 Task: Send an email with the signature Karla Gonzalez with the subject Follow-up on a product development and the message I would like to schedule a call to discuss the proposed changes to the project plan. from softage.5@softage.net to softage.8@softage.net and move the email from Sent Items to the folder Recycling
Action: Mouse moved to (42, 48)
Screenshot: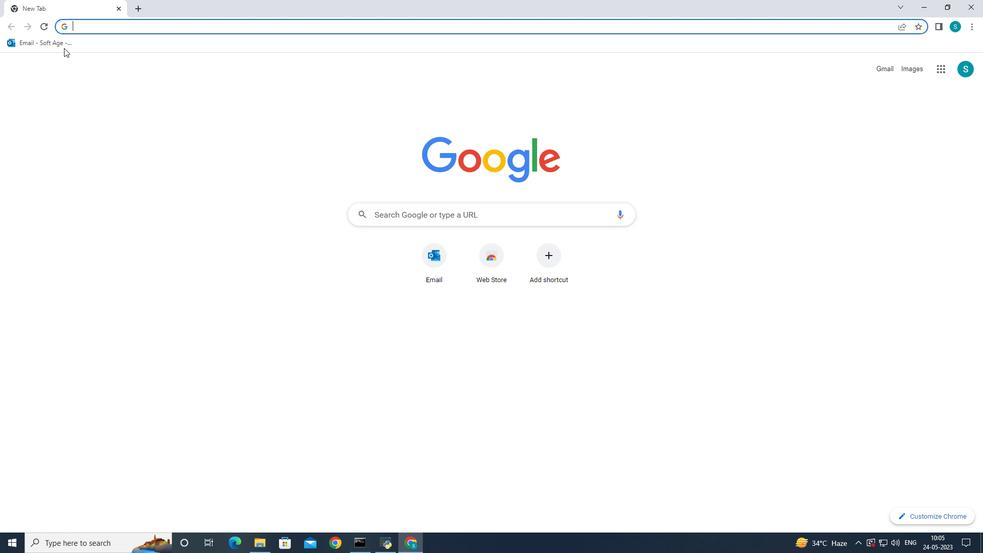 
Action: Mouse pressed left at (42, 48)
Screenshot: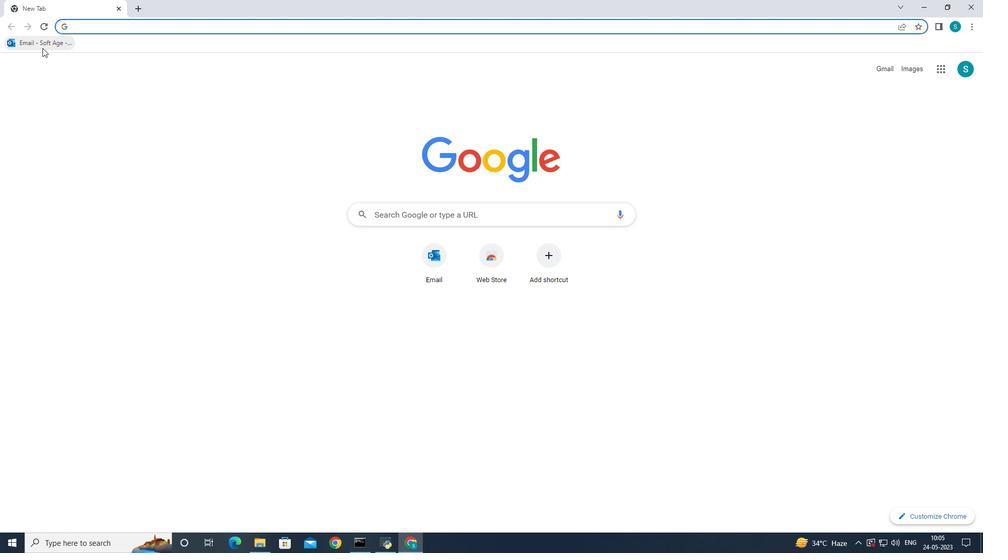 
Action: Mouse moved to (154, 92)
Screenshot: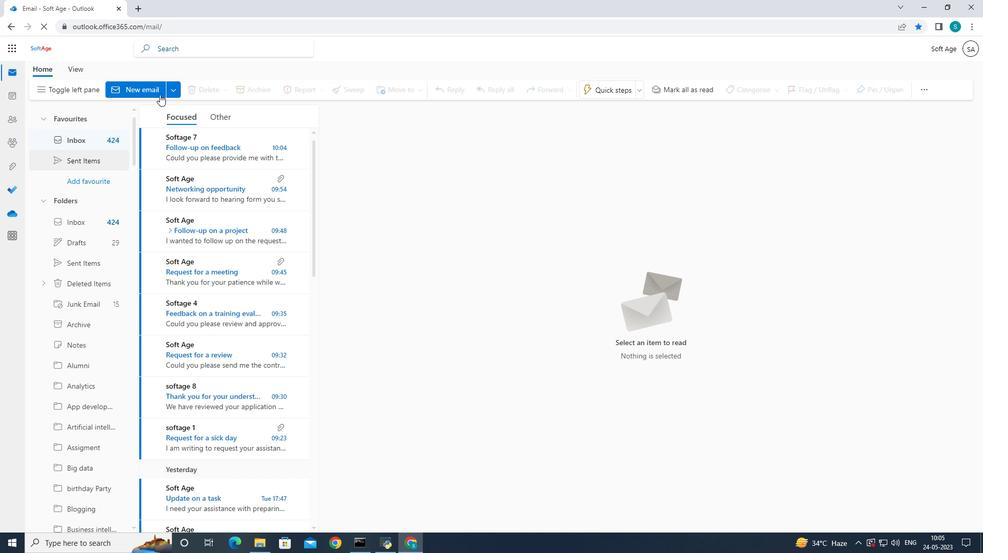 
Action: Mouse pressed left at (154, 92)
Screenshot: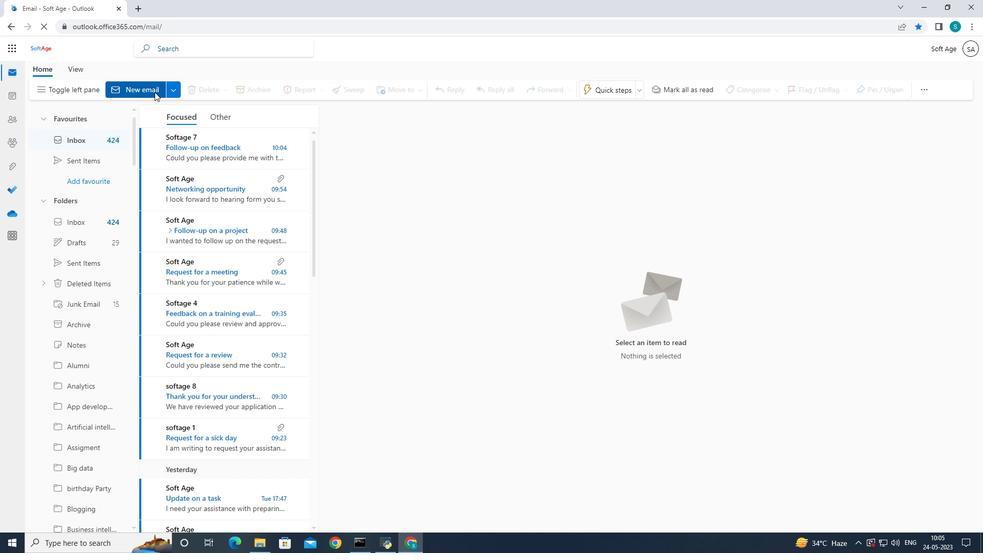 
Action: Mouse pressed left at (154, 92)
Screenshot: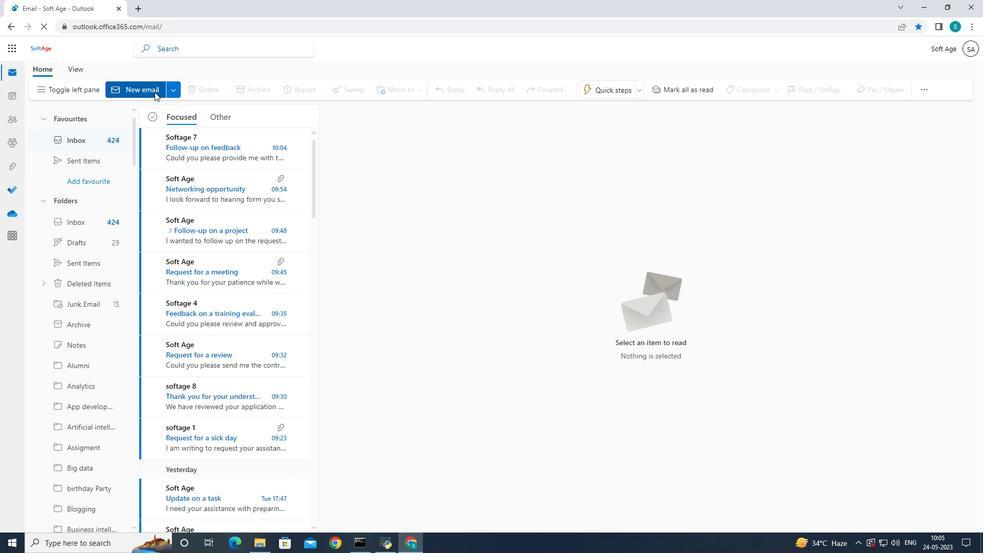 
Action: Mouse moved to (666, 93)
Screenshot: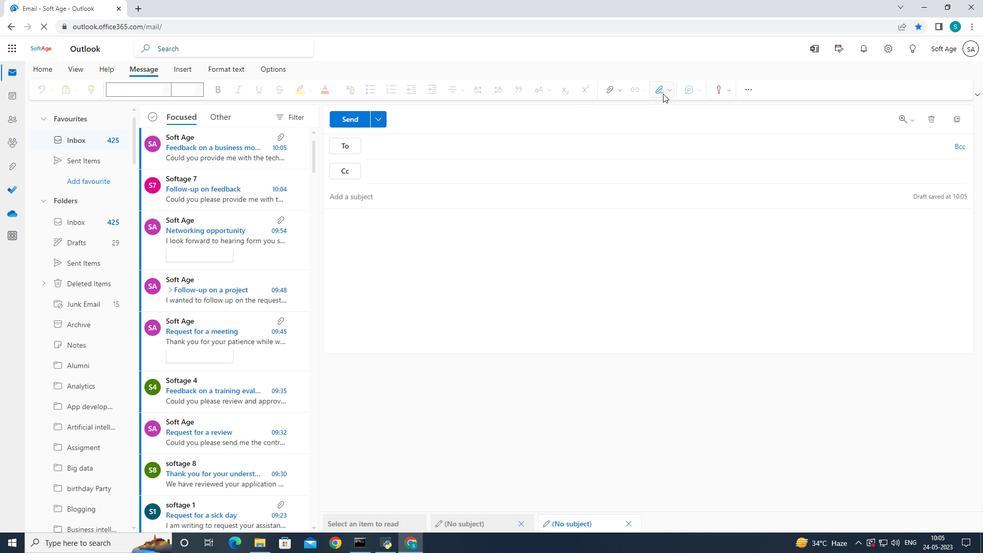 
Action: Mouse pressed left at (666, 93)
Screenshot: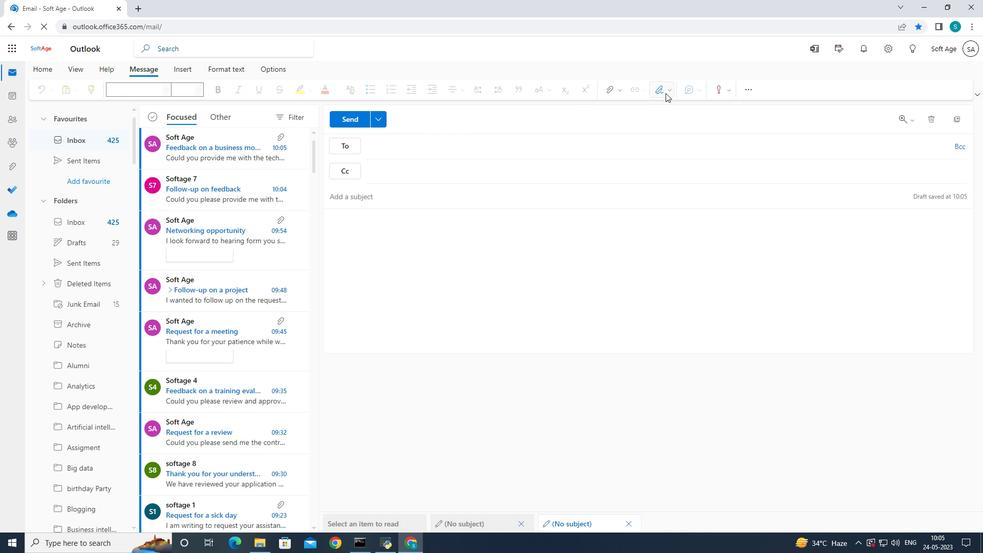 
Action: Mouse moved to (657, 134)
Screenshot: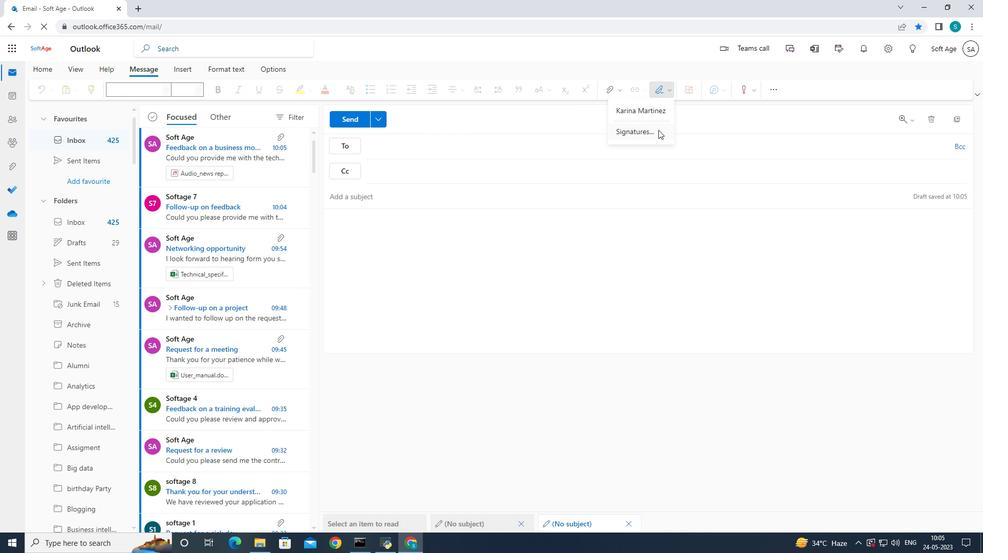 
Action: Mouse pressed left at (657, 134)
Screenshot: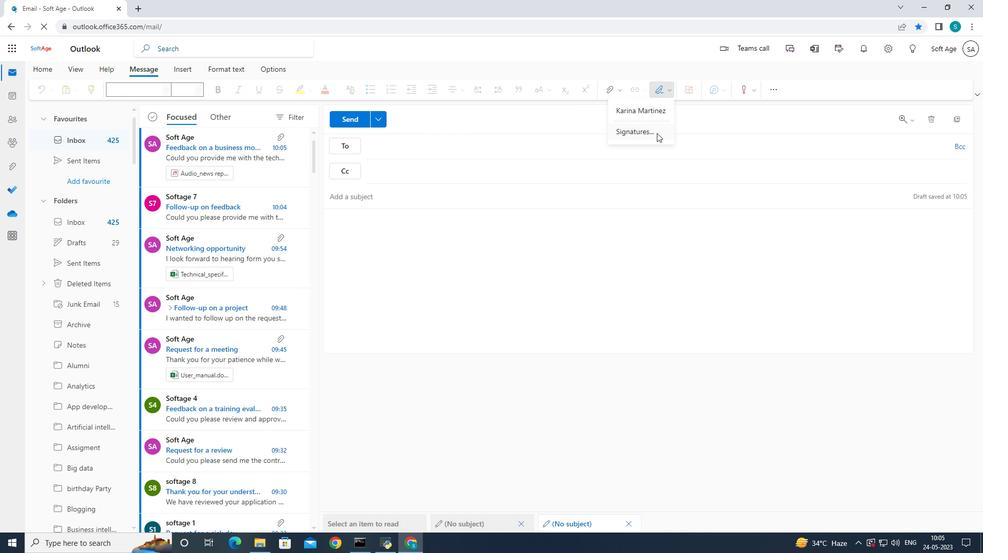 
Action: Mouse moved to (690, 175)
Screenshot: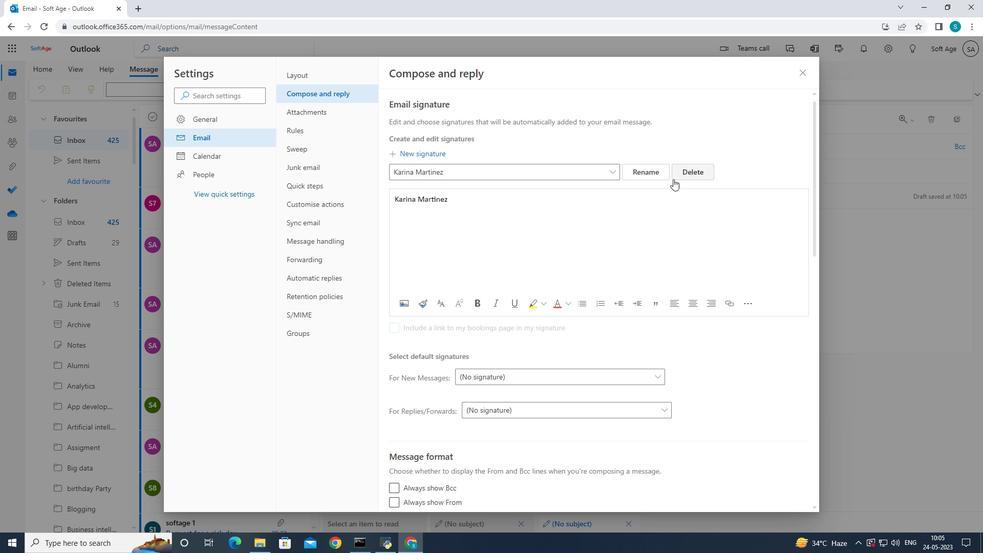 
Action: Mouse pressed left at (690, 175)
Screenshot: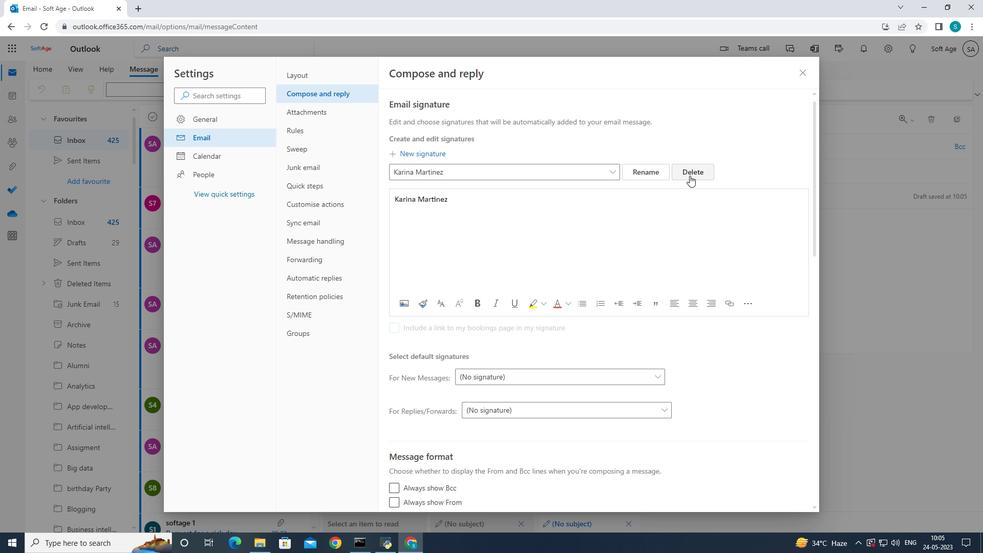 
Action: Mouse moved to (651, 175)
Screenshot: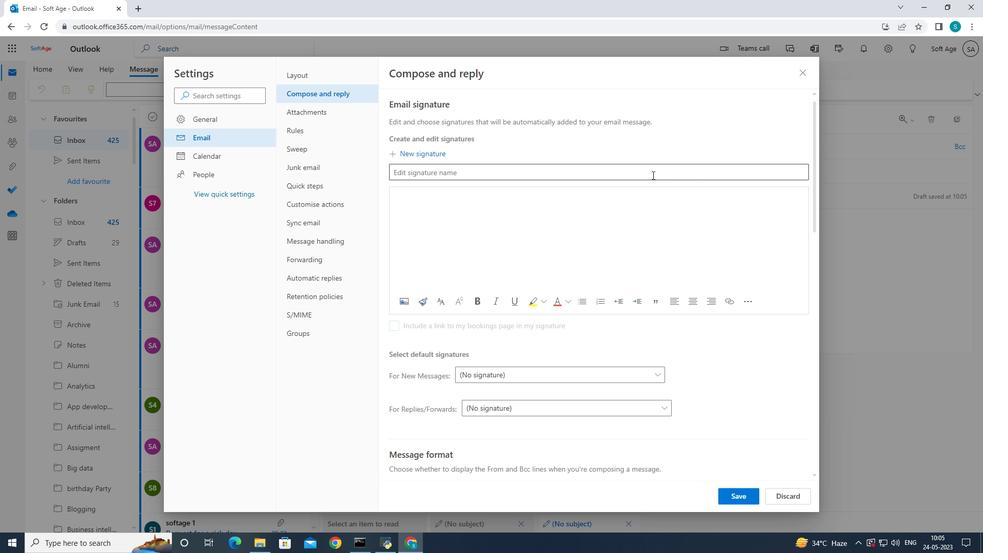 
Action: Mouse pressed left at (651, 175)
Screenshot: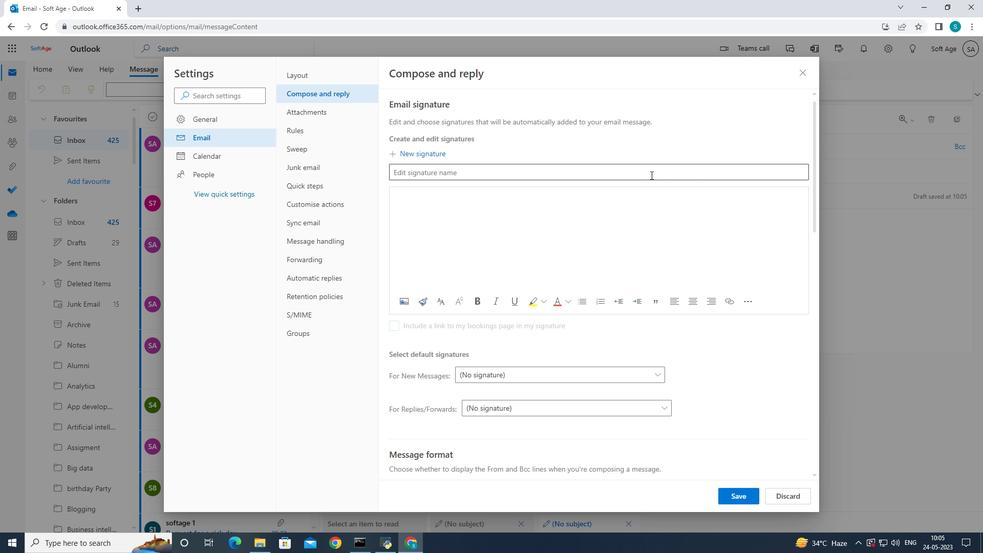 
Action: Mouse moved to (636, 120)
Screenshot: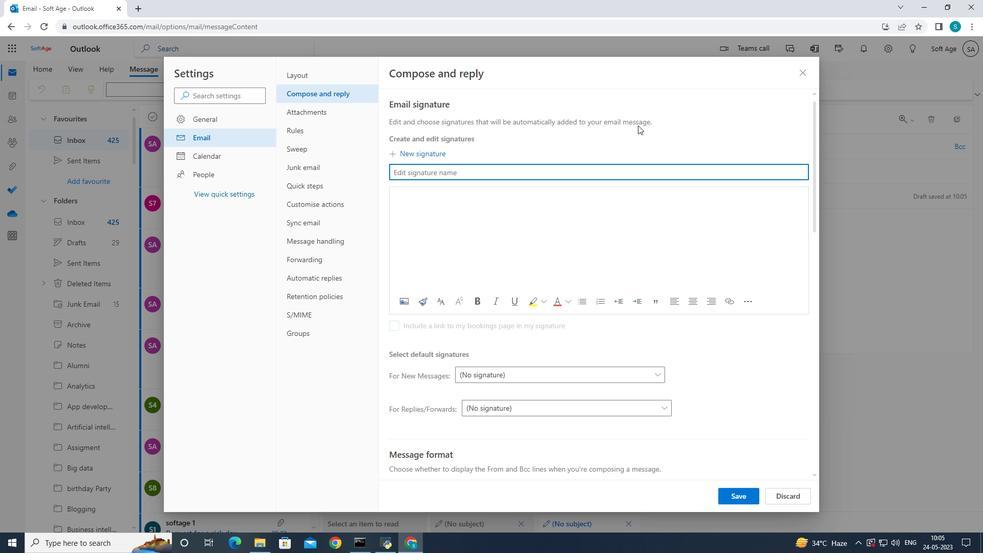 
Action: Key pressed <Key.caps_lock>K<Key.caps_lock>arla<Key.space><Key.caps_lock>G<Key.caps_lock>onzalez
Screenshot: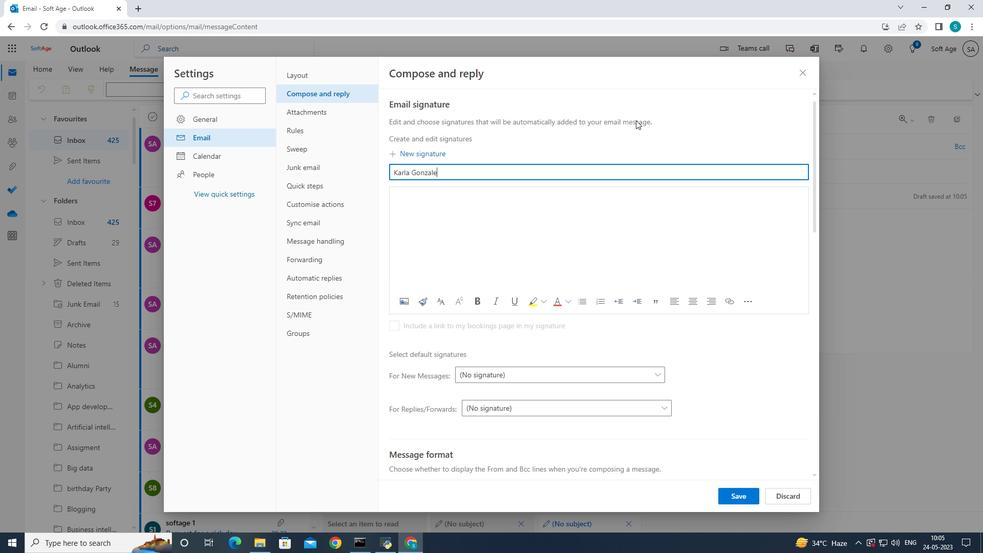 
Action: Mouse moved to (515, 196)
Screenshot: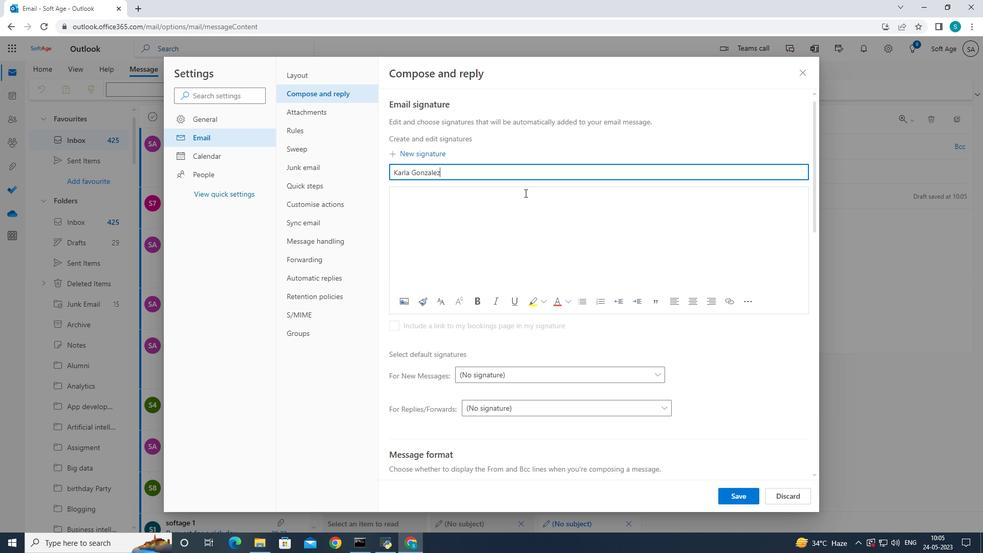 
Action: Mouse pressed left at (515, 196)
Screenshot: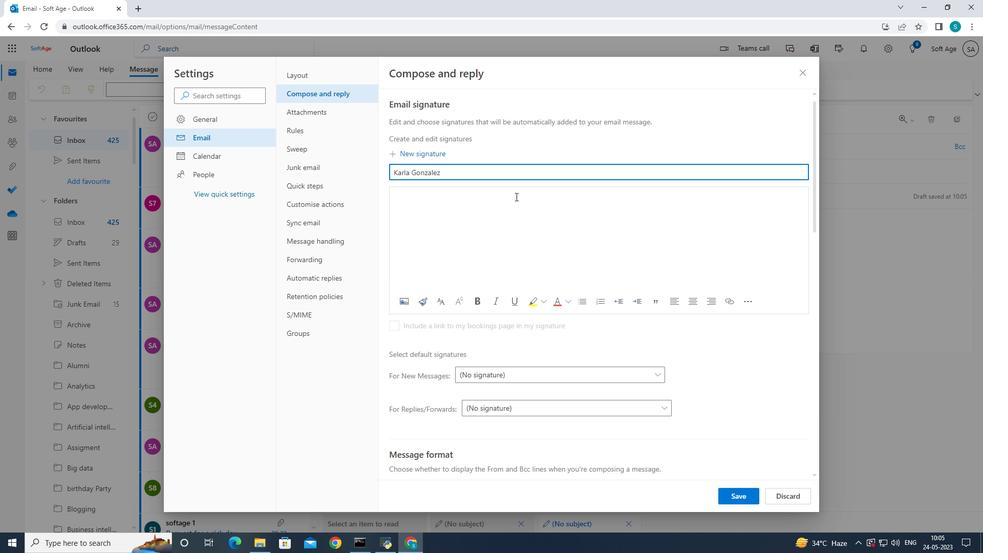
Action: Mouse moved to (579, 184)
Screenshot: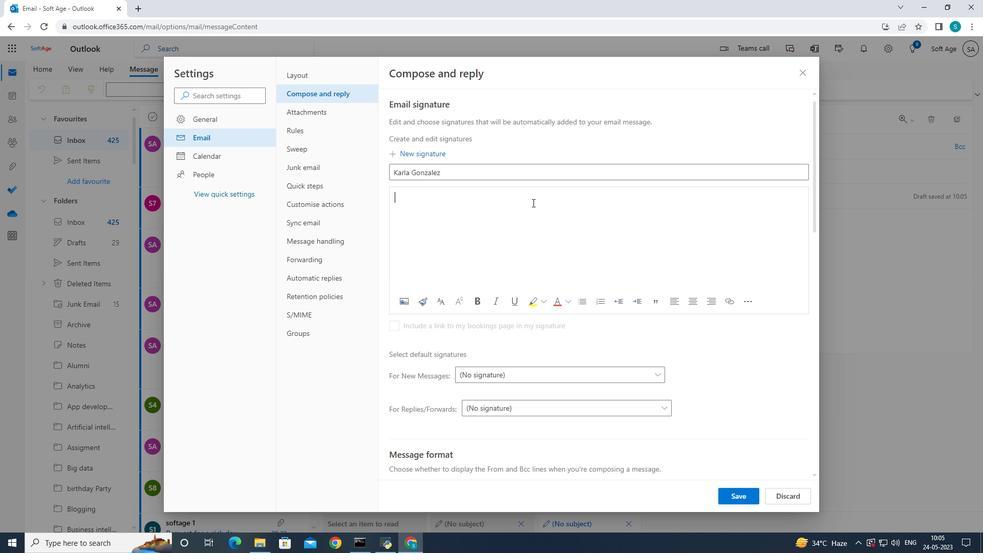 
Action: Key pressed <Key.caps_lock>K<Key.caps_lock>arla<Key.space><Key.caps_lock>G<Key.caps_lock>onzala
Screenshot: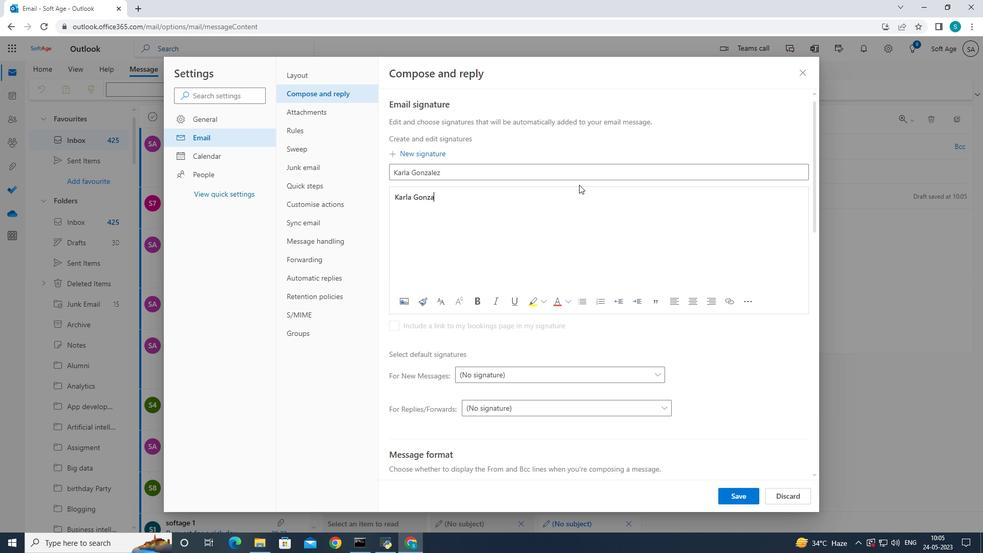 
Action: Mouse moved to (580, 183)
Screenshot: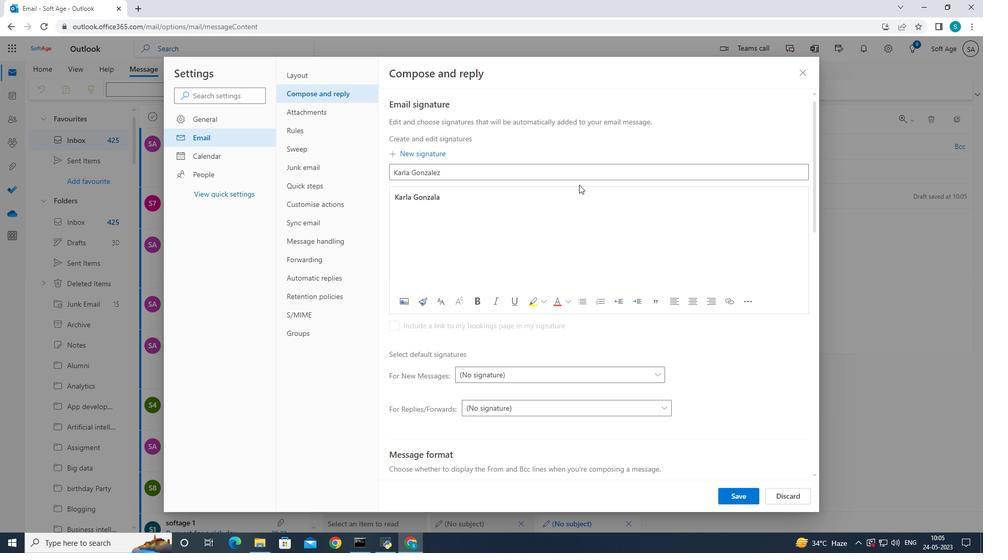 
Action: Key pressed z
Screenshot: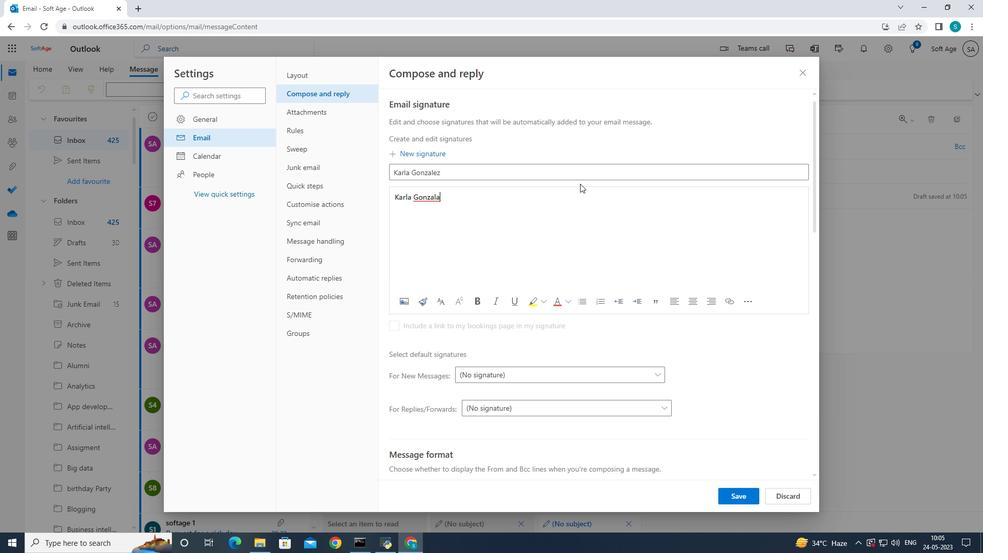 
Action: Mouse moved to (441, 196)
Screenshot: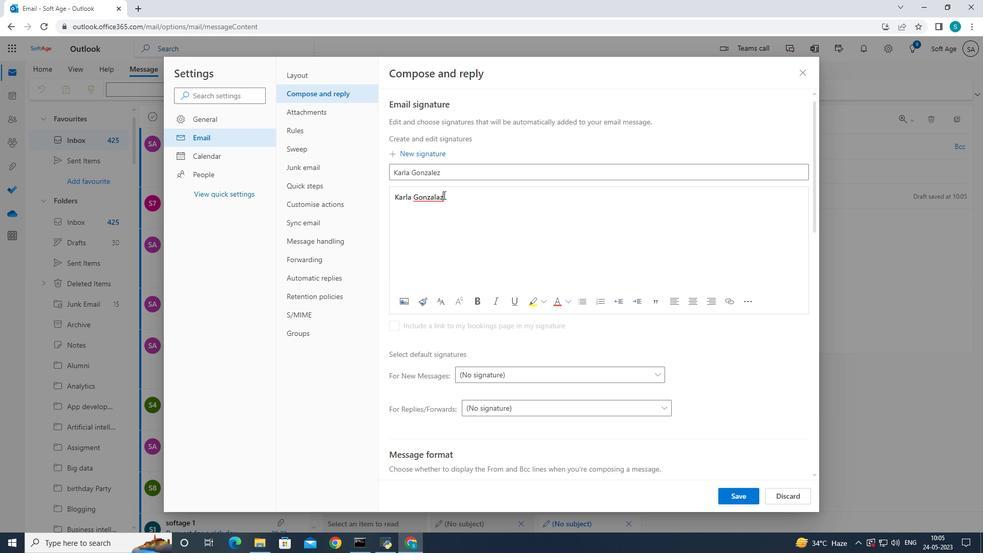 
Action: Mouse pressed left at (441, 196)
Screenshot: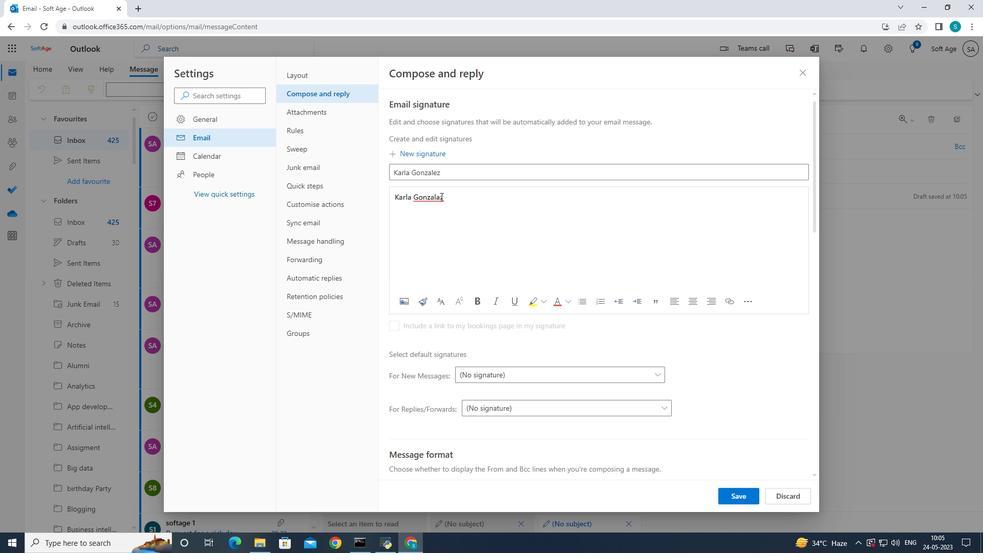 
Action: Mouse moved to (496, 211)
Screenshot: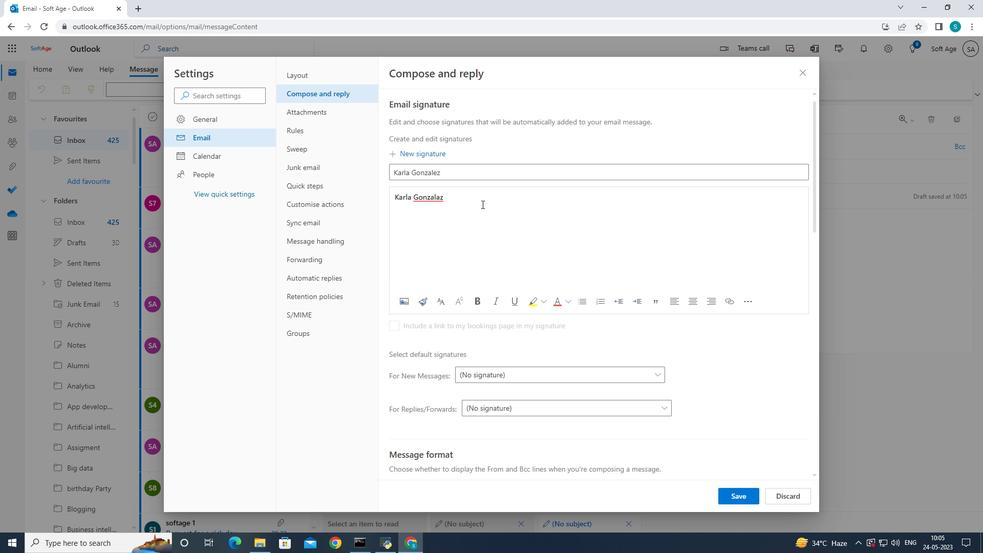 
Action: Key pressed <Key.backspace>
Screenshot: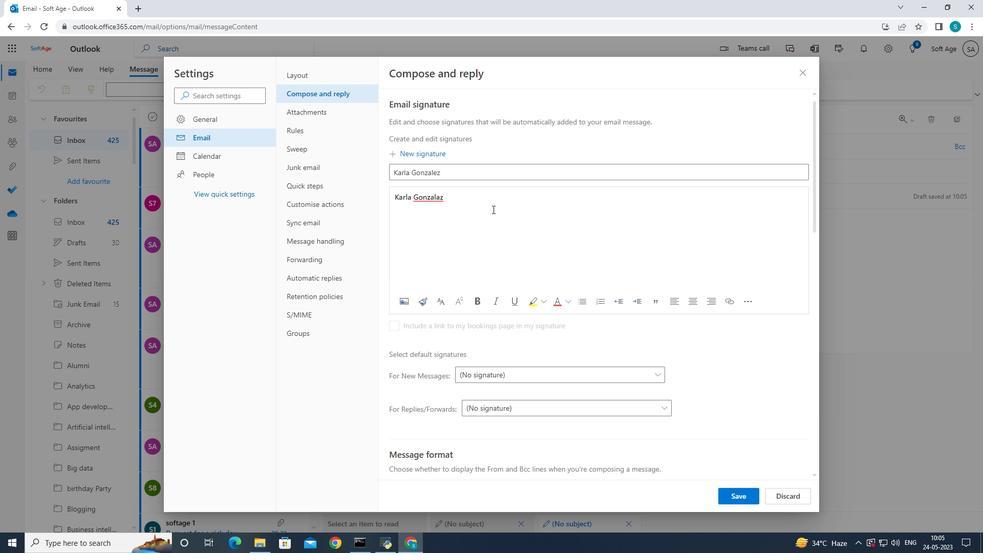 
Action: Mouse moved to (500, 212)
Screenshot: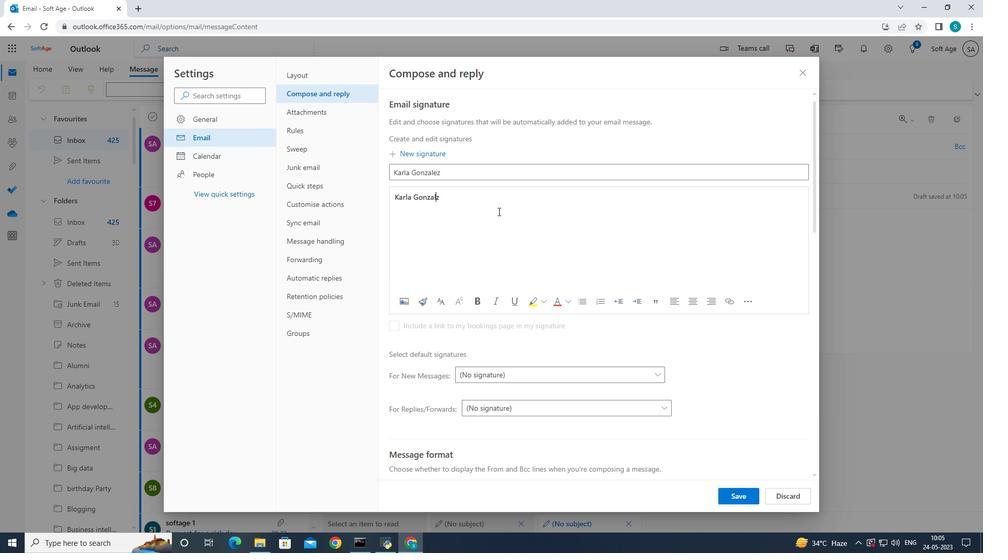 
Action: Key pressed e
Screenshot: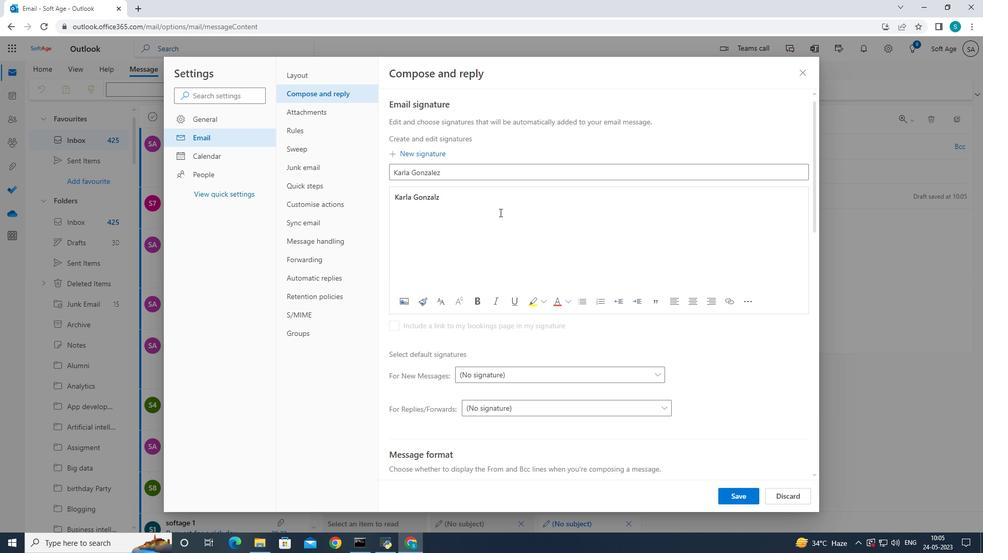 
Action: Mouse moved to (746, 492)
Screenshot: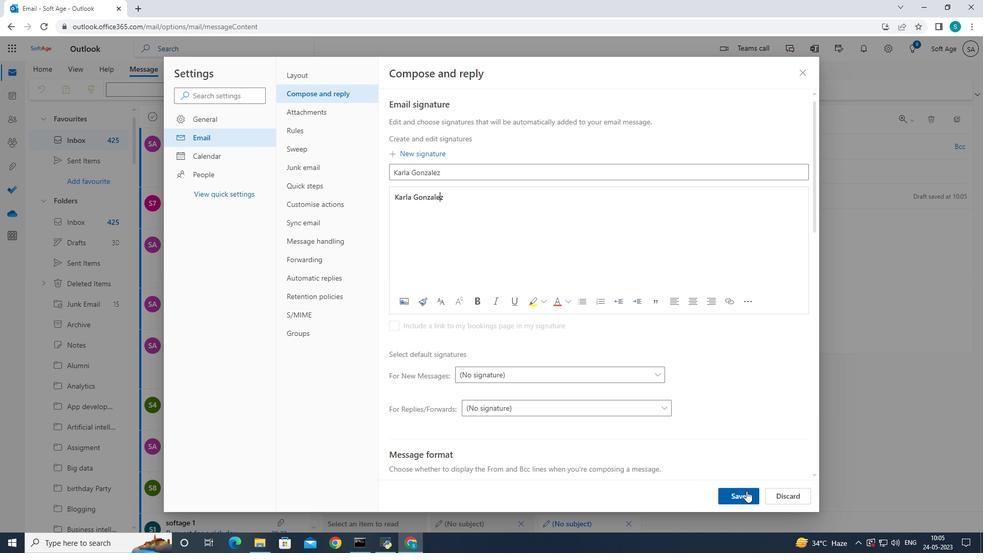 
Action: Mouse pressed left at (746, 492)
Screenshot: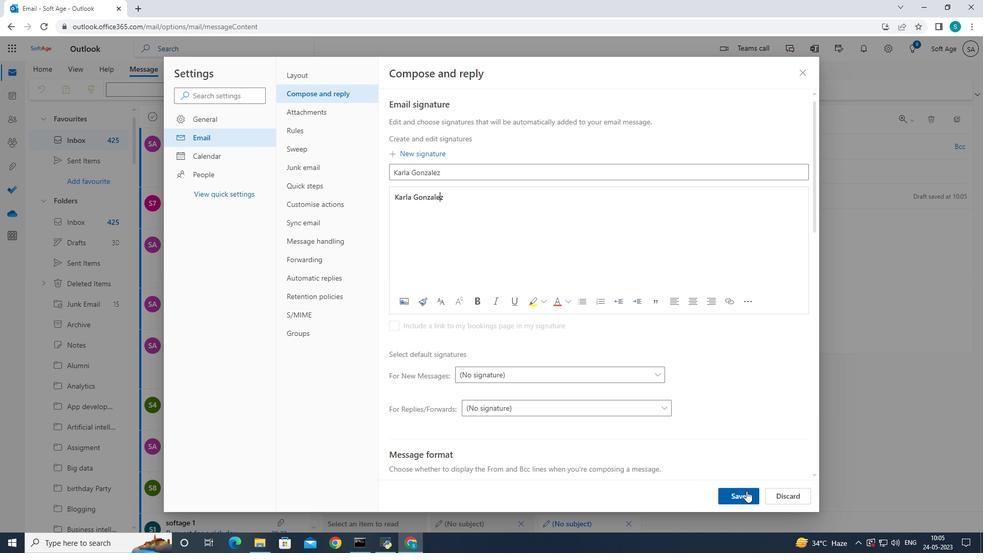 
Action: Mouse moved to (804, 76)
Screenshot: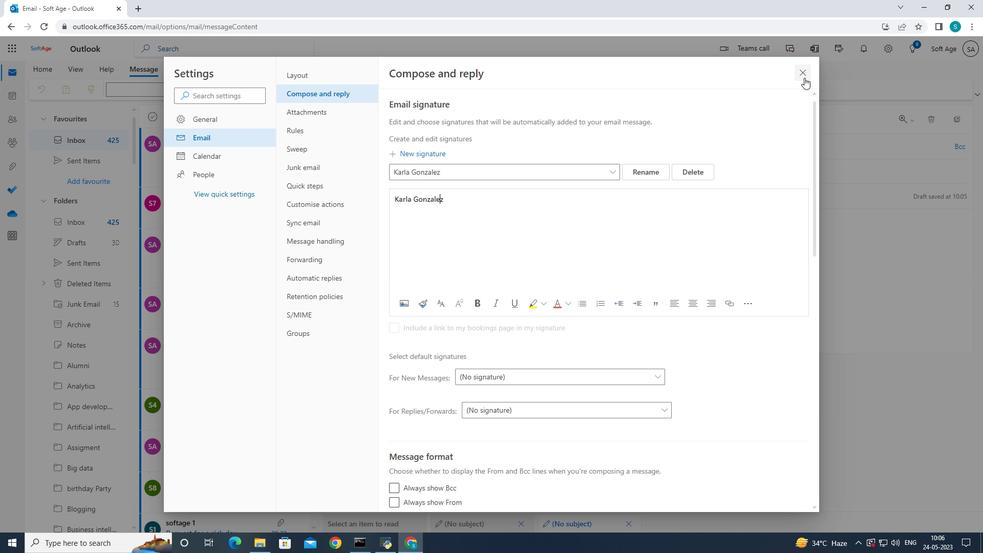 
Action: Mouse pressed left at (804, 76)
Screenshot: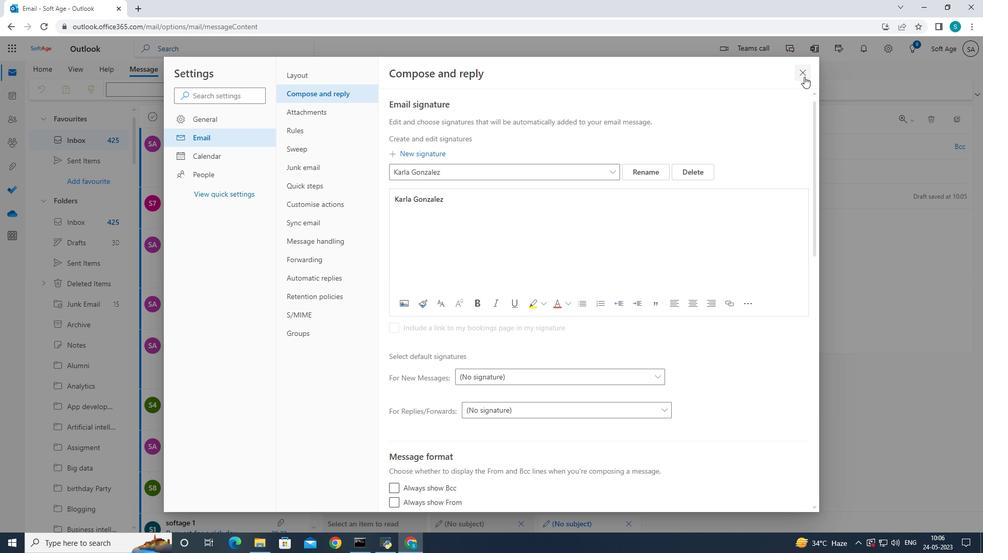 
Action: Mouse moved to (414, 231)
Screenshot: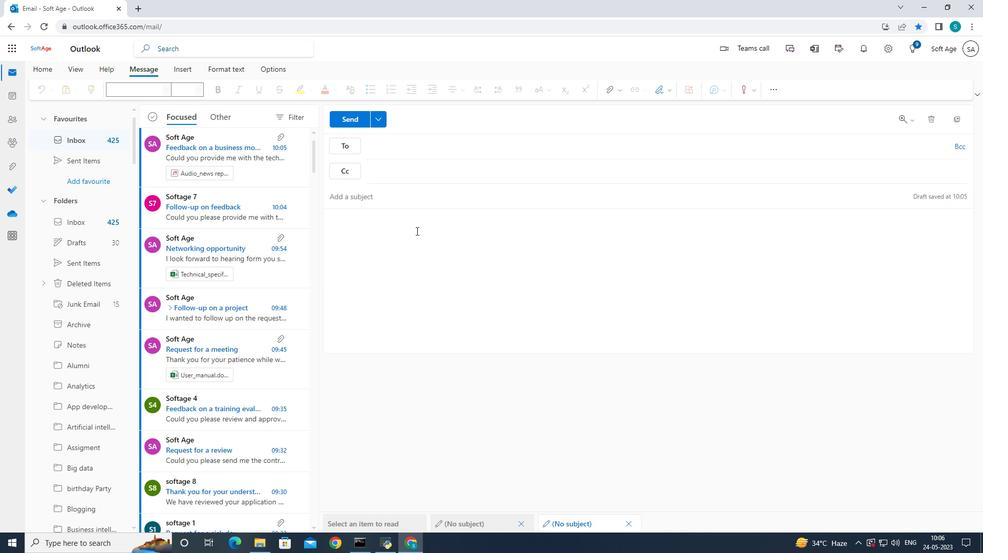 
Action: Mouse pressed left at (414, 231)
Screenshot: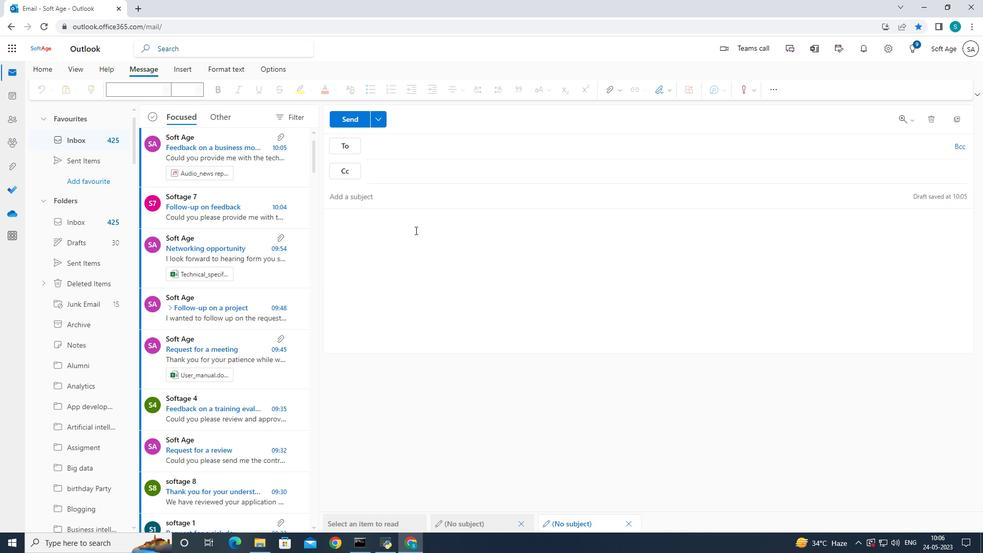 
Action: Mouse moved to (667, 93)
Screenshot: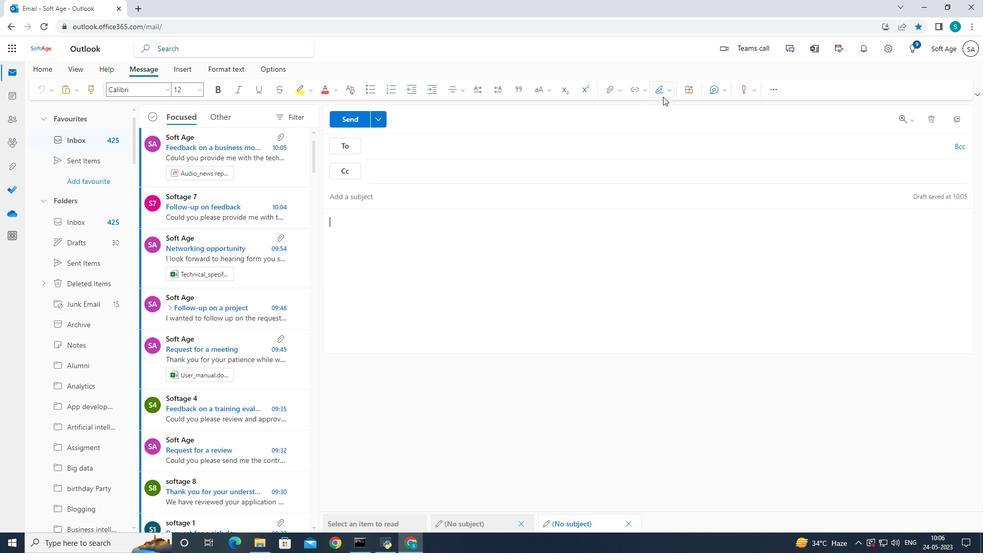 
Action: Mouse pressed left at (667, 93)
Screenshot: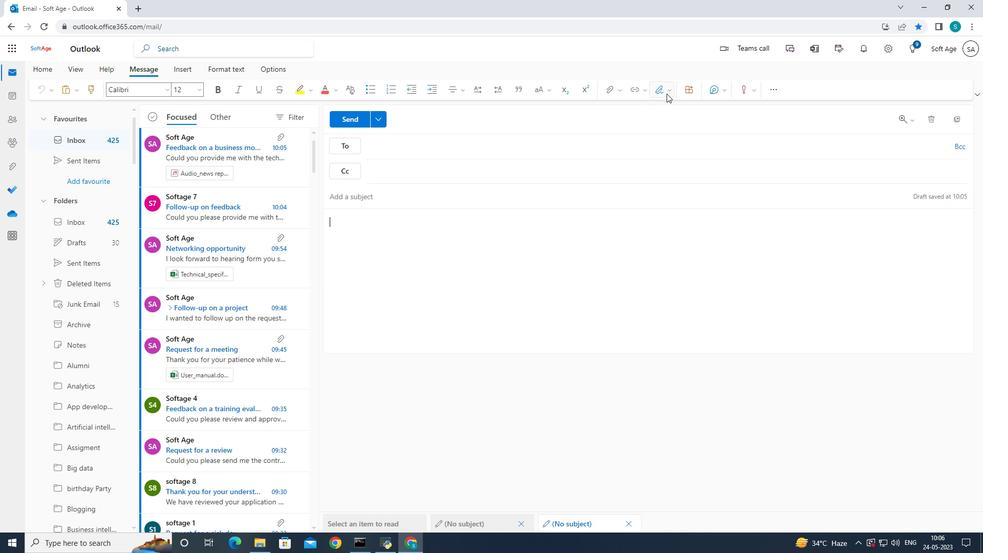 
Action: Mouse moved to (664, 108)
Screenshot: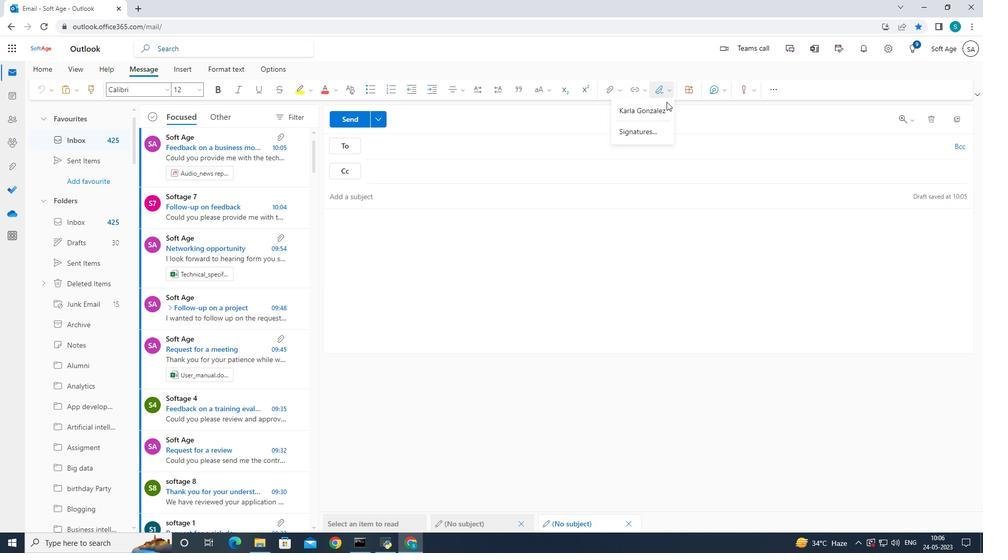 
Action: Mouse pressed left at (664, 108)
Screenshot: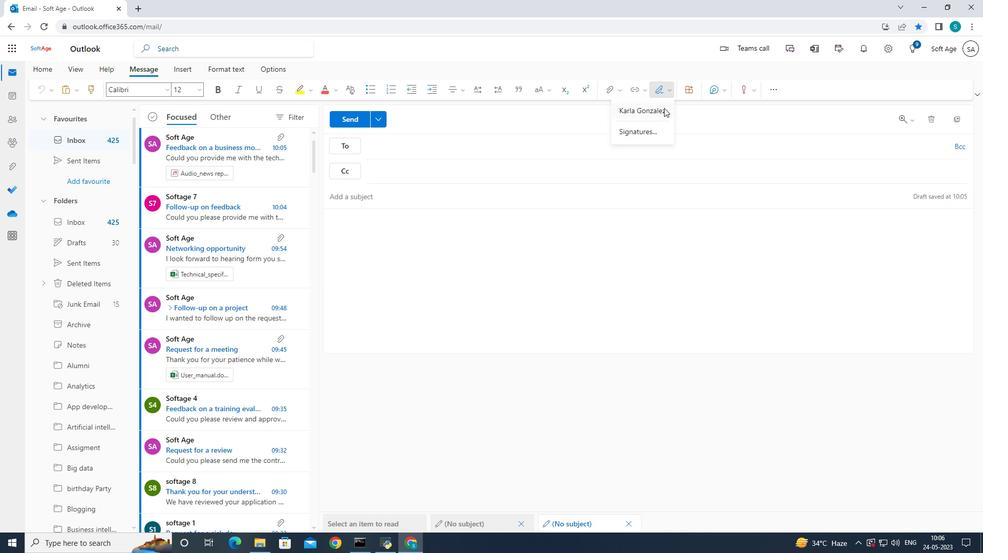 
Action: Mouse moved to (375, 148)
Screenshot: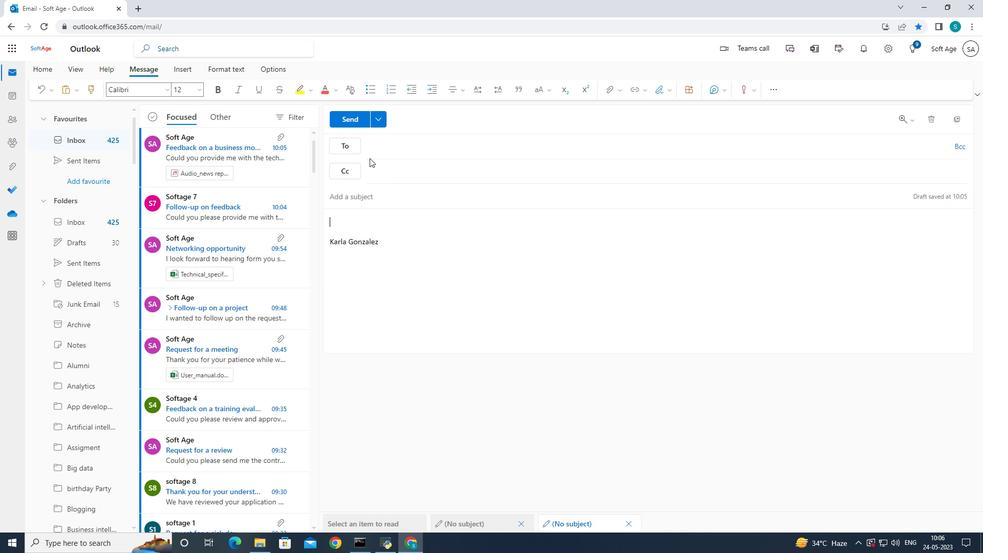 
Action: Mouse pressed left at (375, 148)
Screenshot: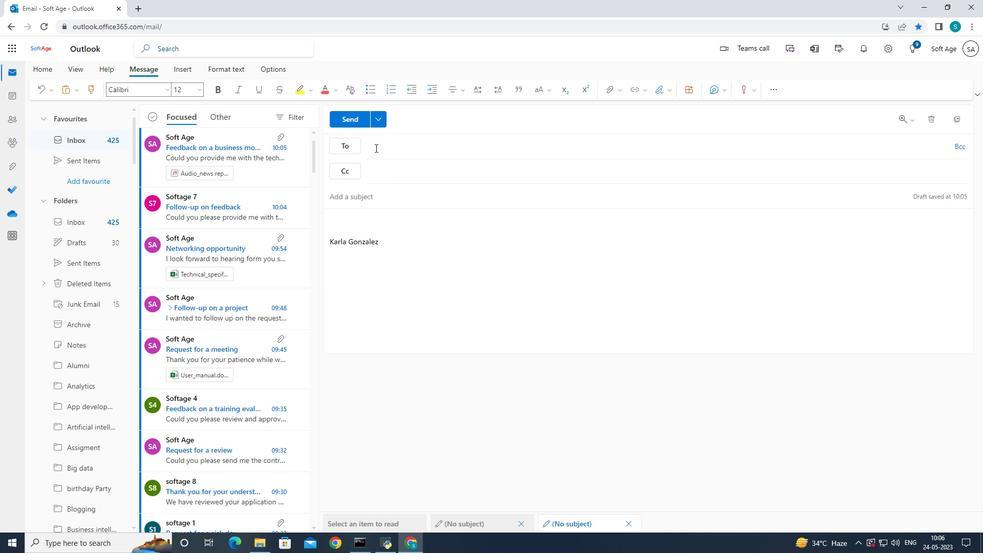 
Action: Mouse moved to (348, 200)
Screenshot: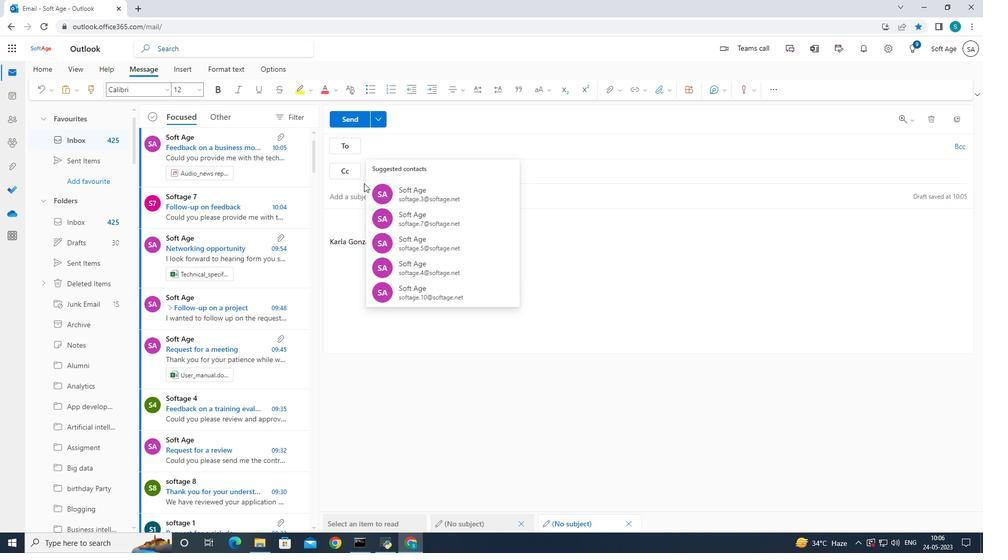 
Action: Mouse pressed left at (348, 200)
Screenshot: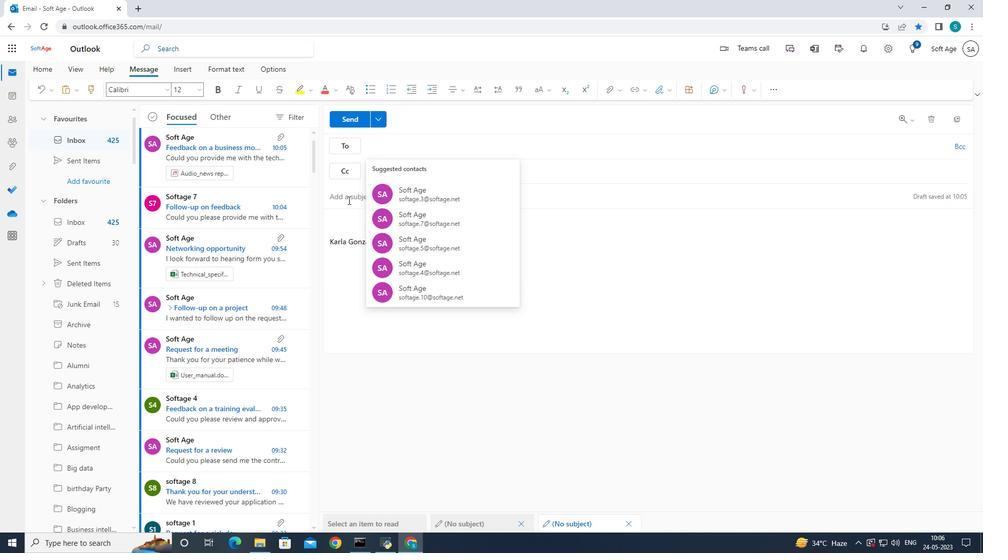 
Action: Mouse moved to (460, 213)
Screenshot: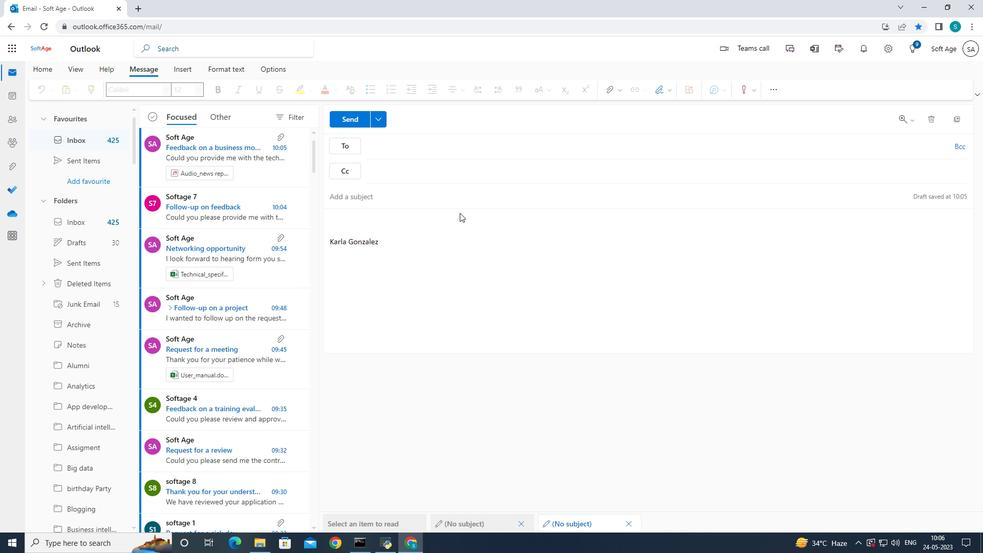 
Action: Key pressed <Key.caps_lock>F<Key.caps_lock>oo<Key.backspace>llow-up<Key.space>on<Key.space>a<Key.space>product<Key.space>development
Screenshot: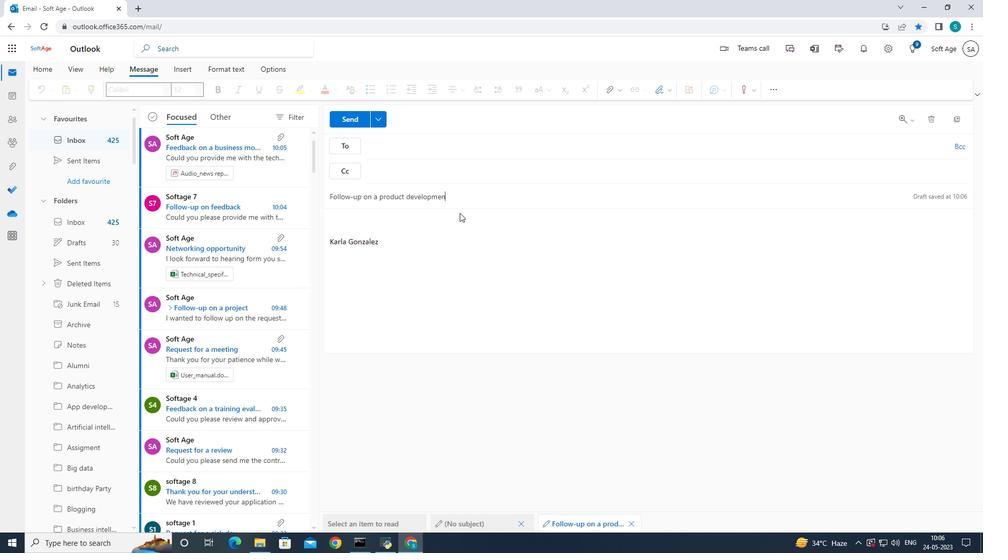 
Action: Mouse moved to (389, 226)
Screenshot: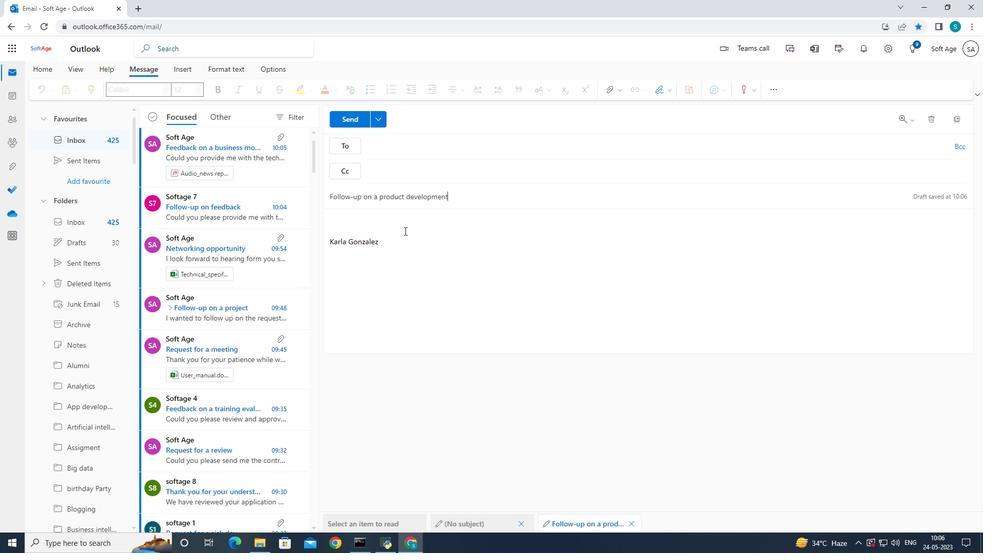 
Action: Mouse pressed left at (389, 226)
Screenshot: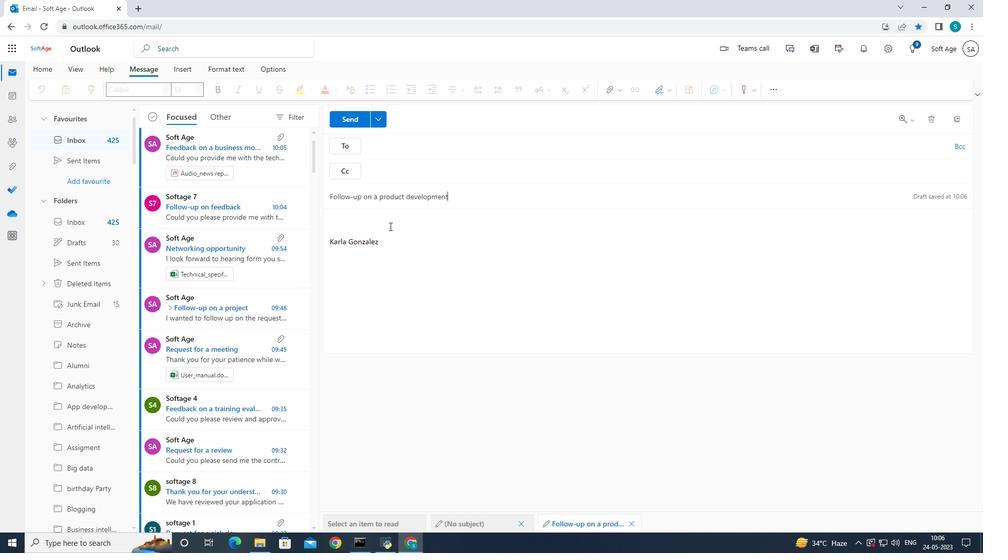 
Action: Mouse moved to (452, 229)
Screenshot: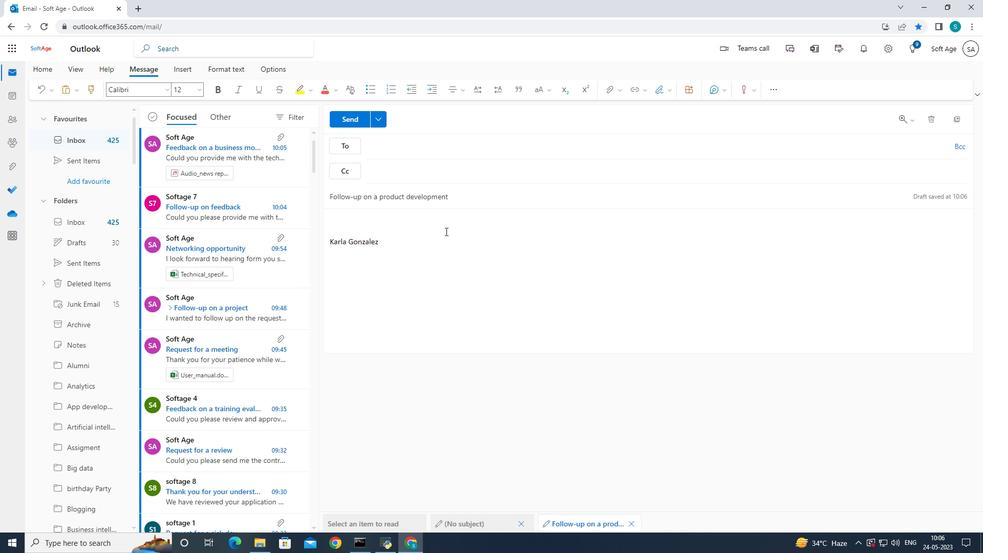 
Action: Key pressed <Key.caps_lock>I<Key.caps_lock><Key.space><Key.space>would<Key.space>like<Key.space>to<Key.space>schedule<Key.space>a<Key.space>call<Key.space>to<Key.space>discuss<Key.space>the<Key.space>proposal<Key.backspace><Key.backspace>ed<Key.space>changes<Key.space><Key.space>to<Key.space>the<Key.space>project<Key.space>plan.
Screenshot: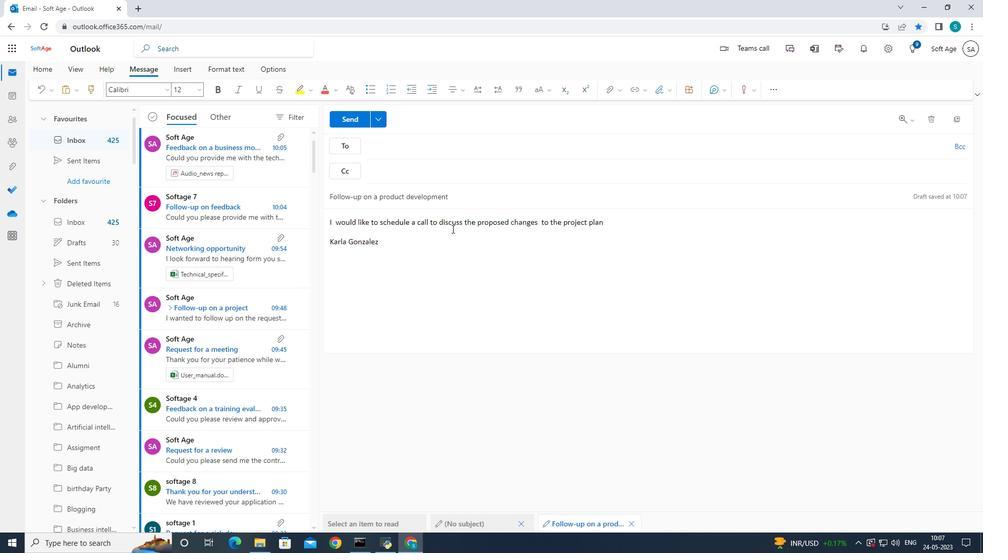 
Action: Mouse moved to (396, 147)
Screenshot: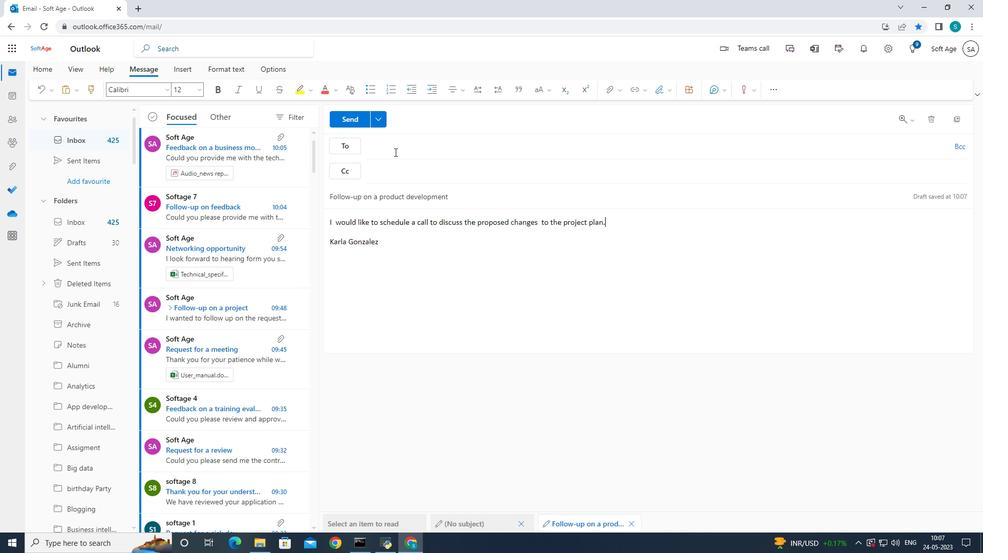 
Action: Mouse pressed left at (396, 147)
Screenshot: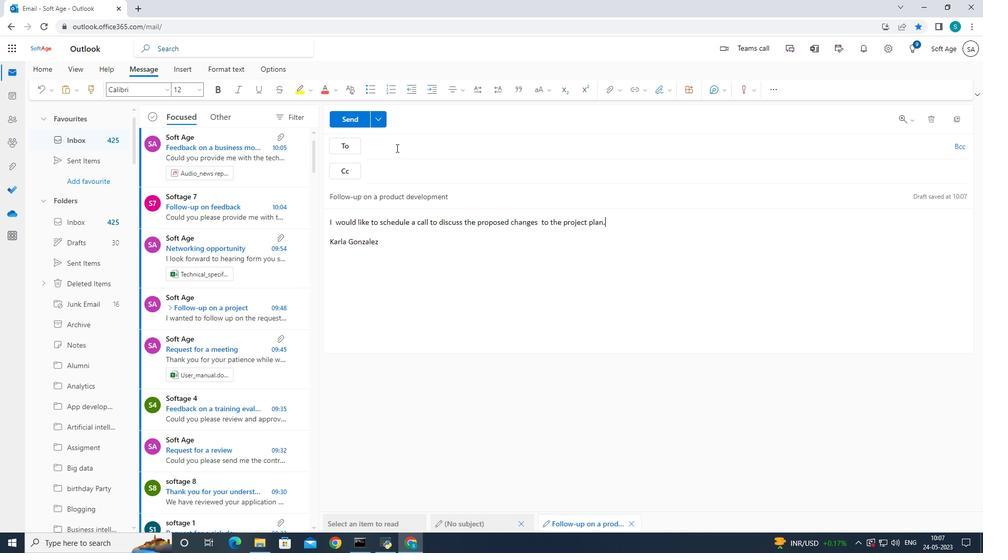 
Action: Mouse moved to (417, 161)
Screenshot: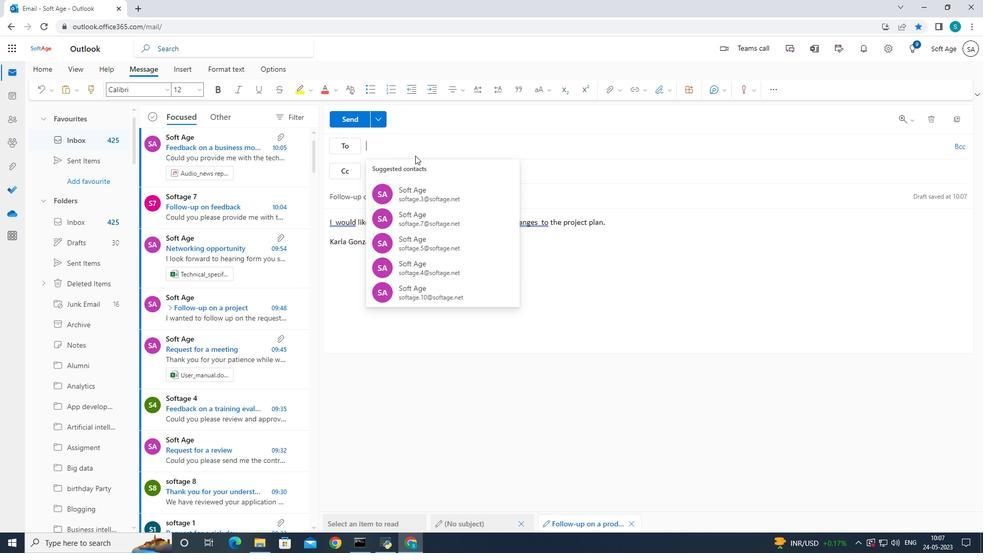 
Action: Key pressed softage.8<Key.shift>@softage.net
Screenshot: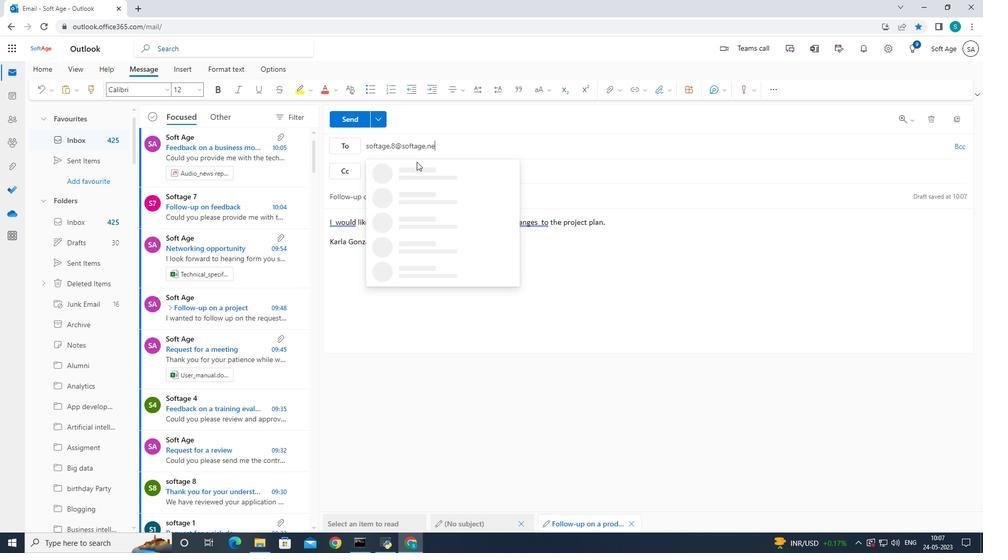 
Action: Mouse moved to (423, 177)
Screenshot: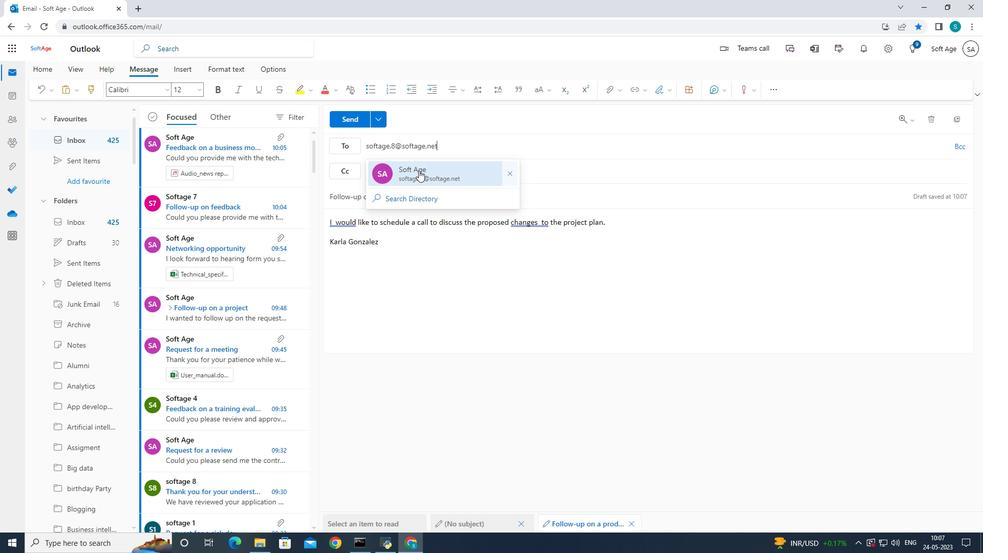 
Action: Mouse pressed left at (423, 177)
Screenshot: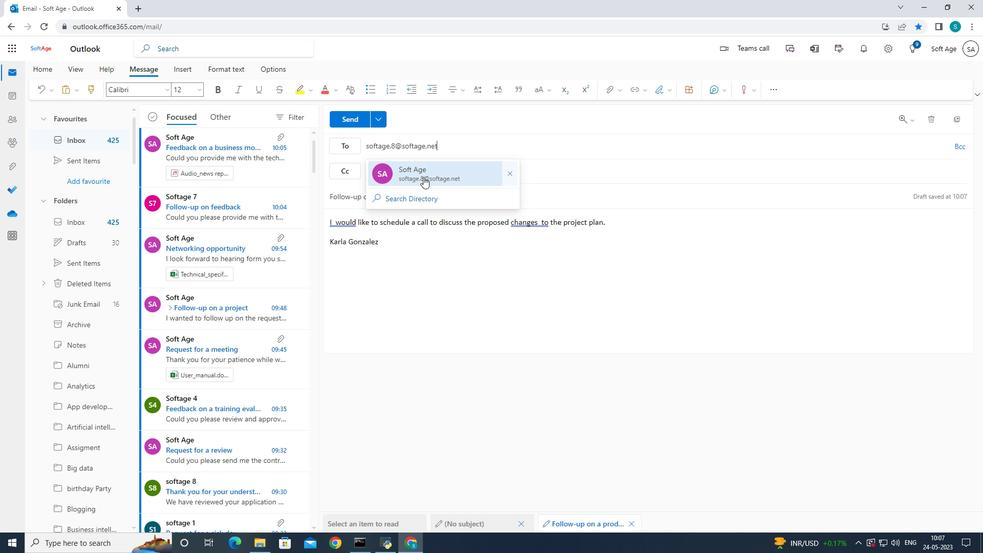 
Action: Mouse moved to (112, 359)
Screenshot: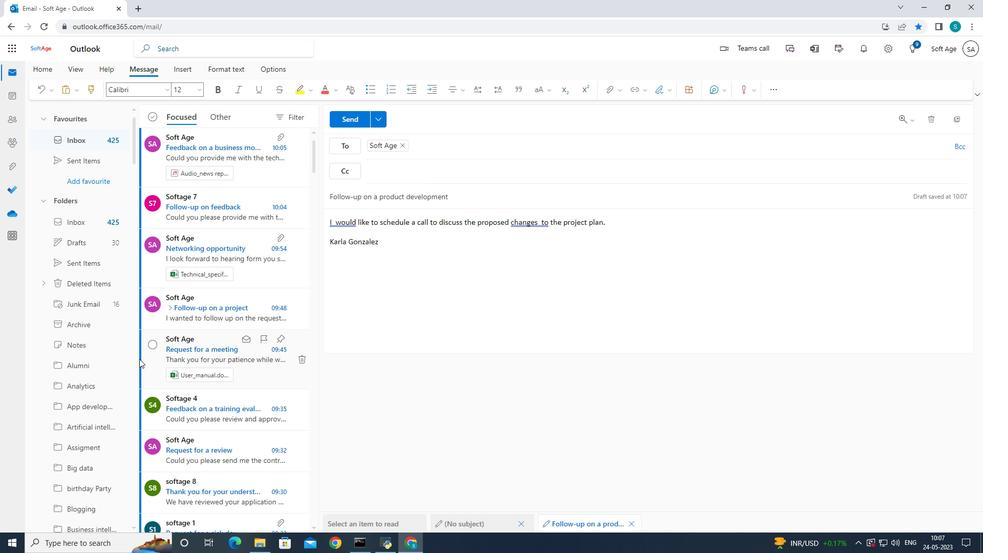 
Action: Mouse scrolled (112, 358) with delta (0, 0)
Screenshot: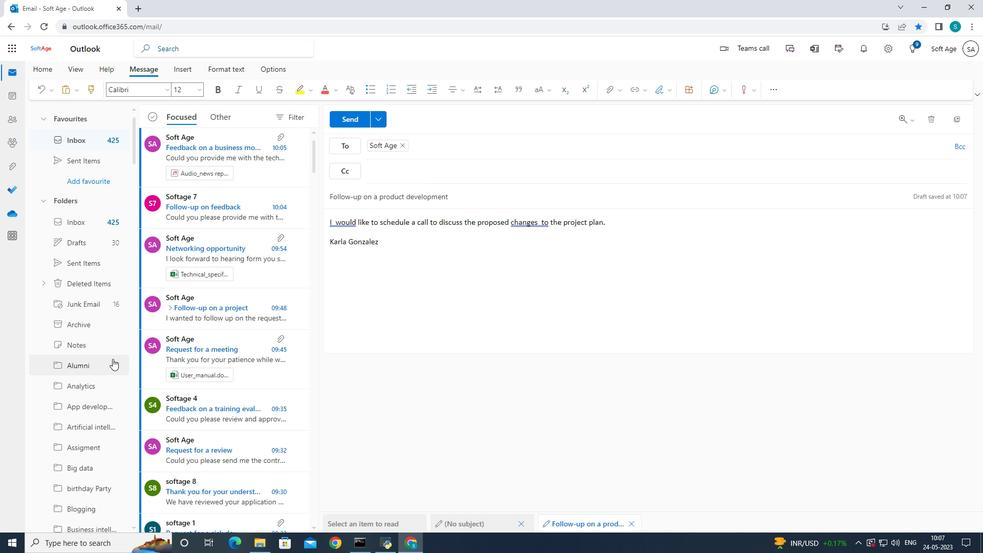 
Action: Mouse scrolled (112, 358) with delta (0, 0)
Screenshot: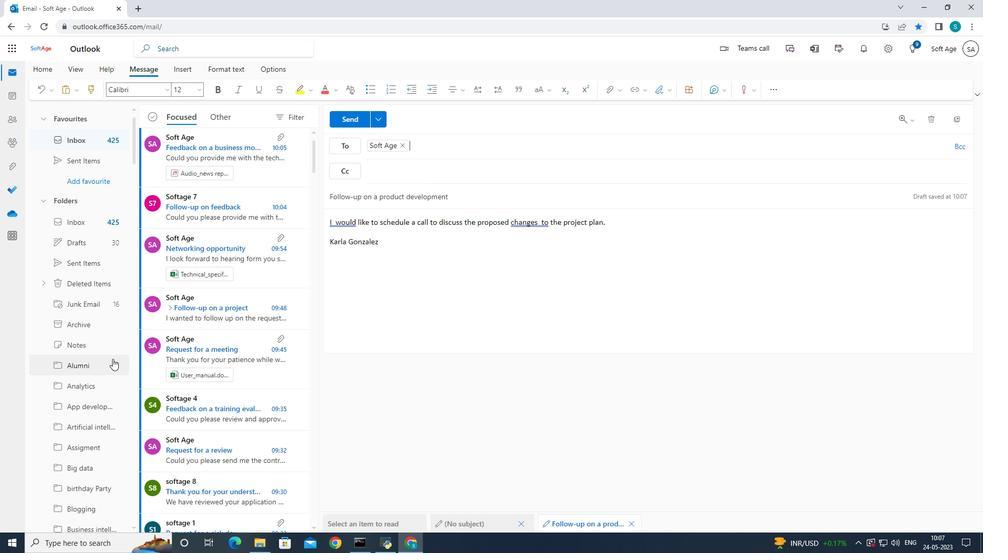 
Action: Mouse moved to (112, 358)
Screenshot: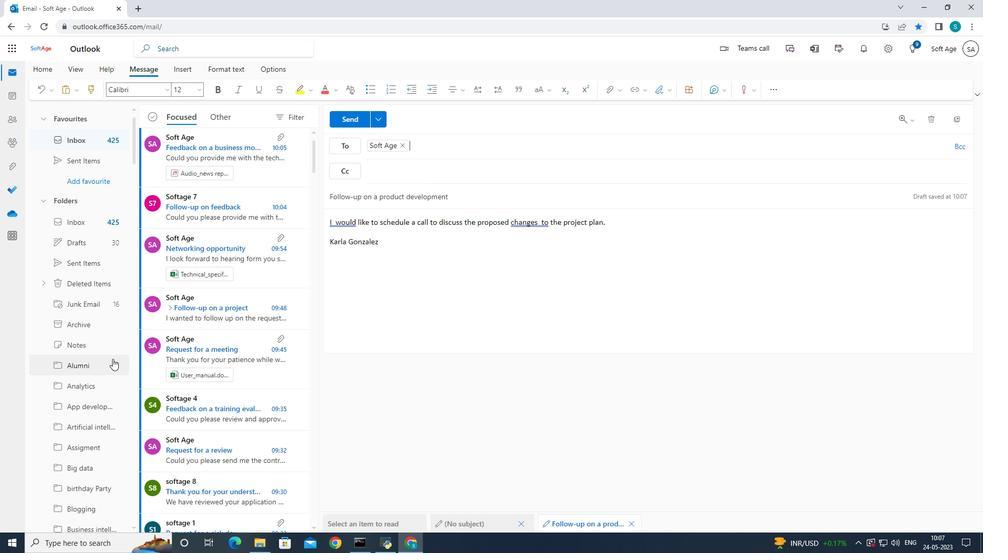 
Action: Mouse scrolled (112, 358) with delta (0, 0)
Screenshot: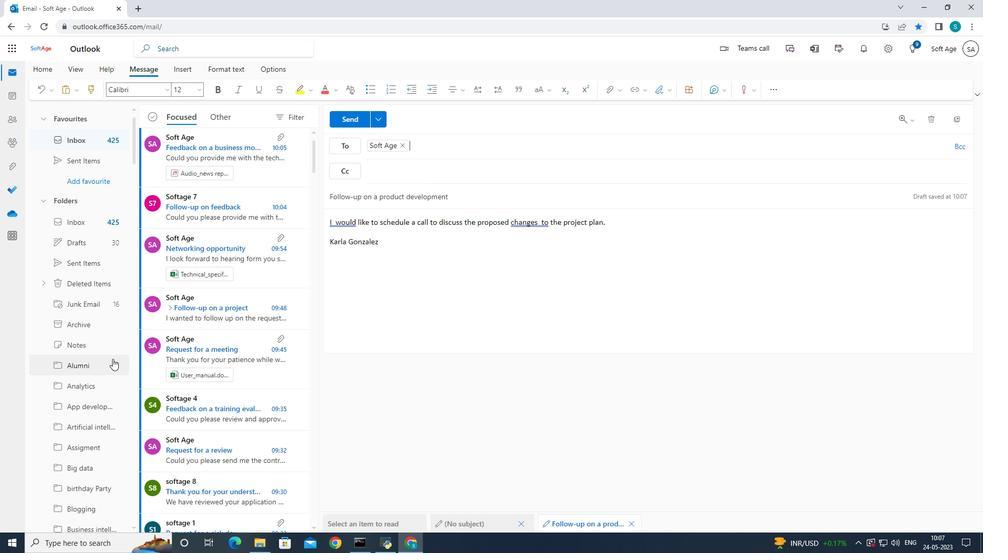 
Action: Mouse moved to (113, 355)
Screenshot: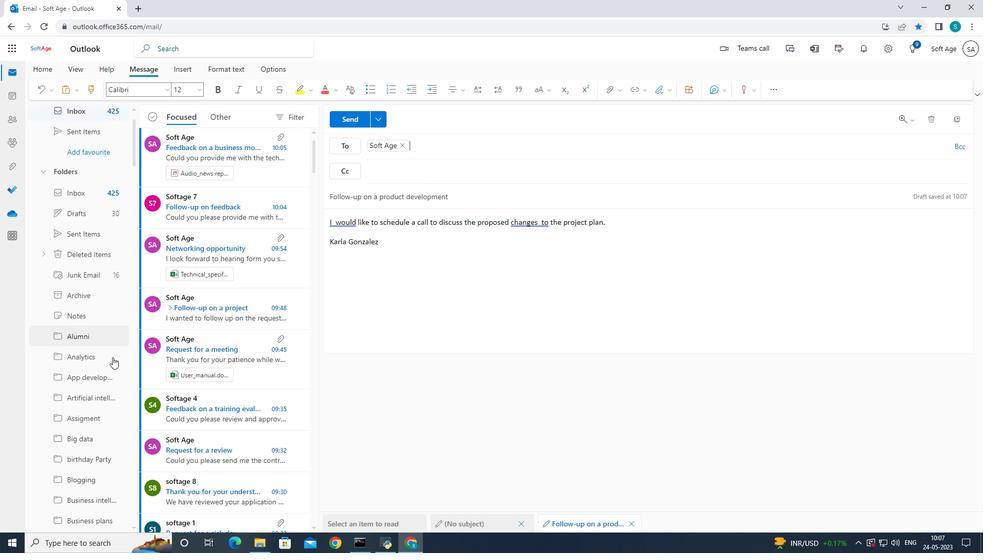
Action: Mouse scrolled (113, 355) with delta (0, 0)
Screenshot: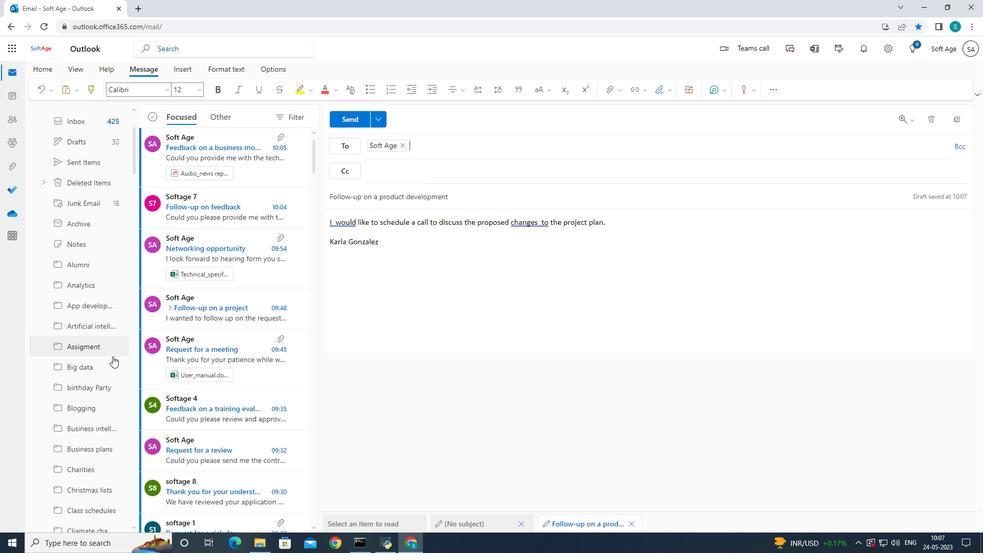 
Action: Mouse scrolled (113, 355) with delta (0, 0)
Screenshot: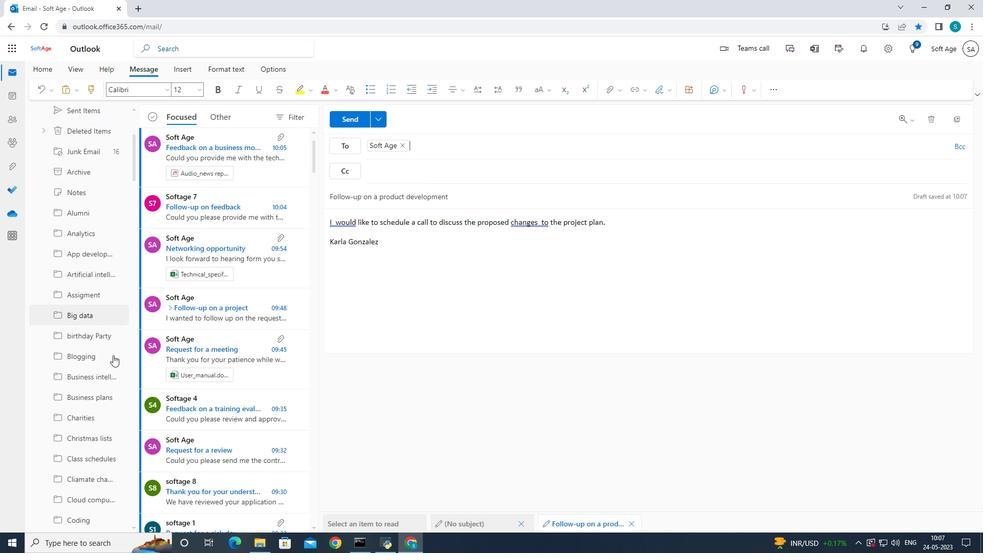 
Action: Mouse scrolled (113, 355) with delta (0, 0)
Screenshot: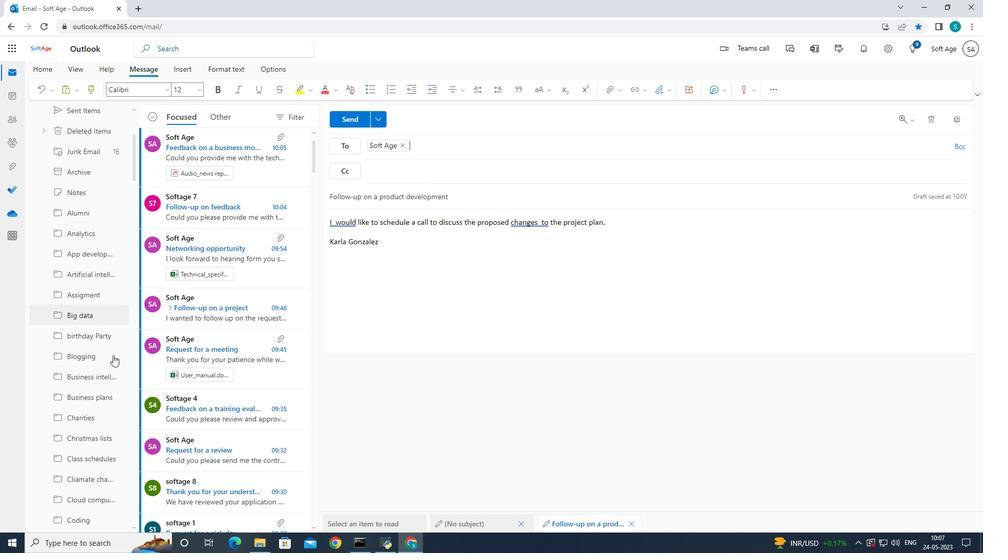 
Action: Mouse moved to (114, 352)
Screenshot: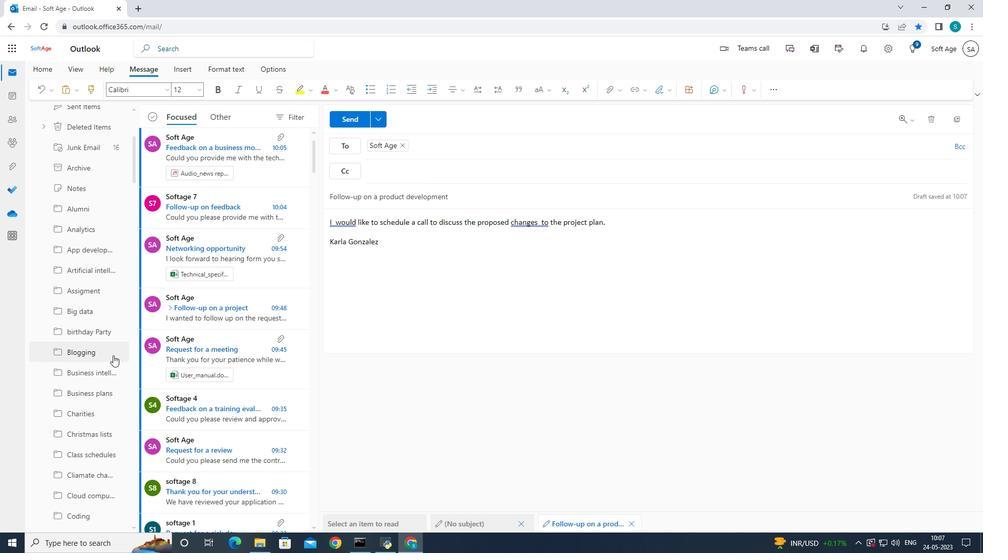 
Action: Mouse scrolled (114, 351) with delta (0, 0)
Screenshot: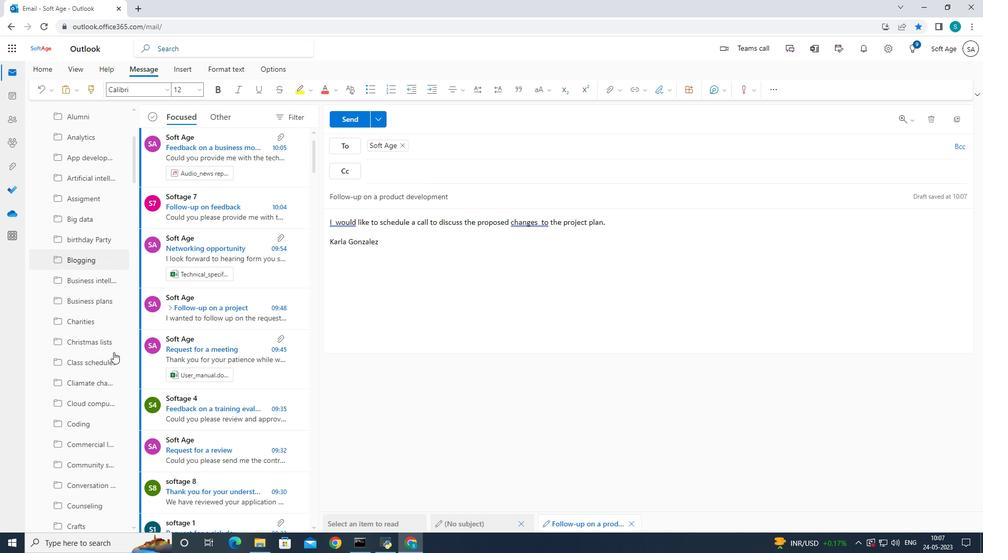 
Action: Mouse scrolled (114, 351) with delta (0, 0)
Screenshot: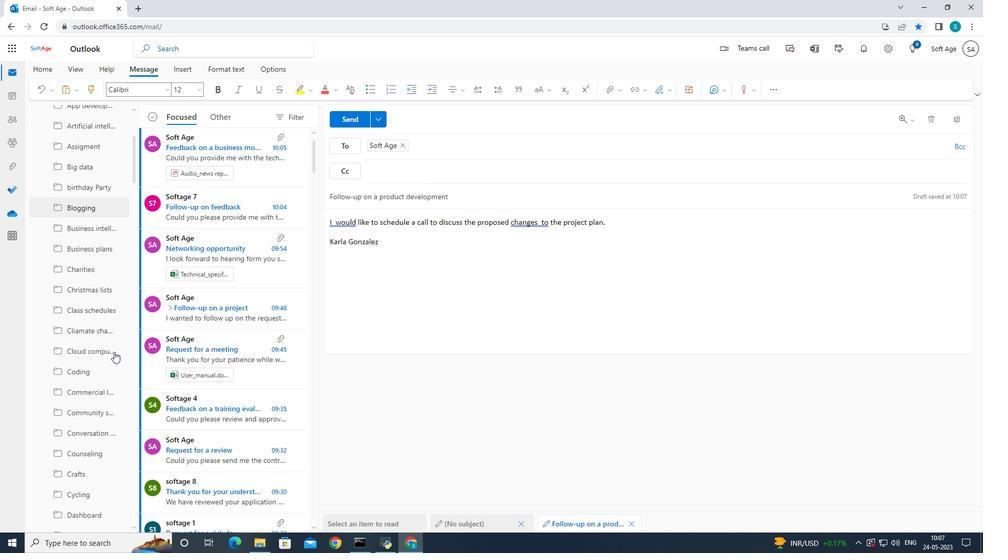 
Action: Mouse scrolled (114, 351) with delta (0, 0)
Screenshot: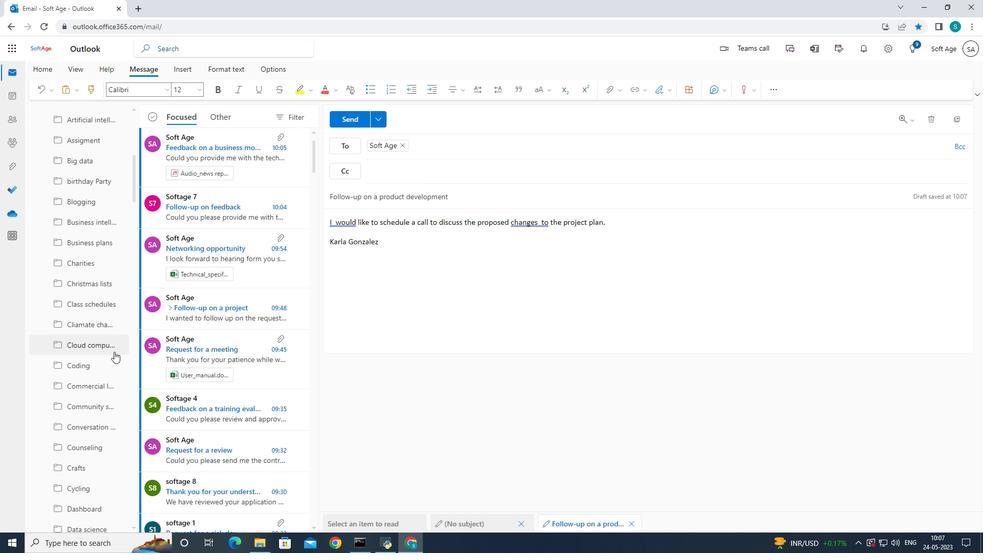 
Action: Mouse moved to (114, 351)
Screenshot: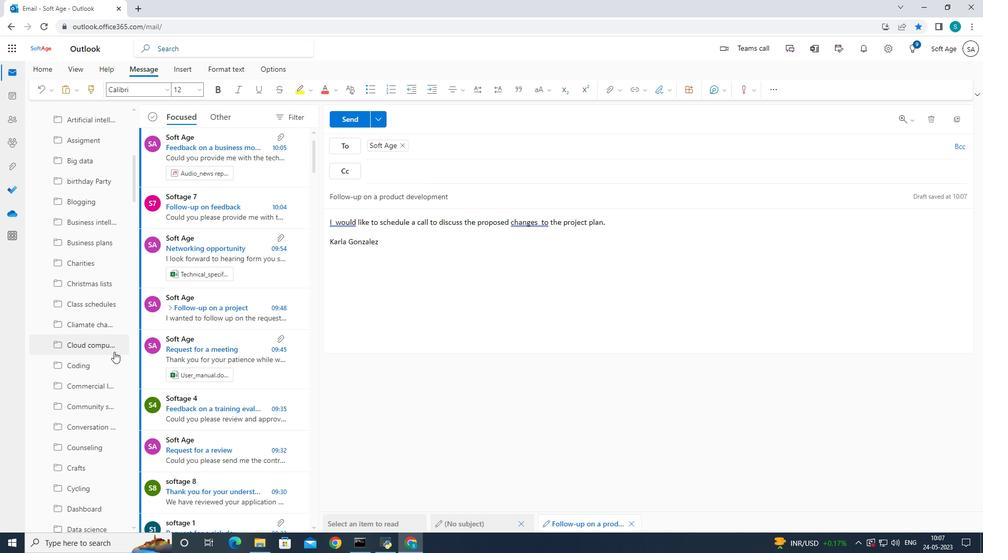 
Action: Mouse scrolled (114, 350) with delta (0, 0)
Screenshot: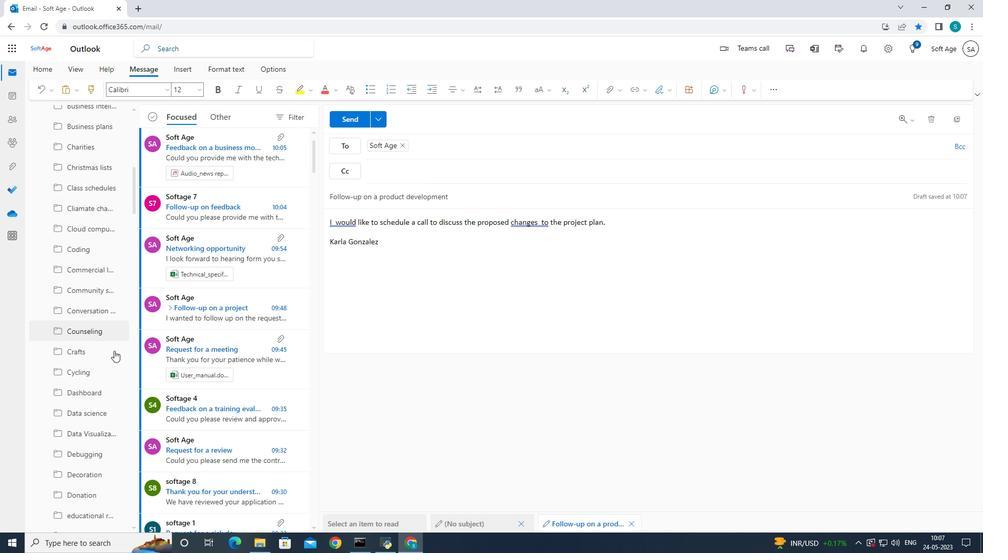 
Action: Mouse scrolled (114, 350) with delta (0, 0)
Screenshot: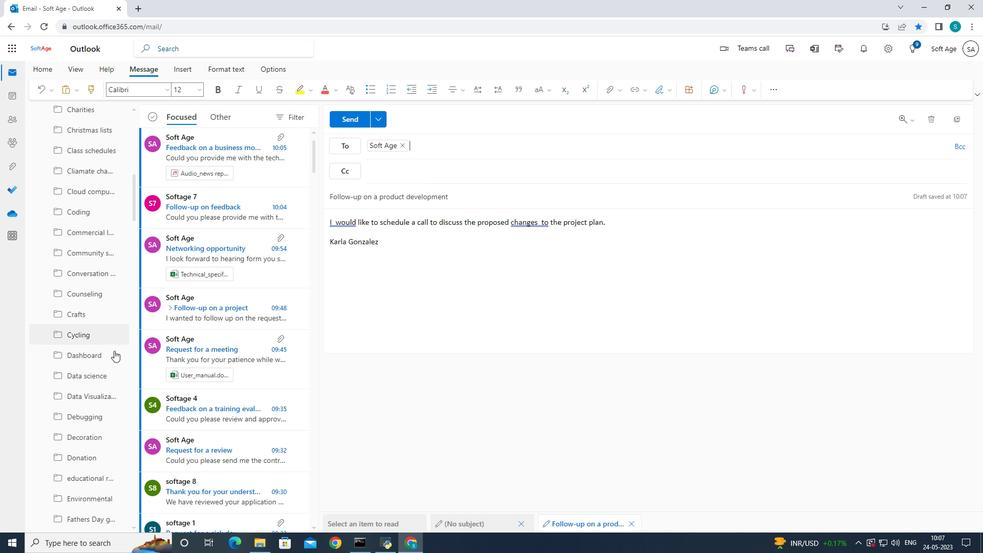 
Action: Mouse scrolled (114, 350) with delta (0, 0)
Screenshot: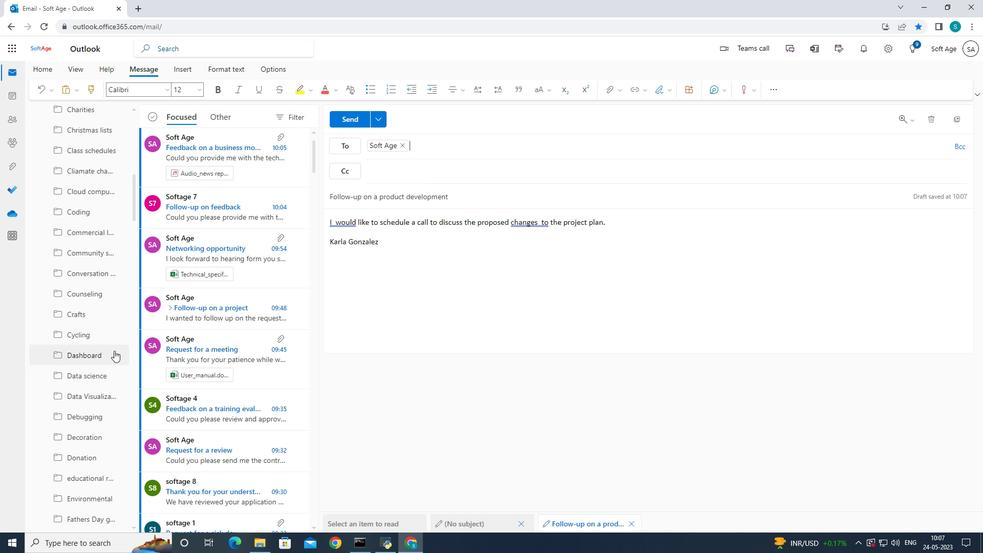 
Action: Mouse moved to (115, 349)
Screenshot: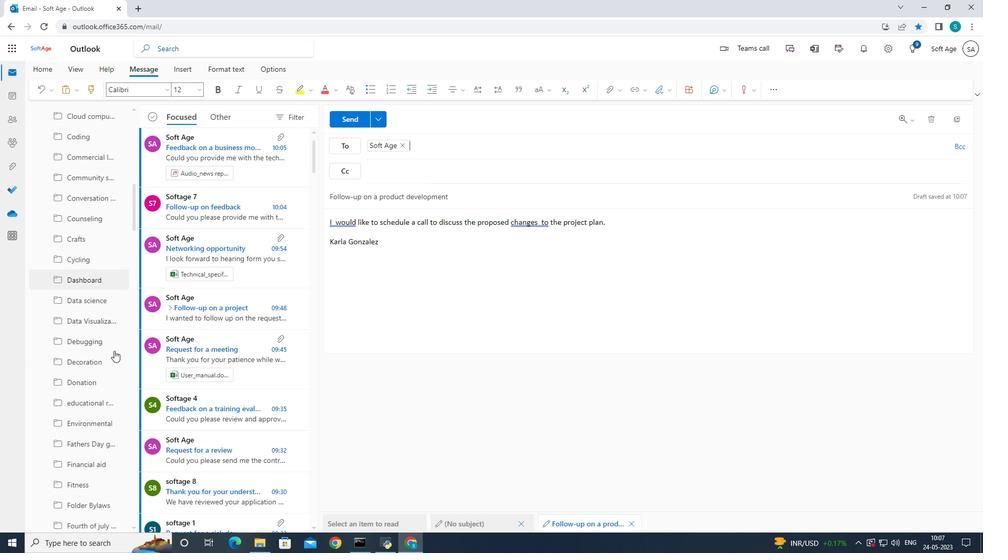 
Action: Mouse scrolled (115, 348) with delta (0, 0)
Screenshot: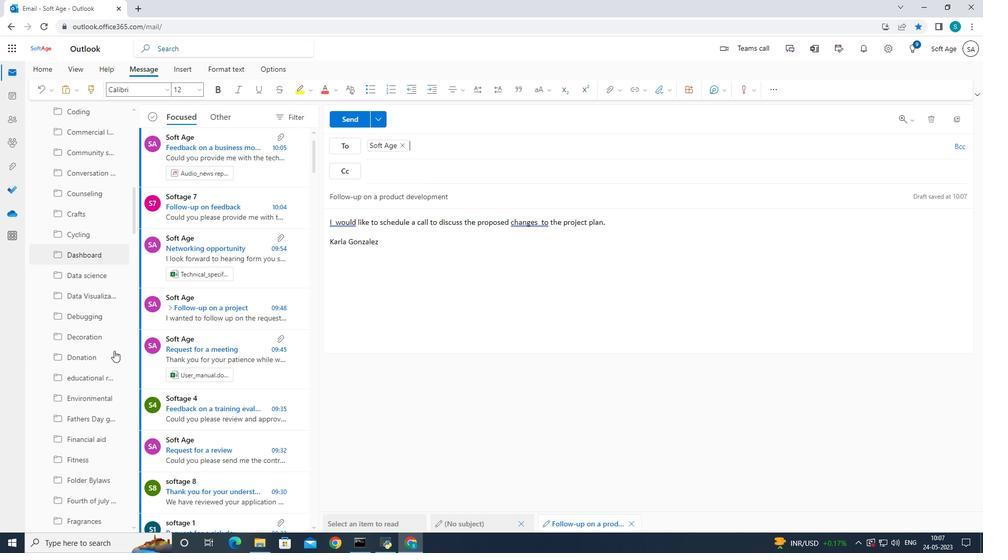 
Action: Mouse scrolled (115, 348) with delta (0, 0)
Screenshot: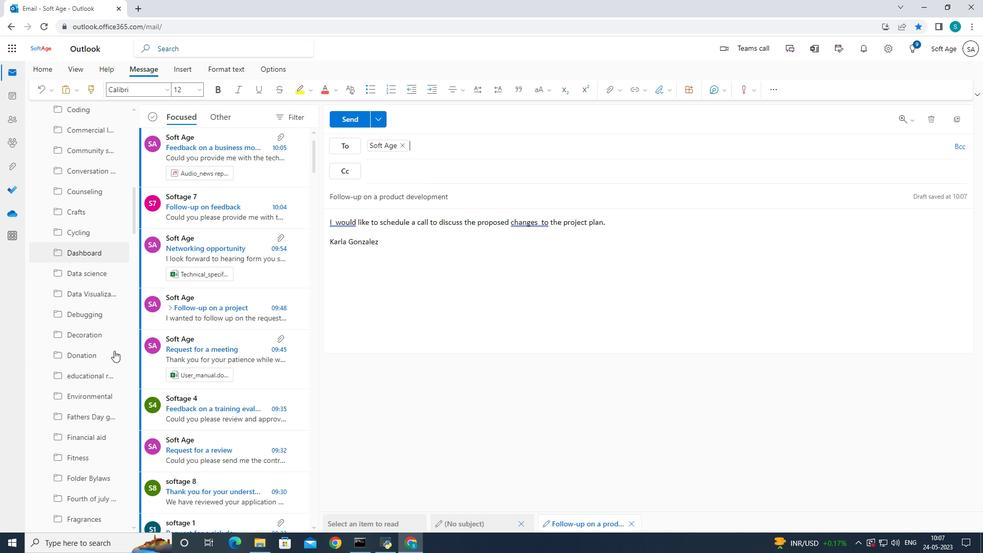 
Action: Mouse scrolled (115, 348) with delta (0, 0)
Screenshot: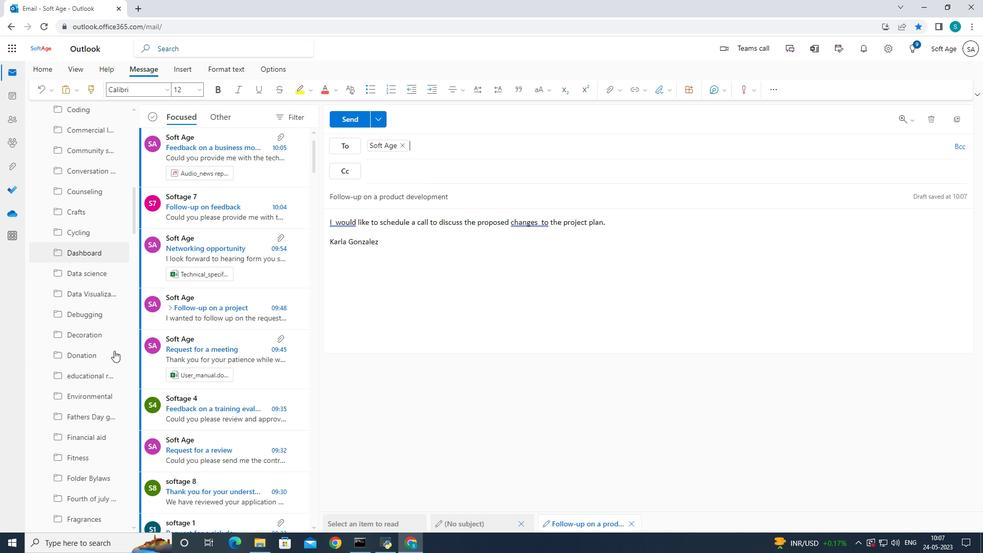 
Action: Mouse scrolled (115, 348) with delta (0, 0)
Screenshot: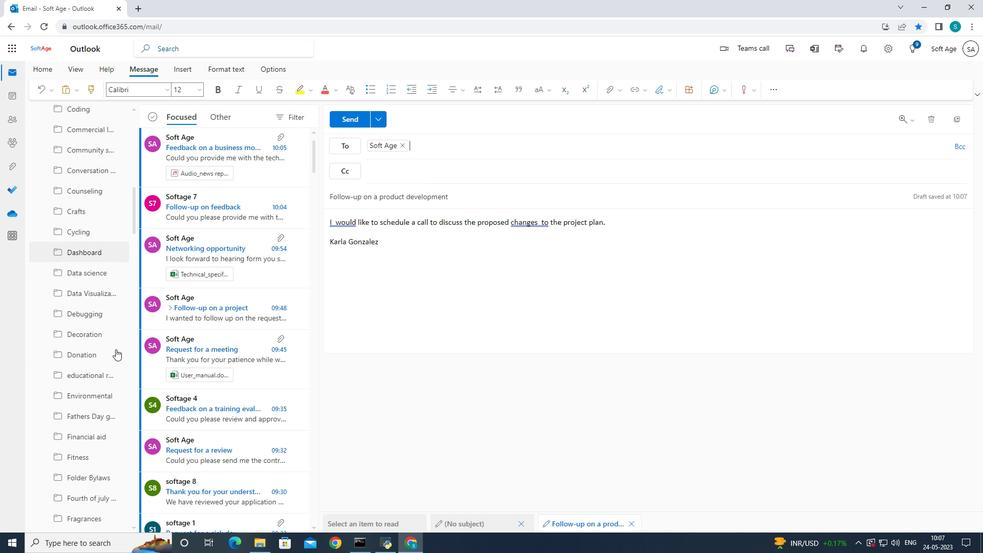 
Action: Mouse scrolled (115, 348) with delta (0, 0)
Screenshot: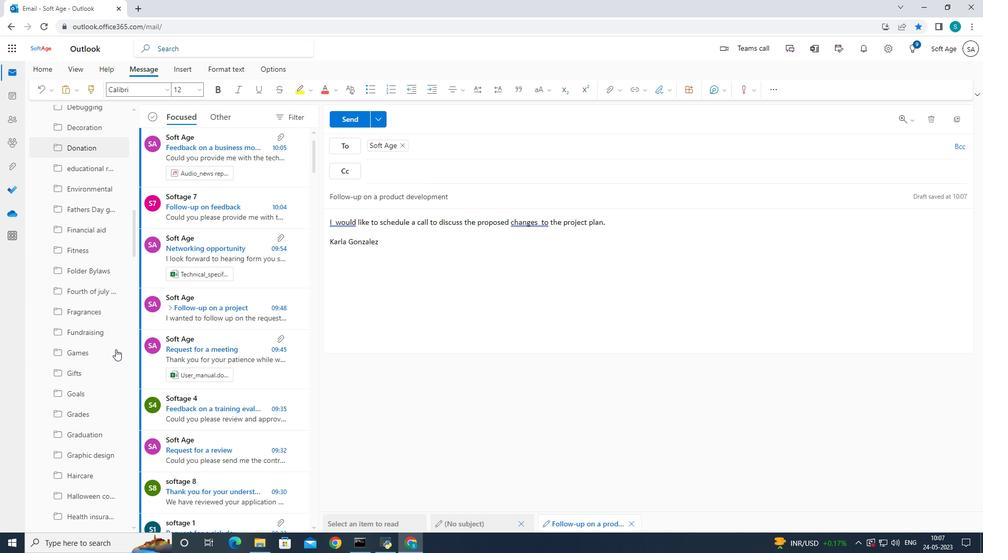 
Action: Mouse scrolled (115, 348) with delta (0, 0)
Screenshot: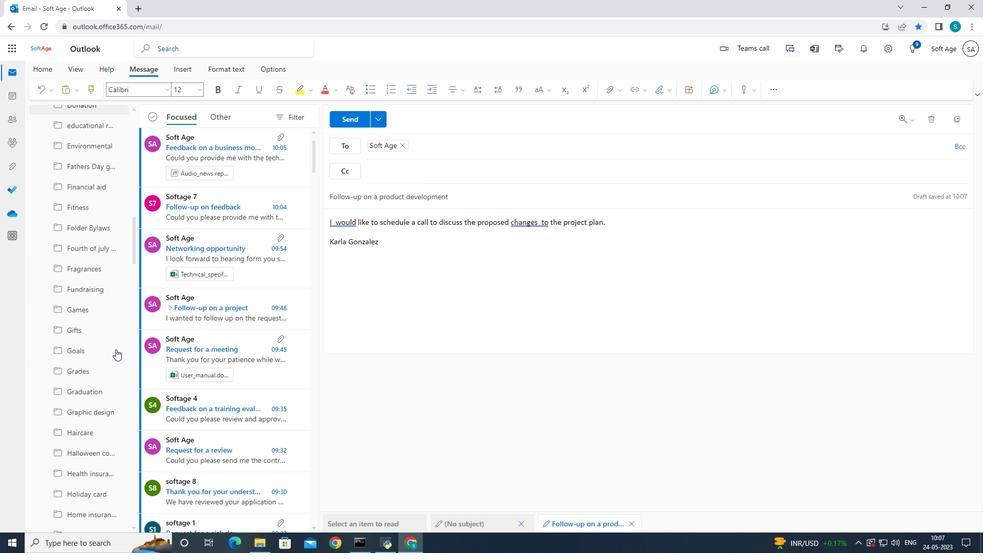 
Action: Mouse scrolled (115, 348) with delta (0, 0)
Screenshot: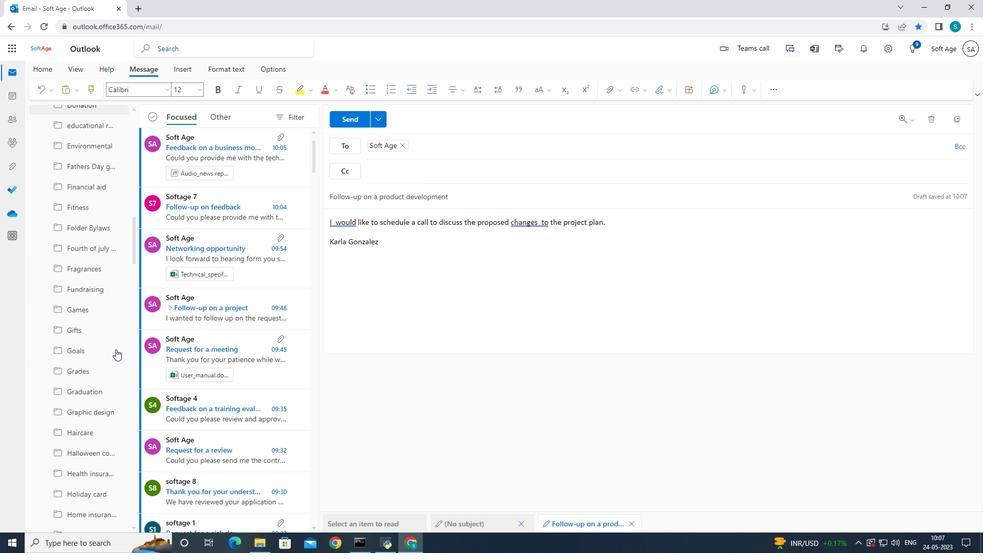 
Action: Mouse scrolled (115, 348) with delta (0, 0)
Screenshot: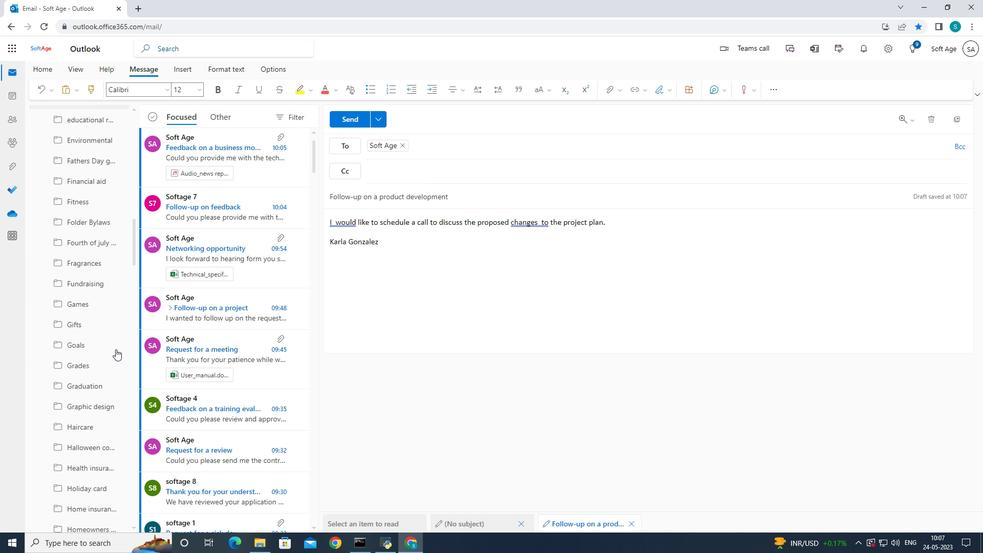 
Action: Mouse moved to (117, 344)
Screenshot: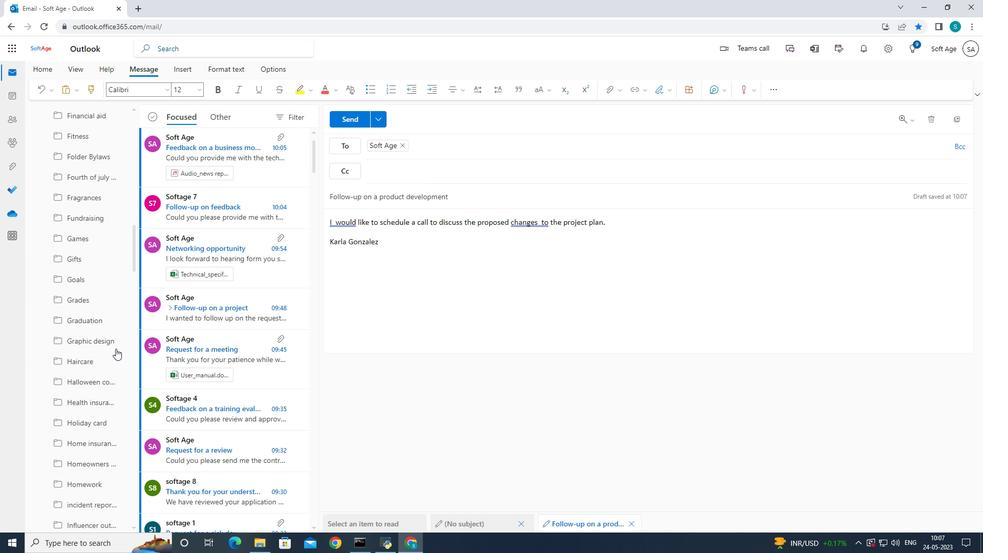 
Action: Mouse scrolled (117, 344) with delta (0, 0)
Screenshot: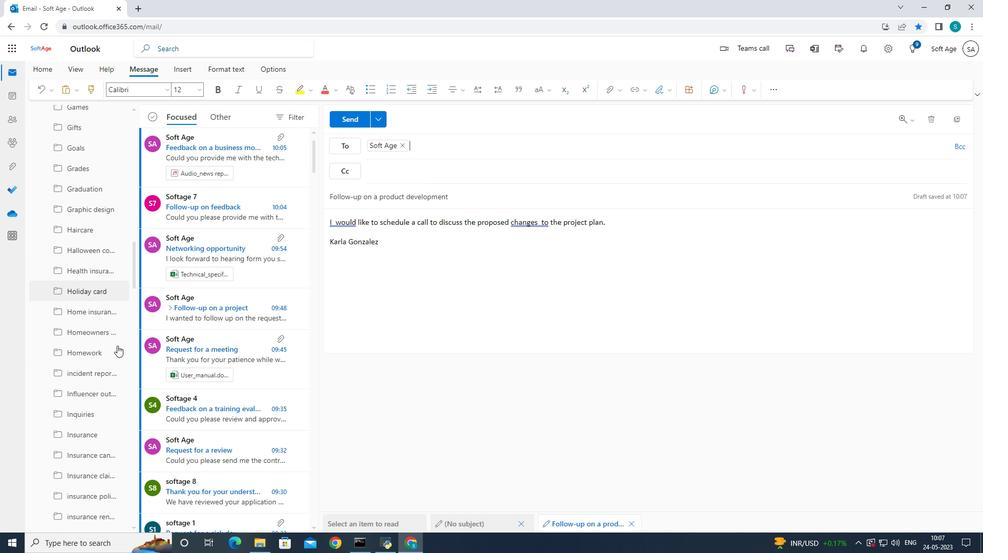 
Action: Mouse scrolled (117, 344) with delta (0, 0)
Screenshot: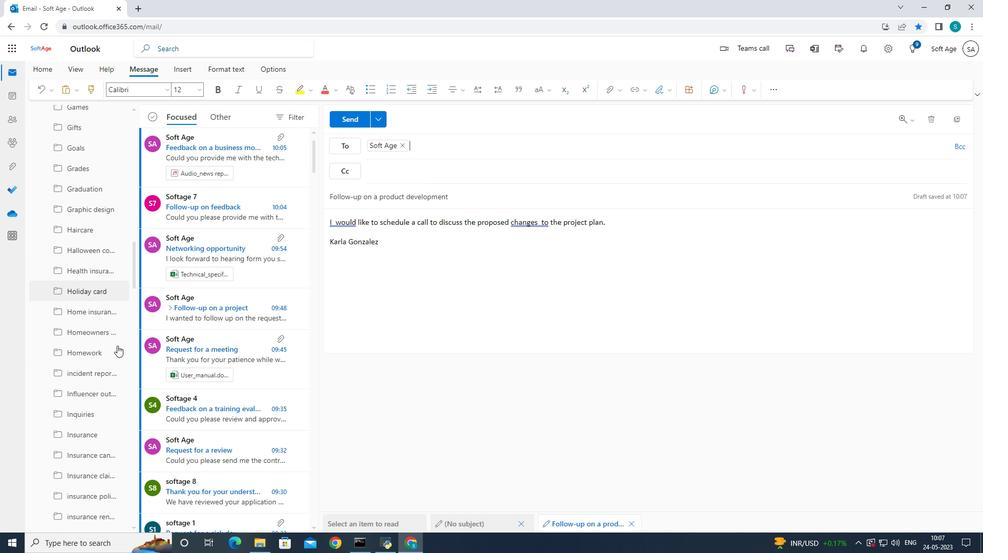 
Action: Mouse scrolled (117, 344) with delta (0, 0)
Screenshot: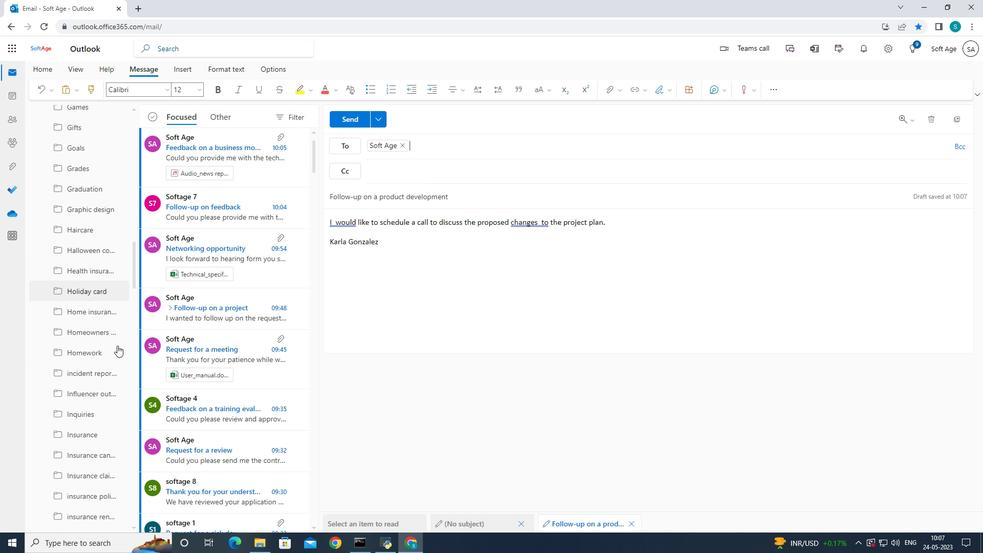
Action: Mouse scrolled (117, 344) with delta (0, 0)
Screenshot: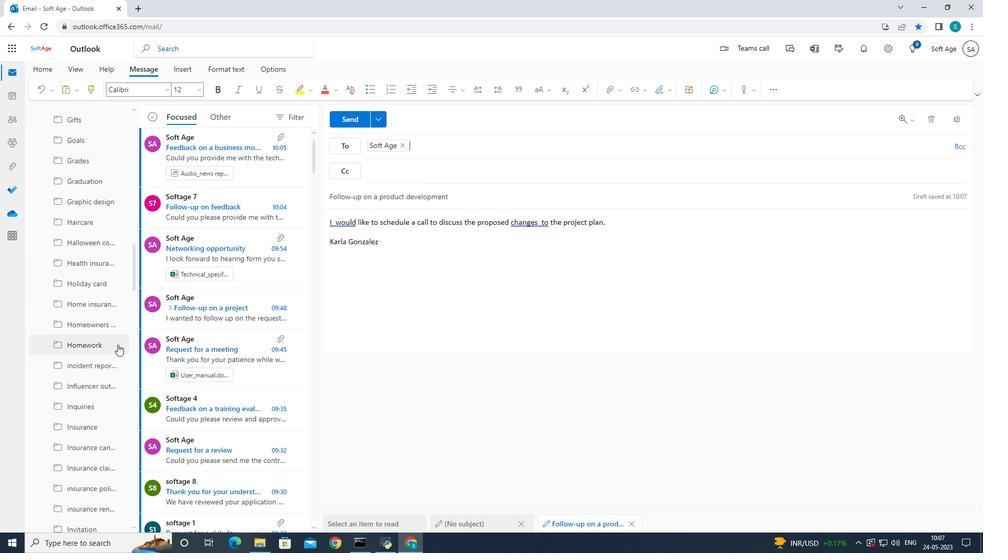 
Action: Mouse moved to (118, 343)
Screenshot: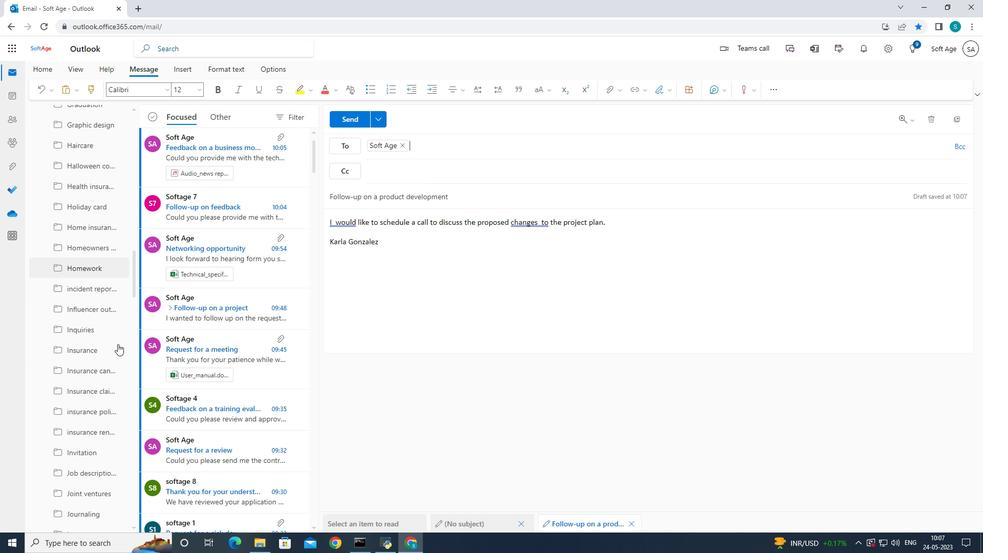 
Action: Mouse scrolled (118, 342) with delta (0, 0)
Screenshot: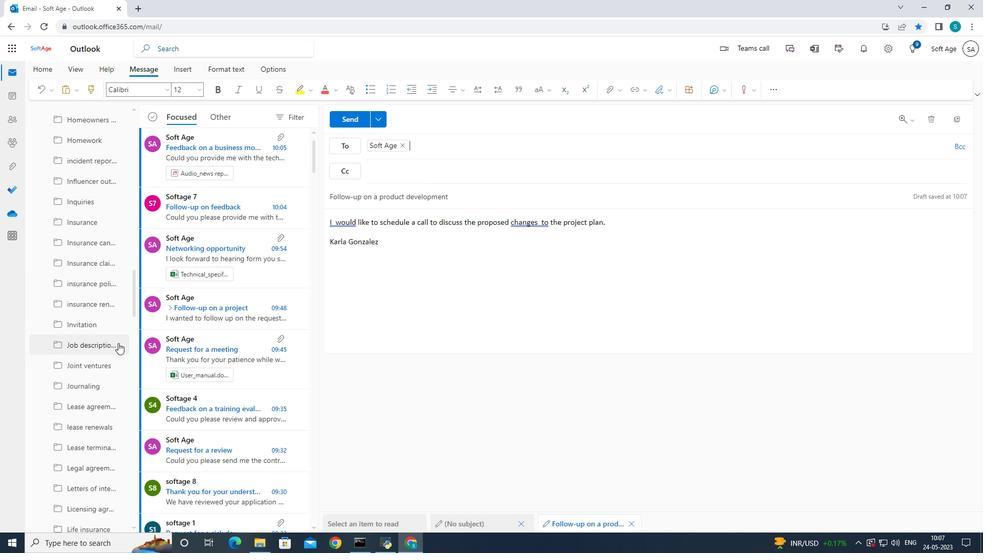 
Action: Mouse scrolled (118, 342) with delta (0, 0)
Screenshot: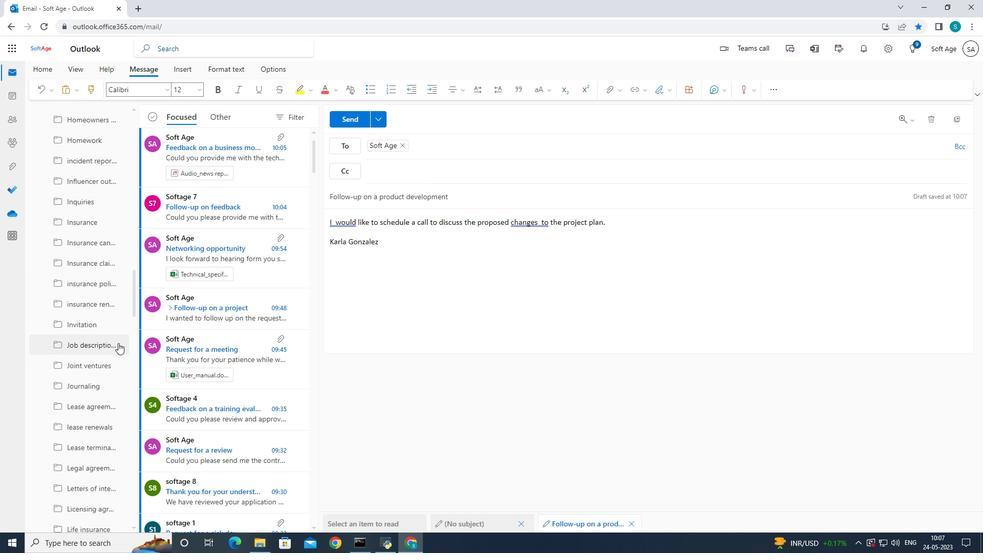 
Action: Mouse scrolled (118, 342) with delta (0, 0)
Screenshot: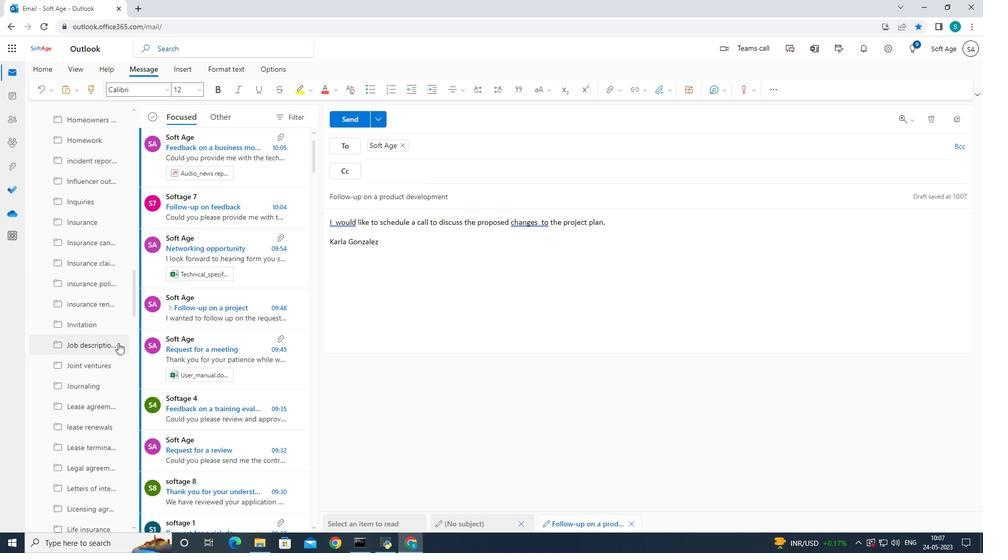 
Action: Mouse scrolled (118, 342) with delta (0, 0)
Screenshot: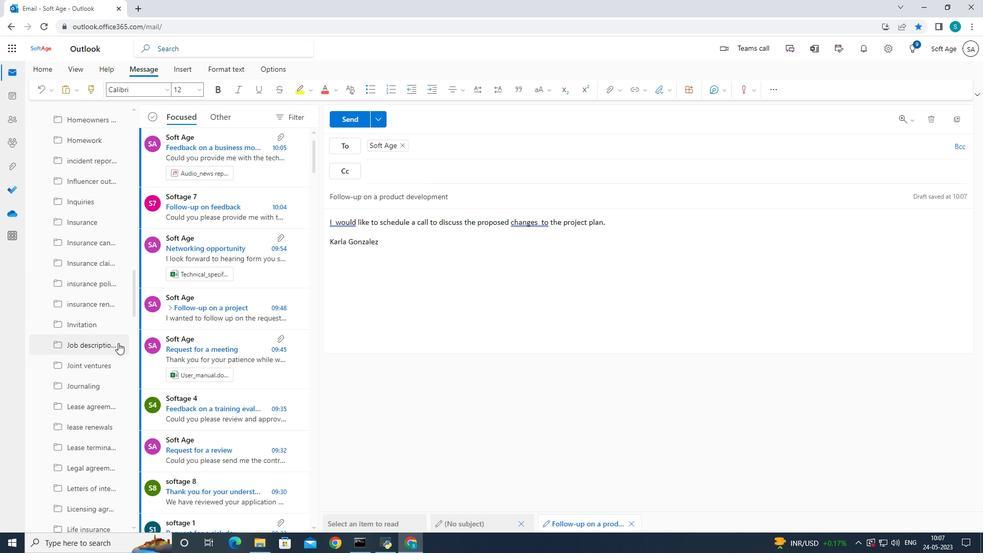 
Action: Mouse scrolled (118, 342) with delta (0, 0)
Screenshot: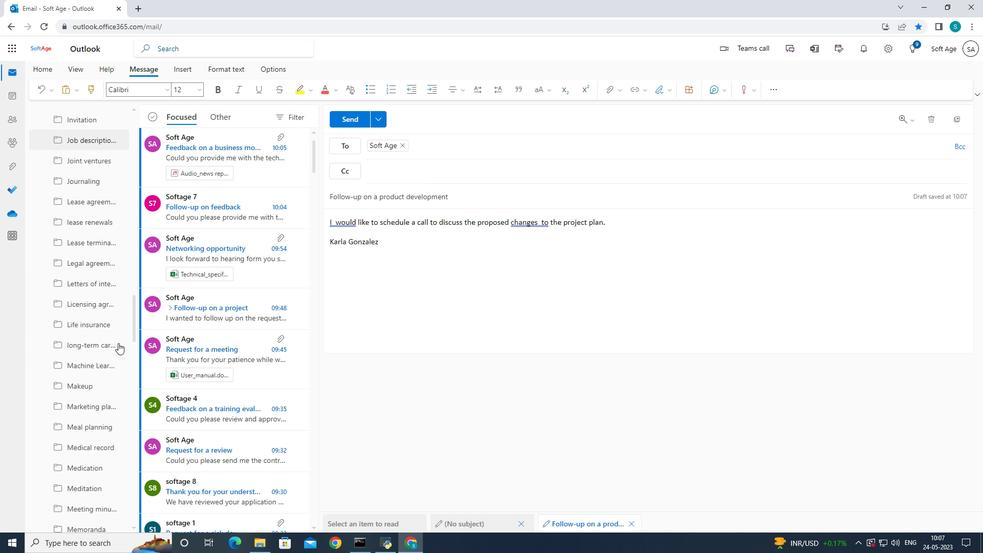 
Action: Mouse scrolled (118, 342) with delta (0, 0)
Screenshot: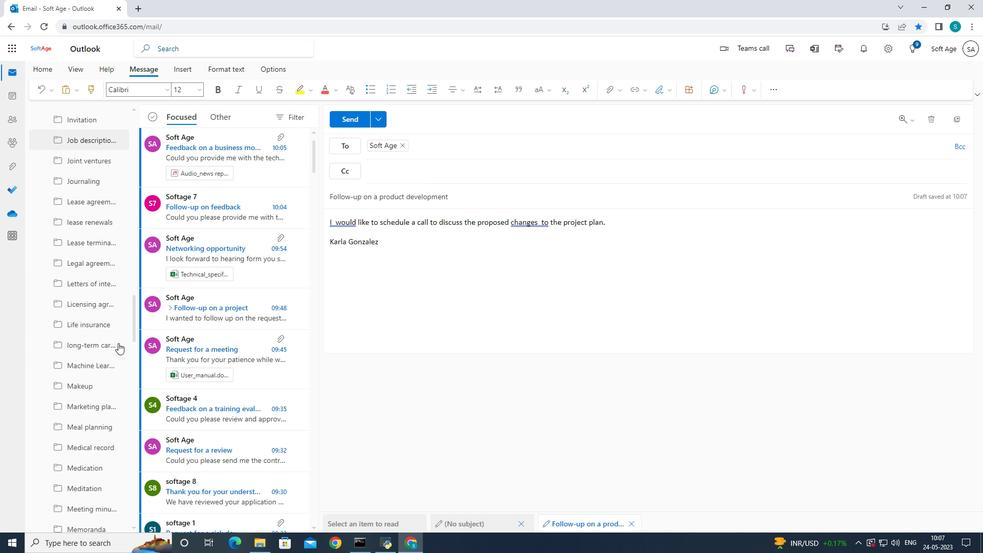 
Action: Mouse scrolled (118, 342) with delta (0, 0)
Screenshot: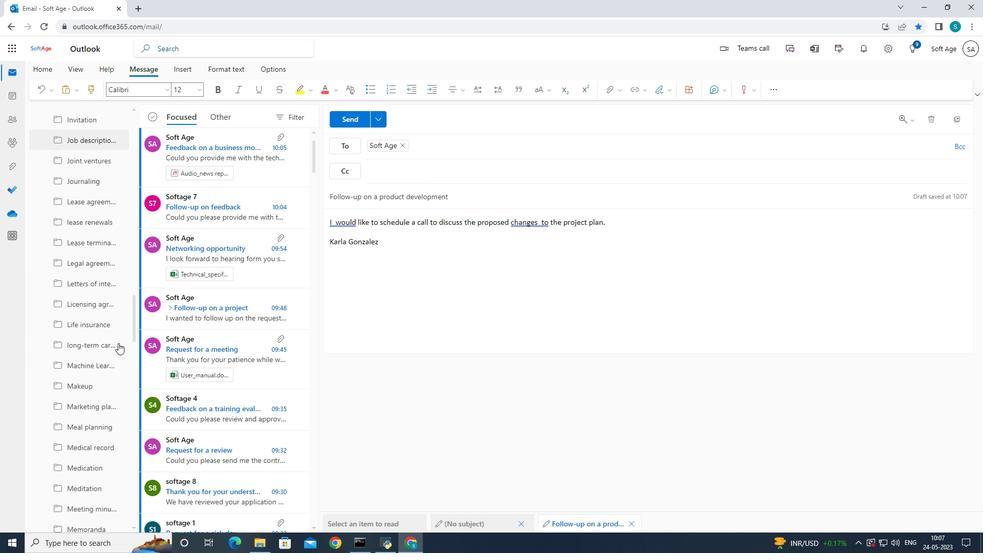
Action: Mouse scrolled (118, 342) with delta (0, 0)
Screenshot: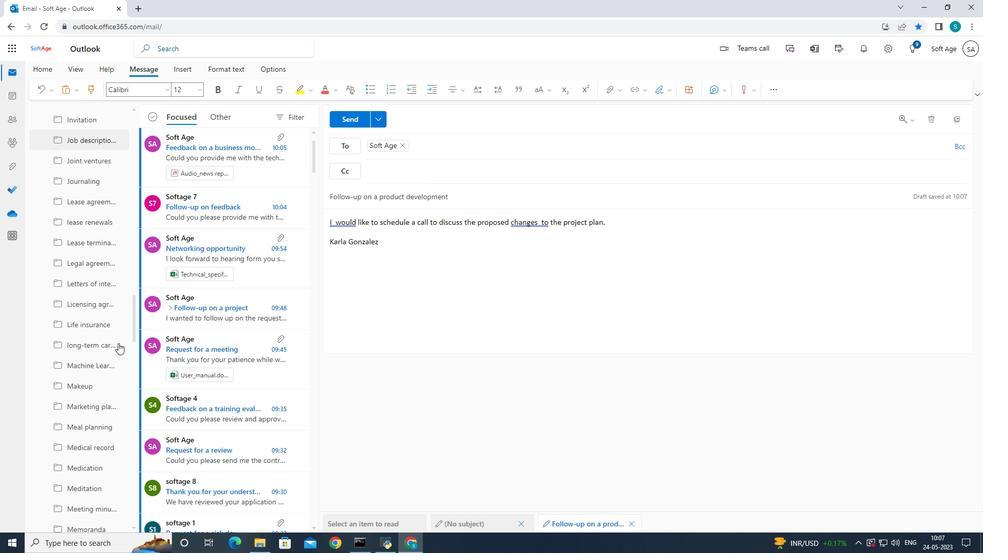 
Action: Mouse scrolled (118, 342) with delta (0, 0)
Screenshot: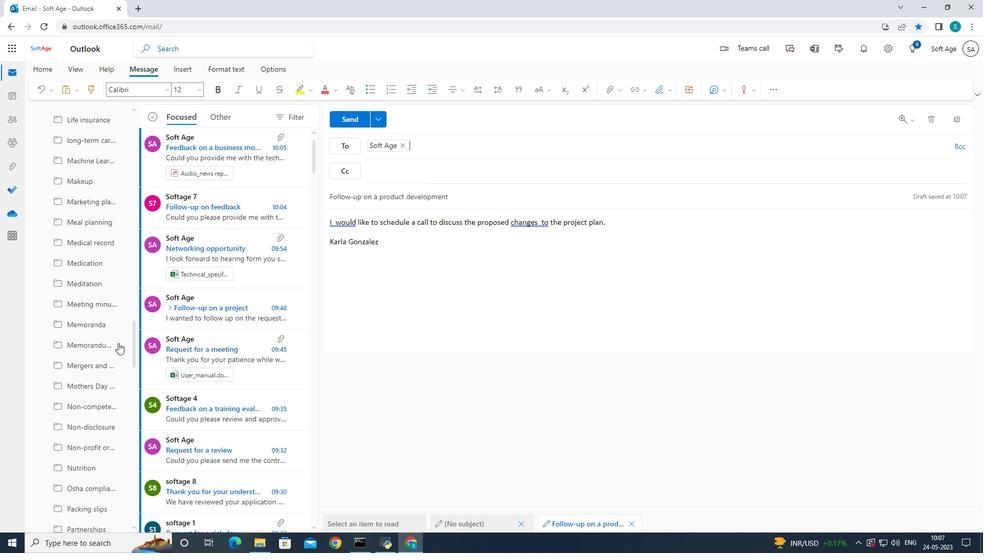 
Action: Mouse scrolled (118, 342) with delta (0, 0)
Screenshot: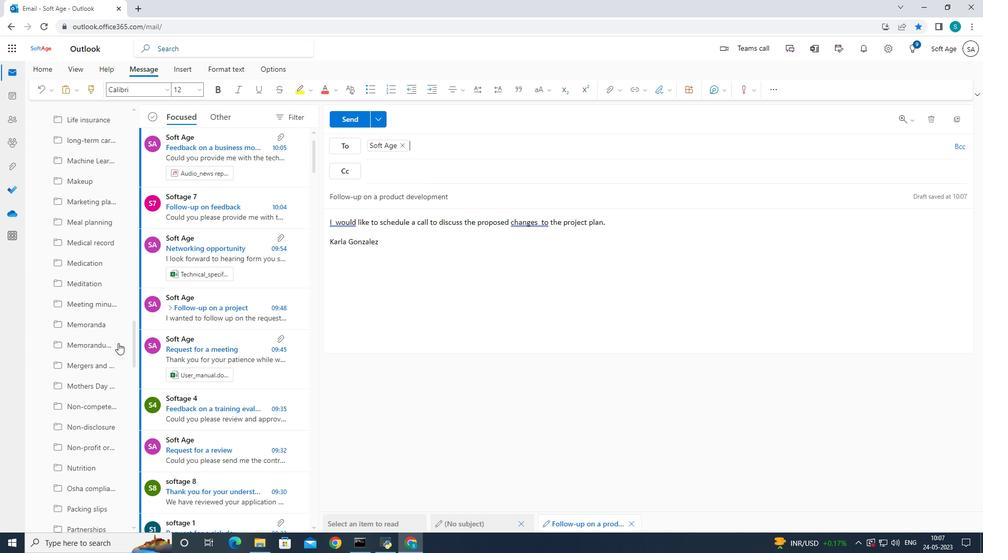 
Action: Mouse scrolled (118, 342) with delta (0, 0)
Screenshot: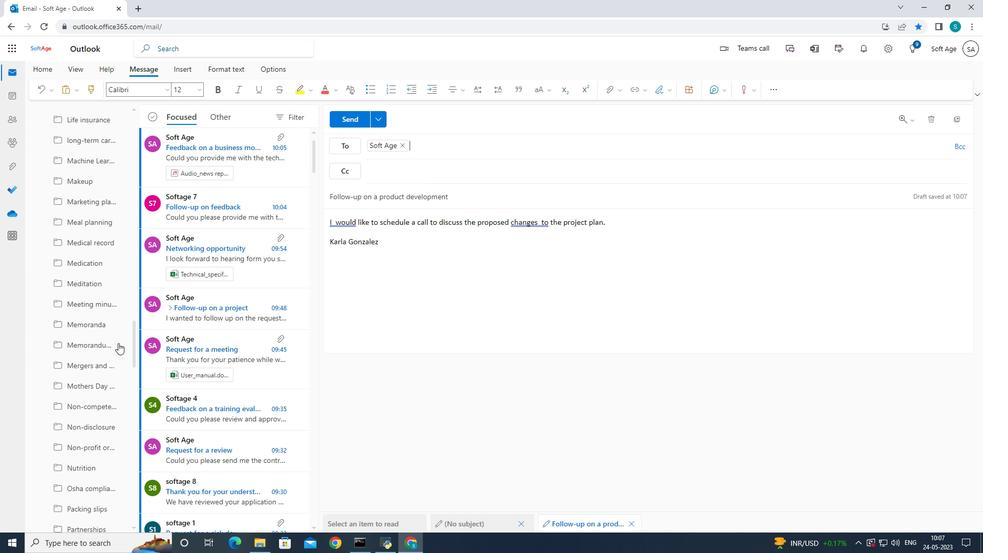 
Action: Mouse scrolled (118, 342) with delta (0, 0)
Screenshot: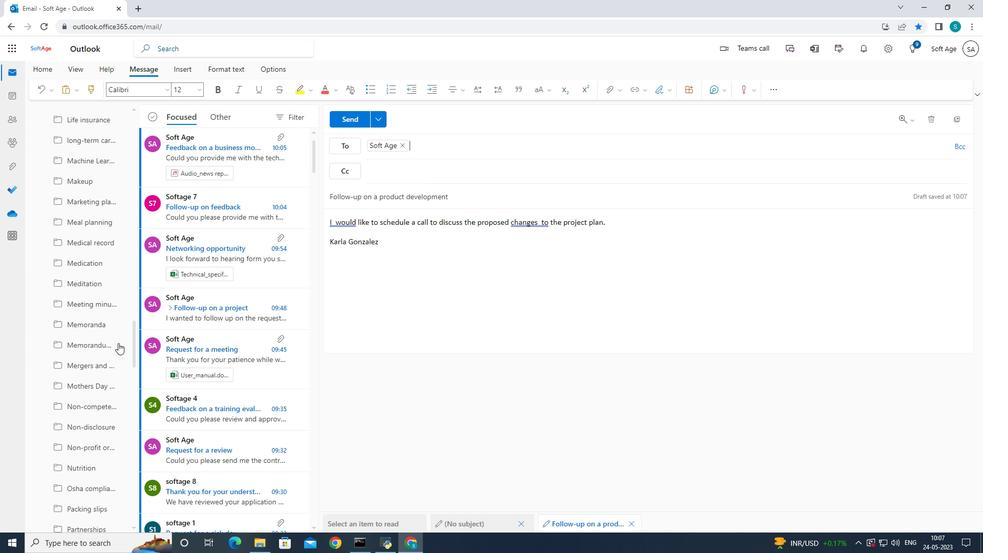 
Action: Mouse moved to (118, 343)
Screenshot: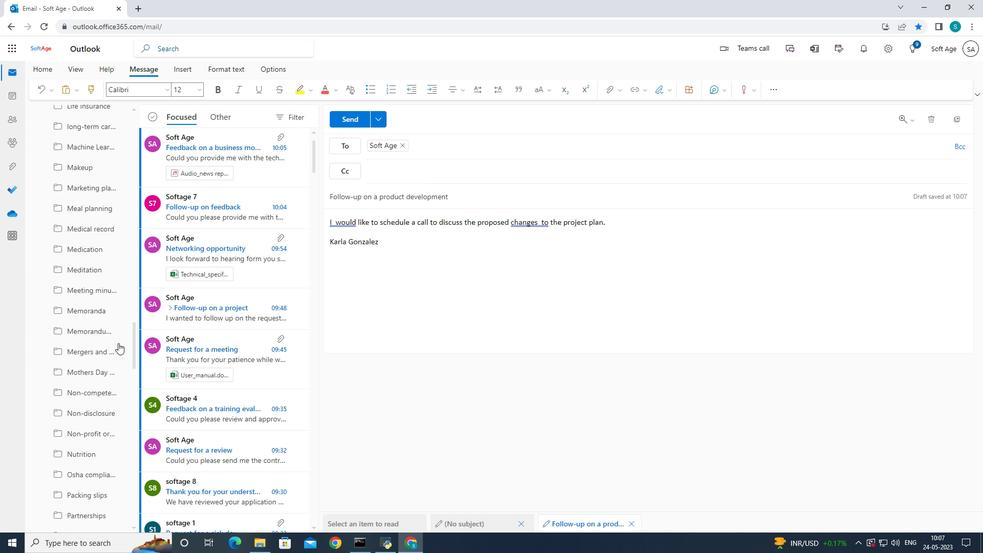 
Action: Mouse scrolled (118, 342) with delta (0, 0)
Screenshot: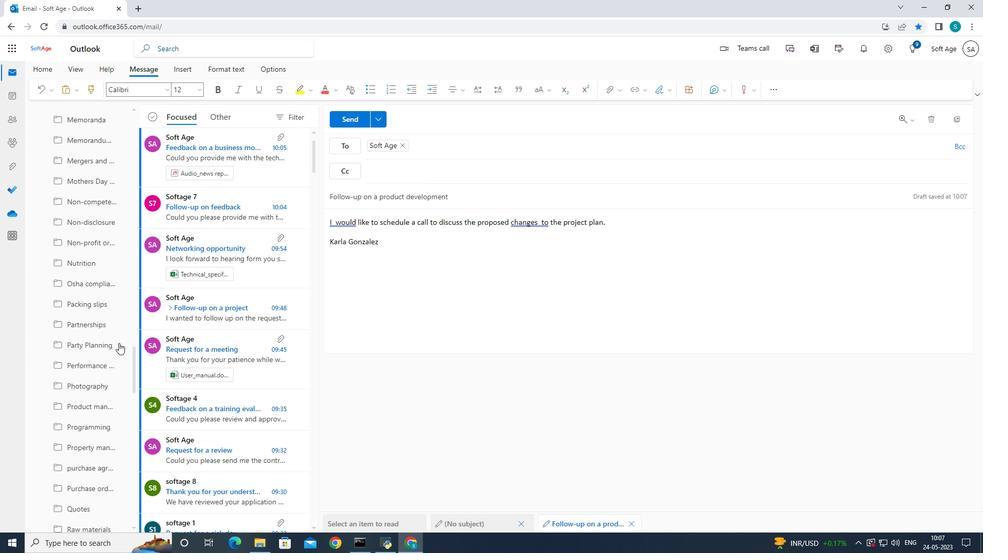 
Action: Mouse scrolled (118, 342) with delta (0, 0)
Screenshot: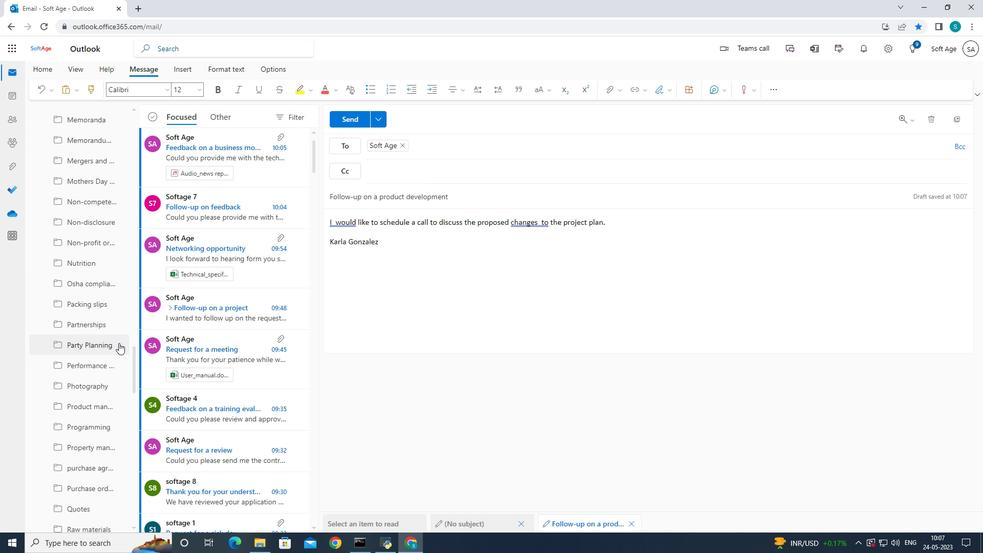 
Action: Mouse scrolled (118, 342) with delta (0, 0)
Screenshot: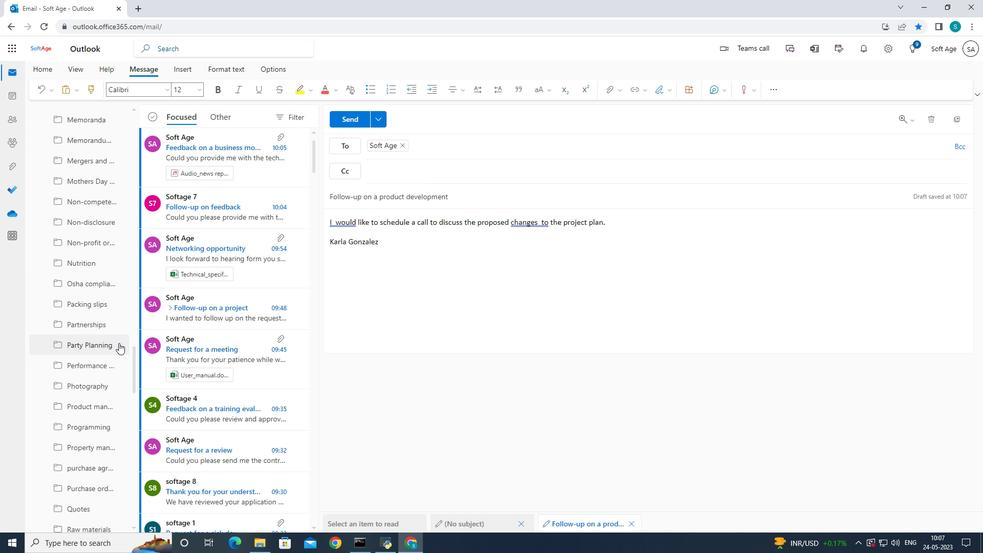 
Action: Mouse scrolled (118, 342) with delta (0, 0)
Screenshot: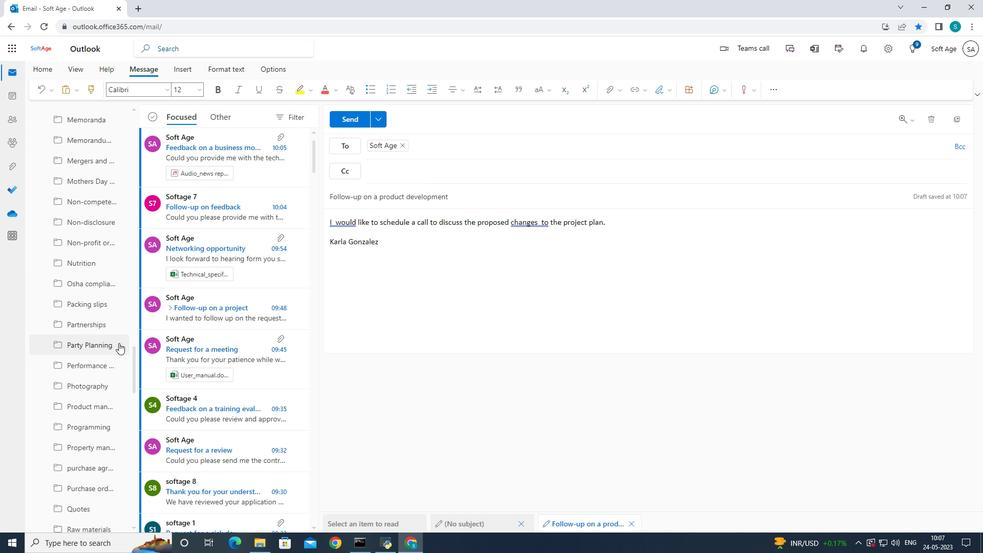 
Action: Mouse moved to (120, 343)
Screenshot: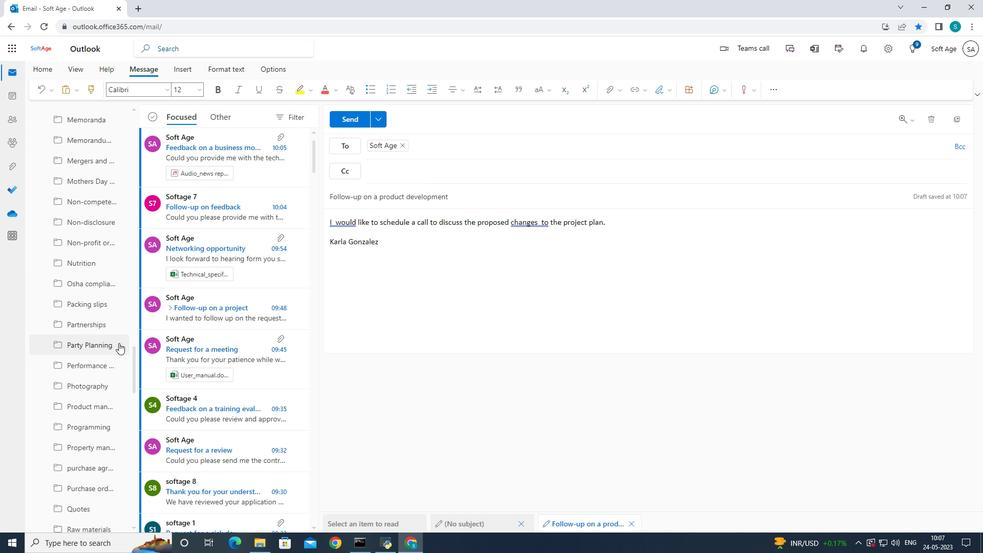 
Action: Mouse scrolled (120, 342) with delta (0, 0)
Screenshot: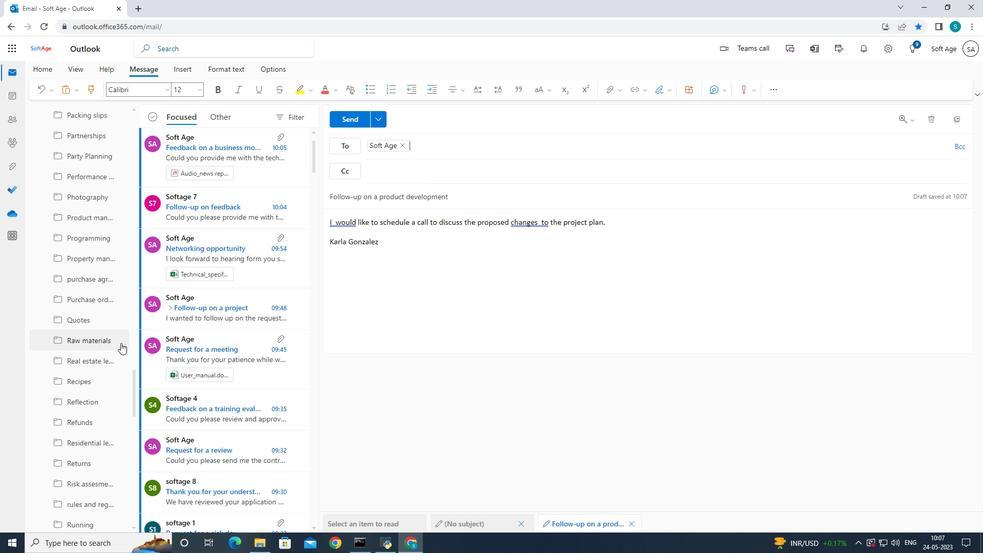 
Action: Mouse scrolled (120, 342) with delta (0, 0)
Screenshot: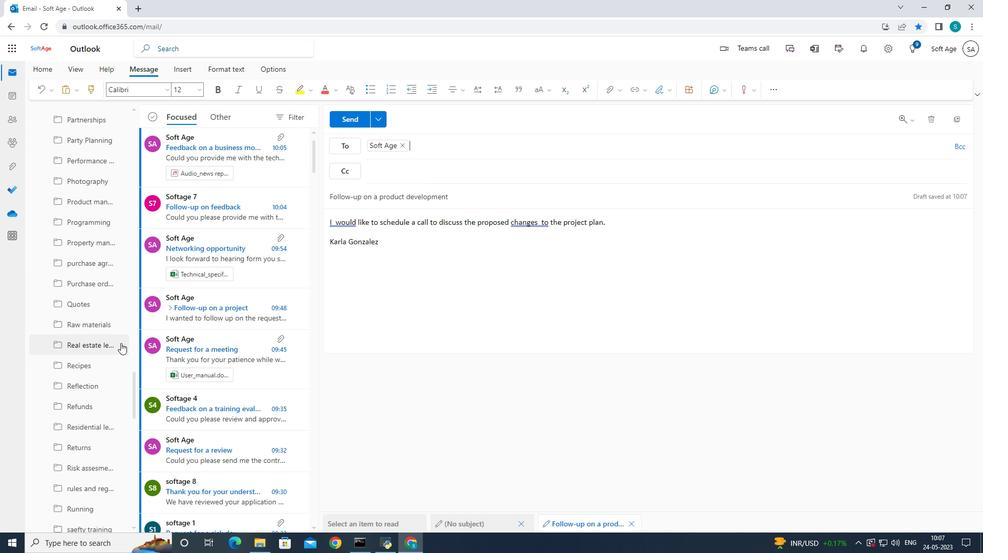 
Action: Mouse scrolled (120, 342) with delta (0, 0)
Screenshot: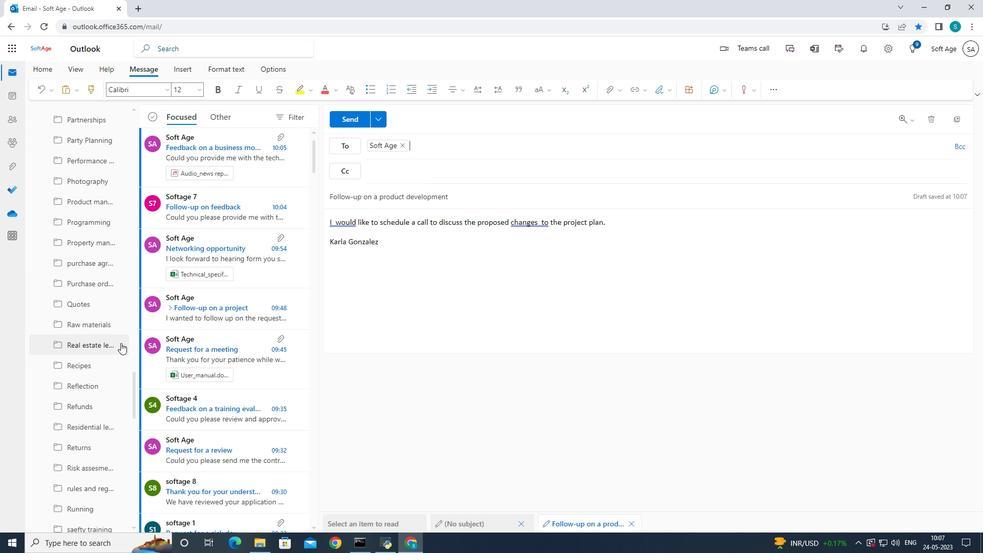 
Action: Mouse scrolled (120, 342) with delta (0, 0)
Screenshot: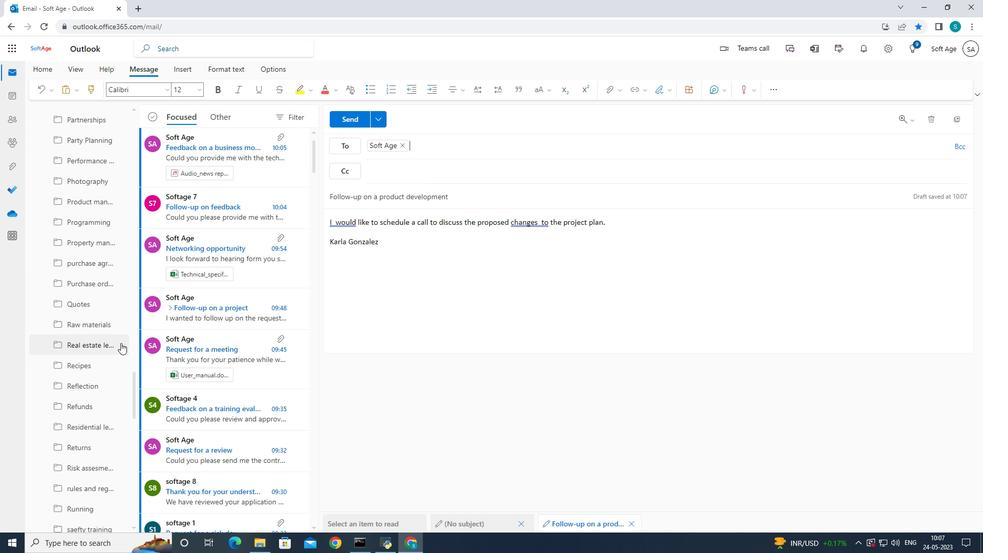 
Action: Mouse scrolled (120, 342) with delta (0, 0)
Screenshot: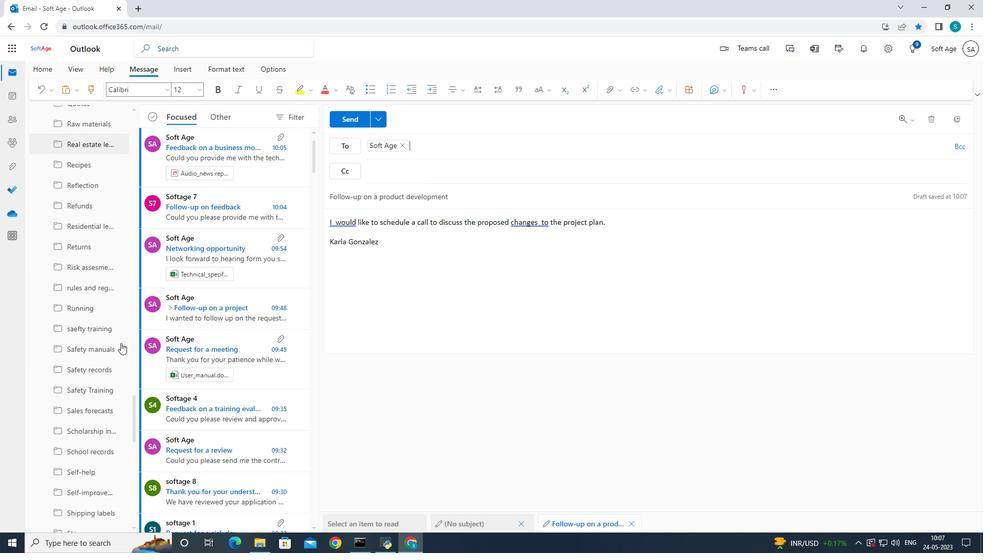 
Action: Mouse scrolled (120, 342) with delta (0, 0)
Screenshot: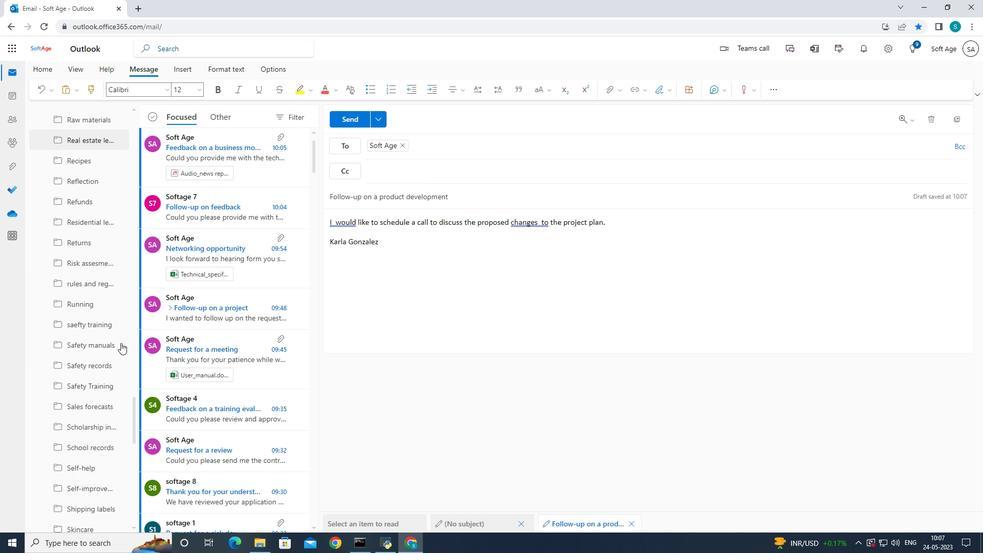
Action: Mouse scrolled (120, 342) with delta (0, 0)
Screenshot: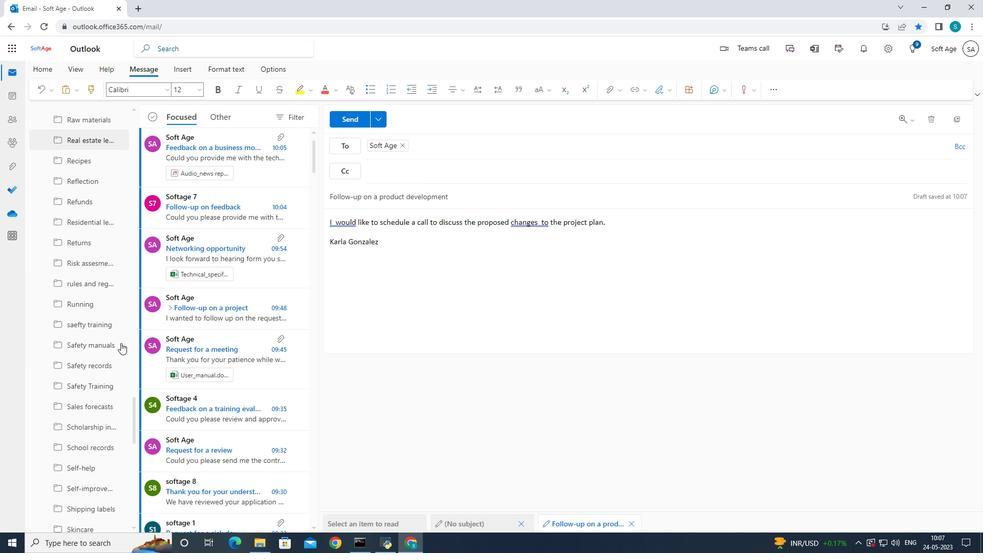 
Action: Mouse scrolled (120, 342) with delta (0, 0)
Screenshot: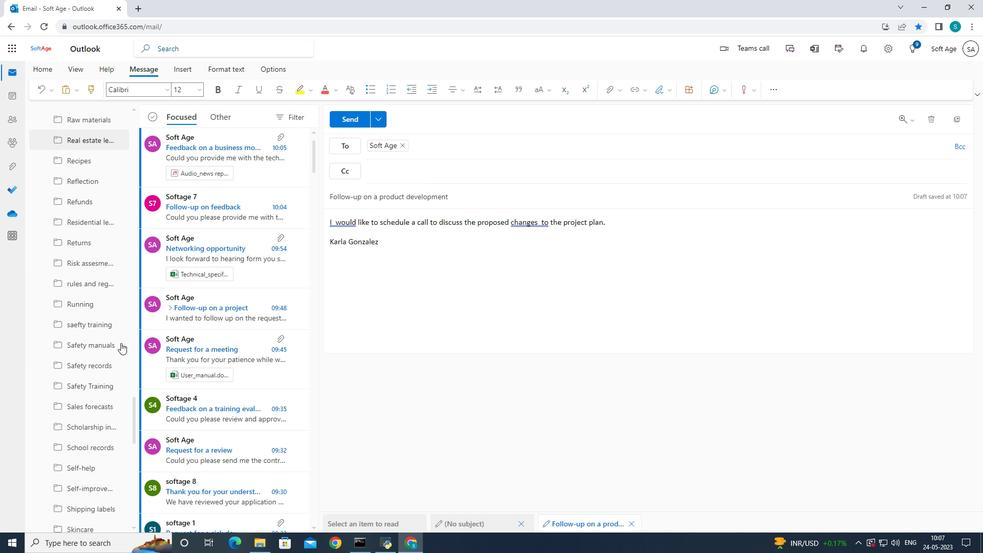 
Action: Mouse moved to (120, 342)
Screenshot: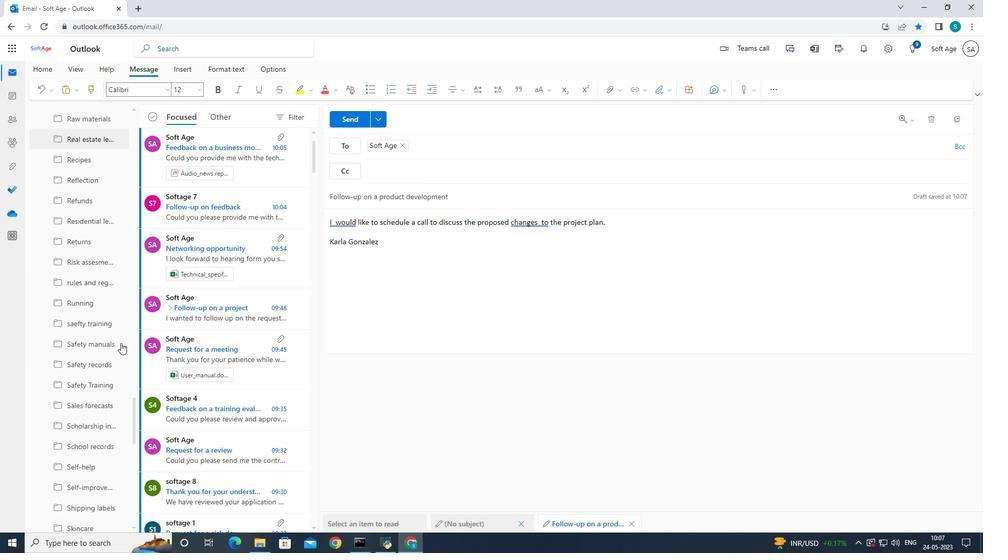 
Action: Mouse scrolled (120, 342) with delta (0, 0)
Screenshot: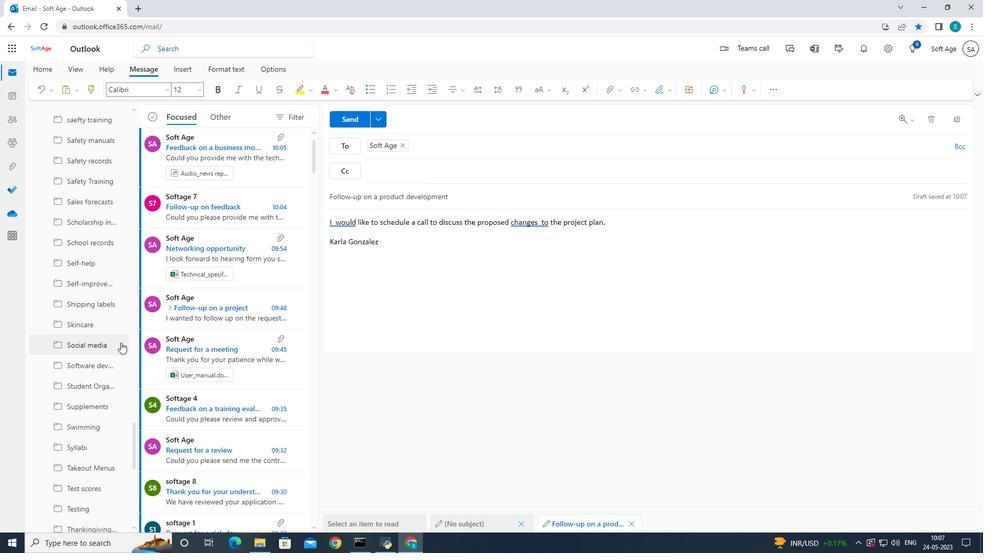 
Action: Mouse scrolled (120, 342) with delta (0, 0)
Screenshot: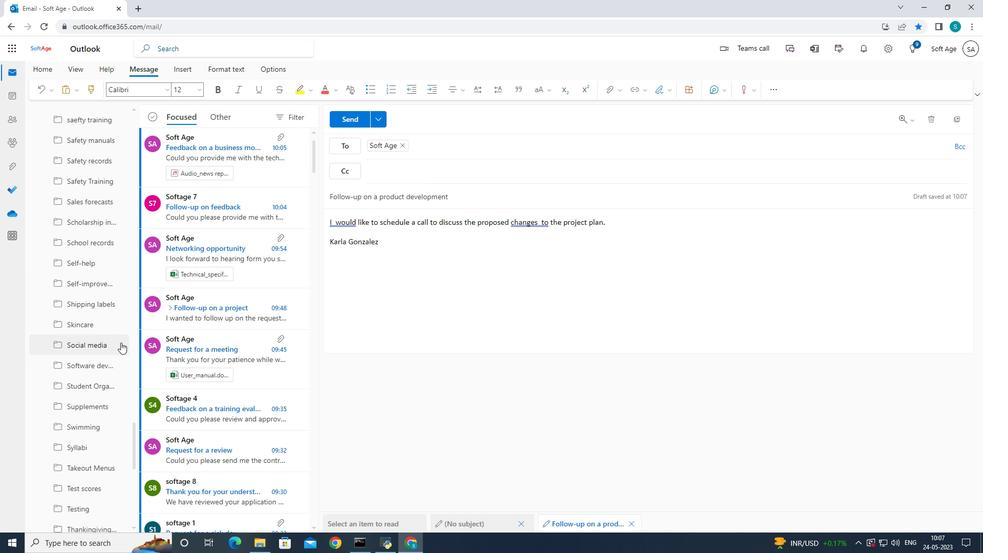 
Action: Mouse scrolled (120, 342) with delta (0, 0)
Screenshot: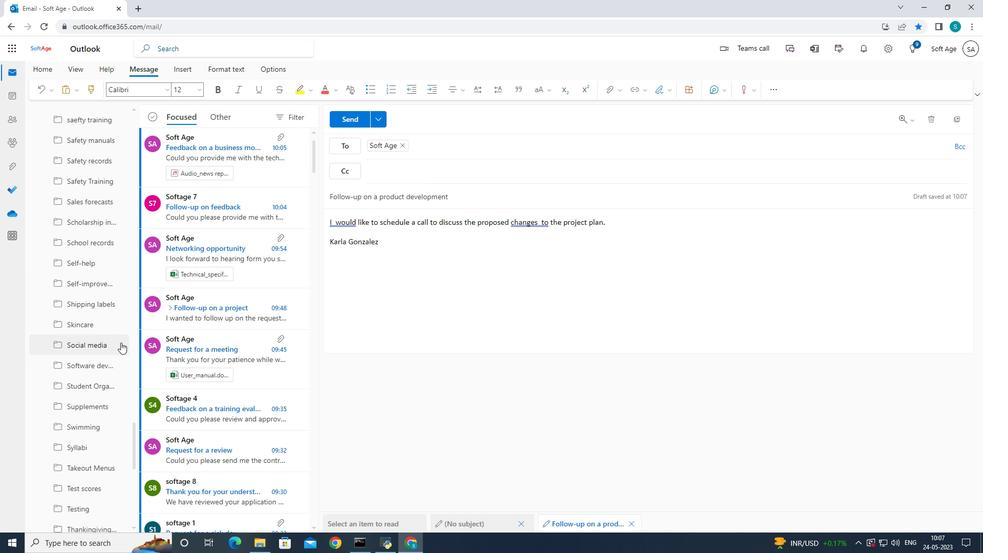 
Action: Mouse scrolled (120, 342) with delta (0, 0)
Screenshot: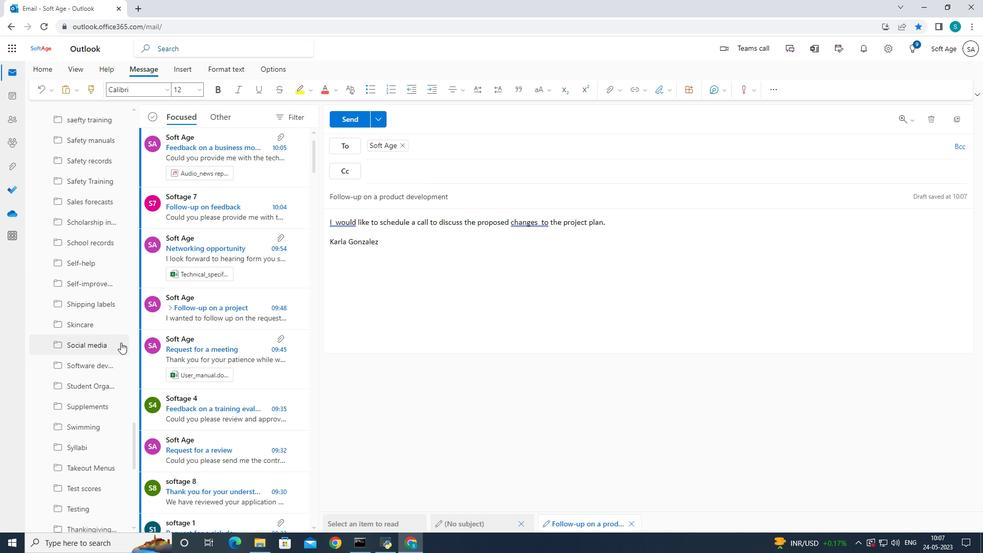 
Action: Mouse moved to (121, 342)
Screenshot: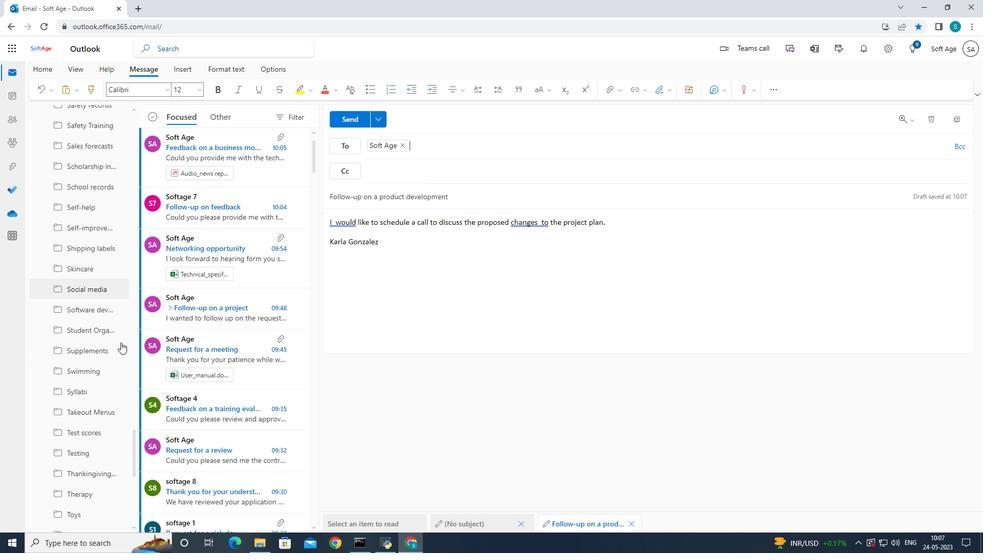 
Action: Mouse scrolled (121, 342) with delta (0, 0)
Screenshot: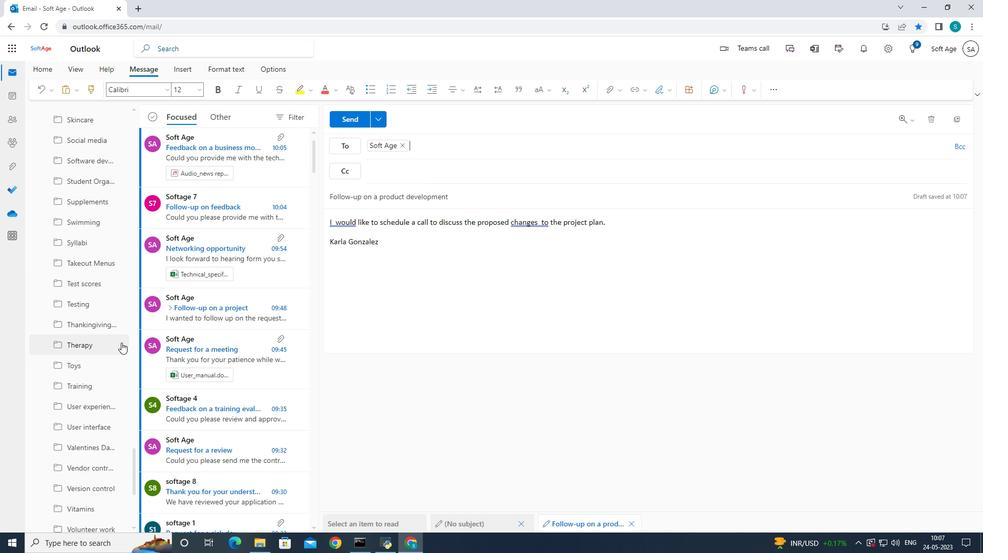 
Action: Mouse scrolled (121, 342) with delta (0, 0)
Screenshot: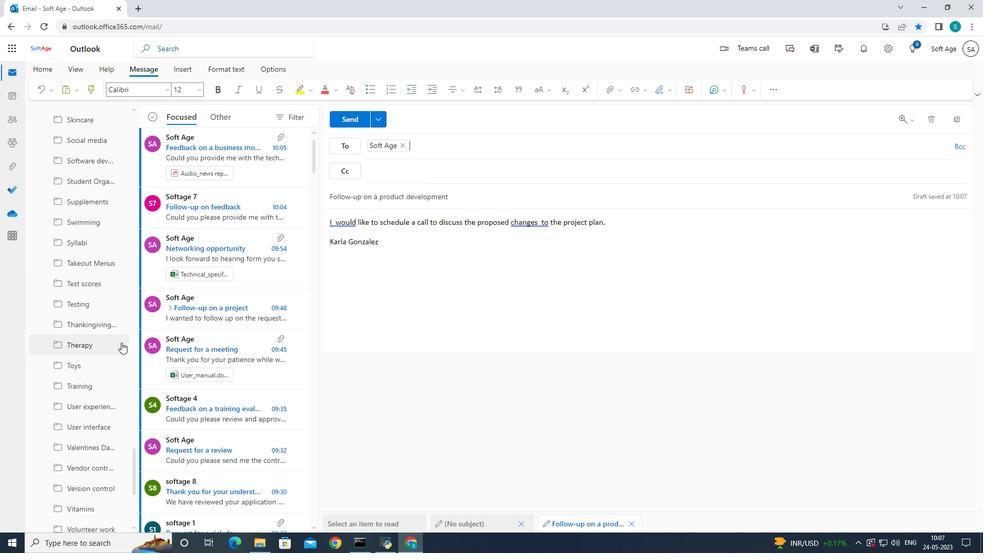 
Action: Mouse scrolled (121, 342) with delta (0, 0)
Screenshot: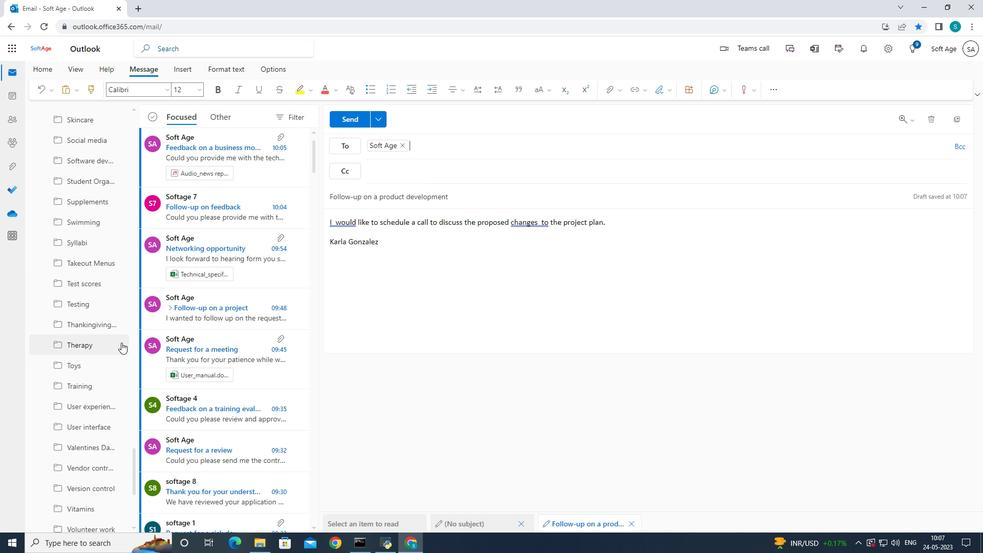 
Action: Mouse scrolled (121, 342) with delta (0, 0)
Screenshot: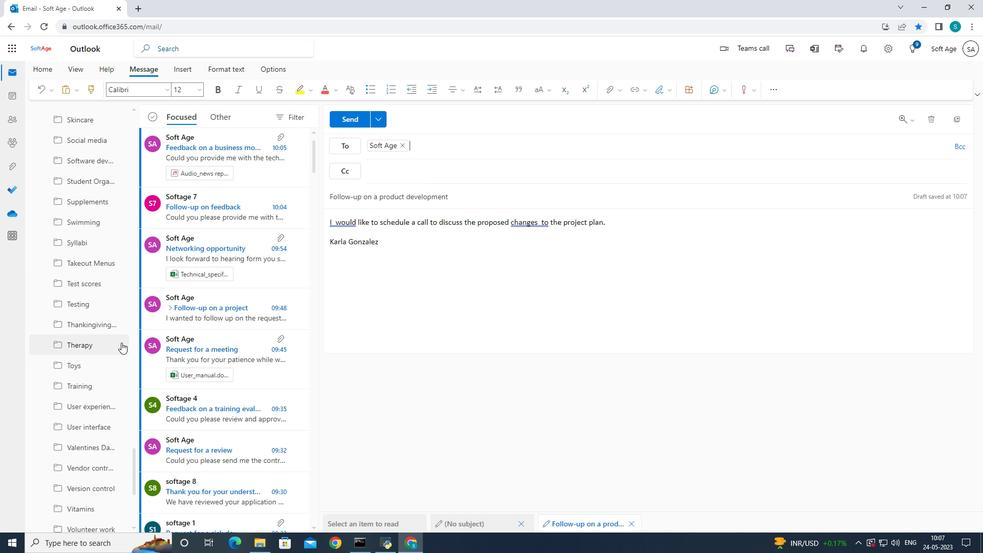 
Action: Mouse moved to (121, 342)
Screenshot: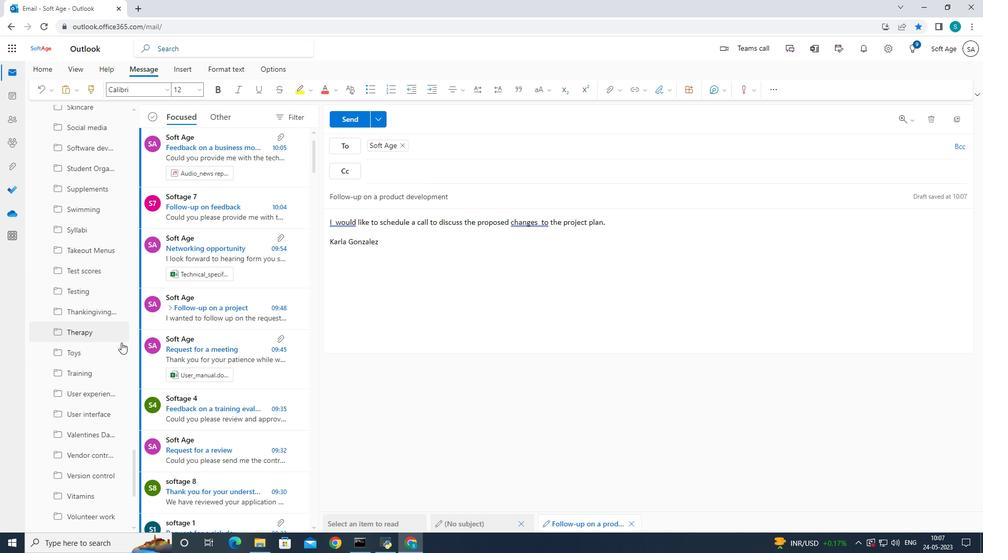 
Action: Mouse scrolled (121, 341) with delta (0, 0)
Screenshot: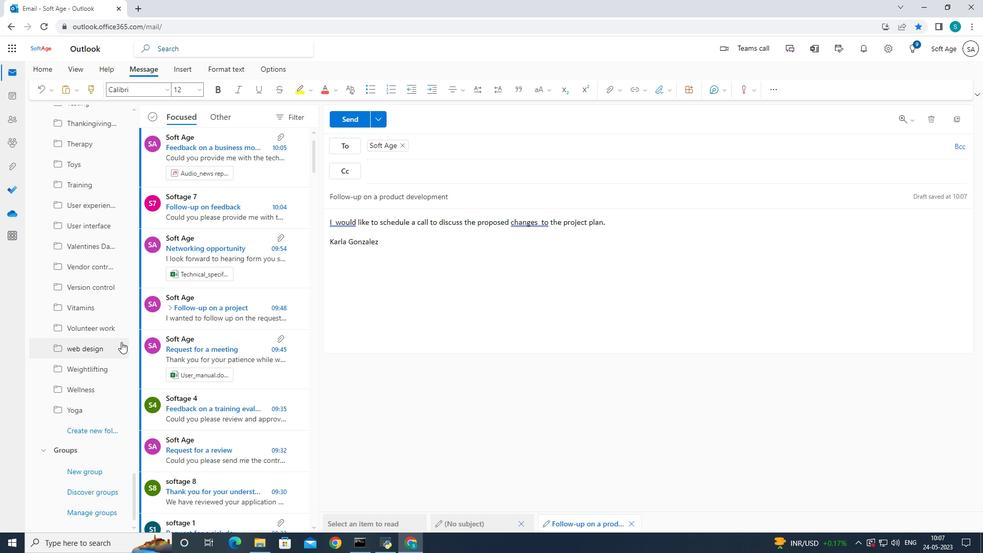 
Action: Mouse scrolled (121, 341) with delta (0, 0)
Screenshot: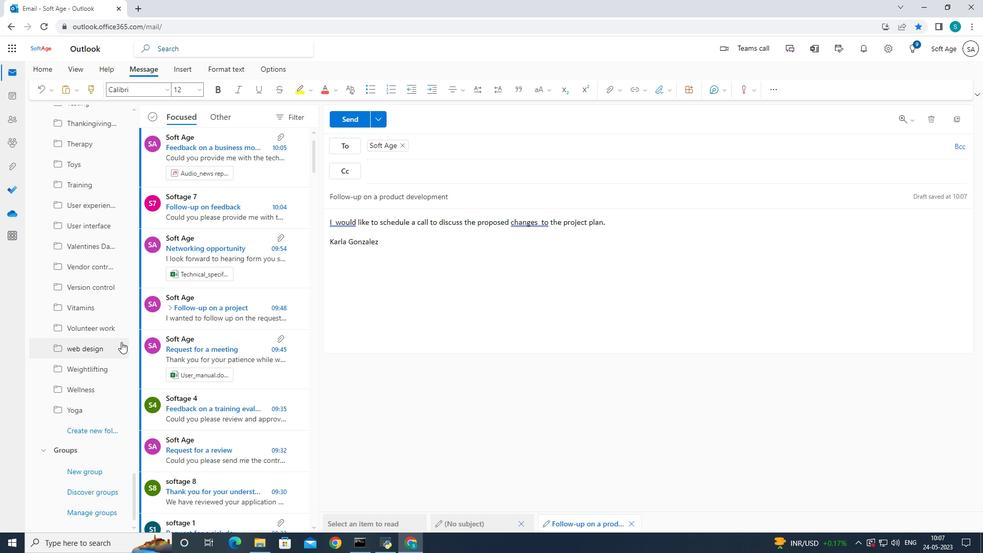 
Action: Mouse scrolled (121, 341) with delta (0, 0)
Screenshot: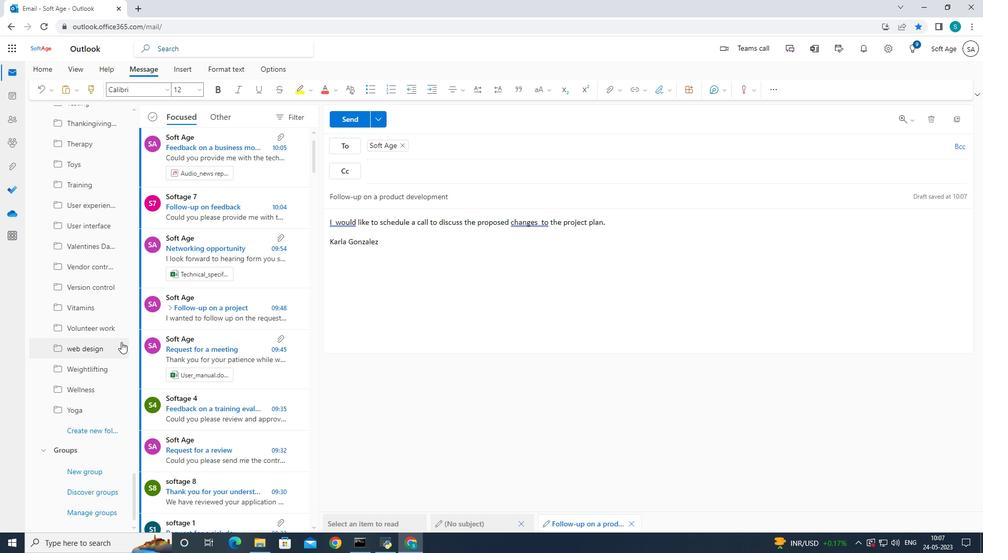 
Action: Mouse scrolled (121, 341) with delta (0, 0)
Screenshot: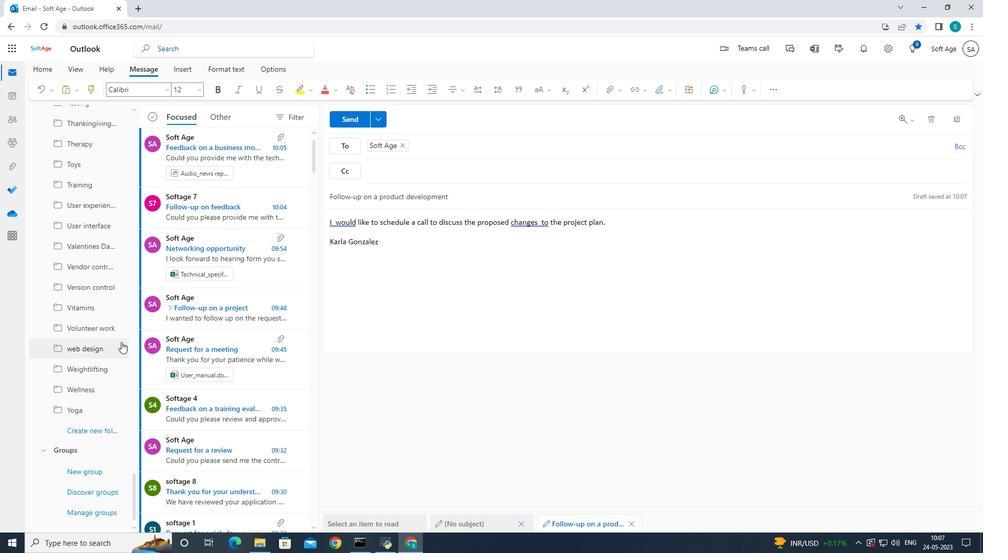 
Action: Mouse moved to (90, 430)
Screenshot: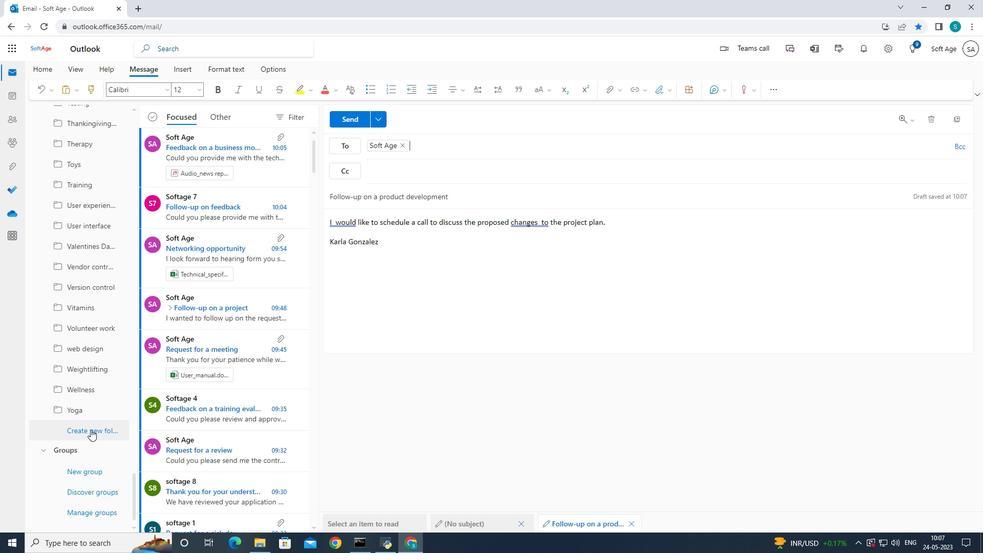 
Action: Mouse pressed left at (90, 430)
Screenshot: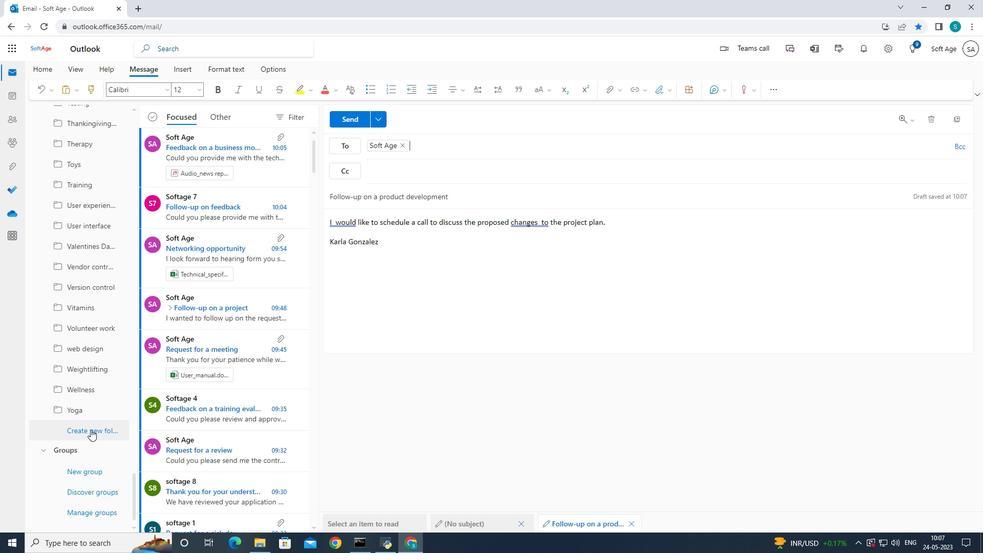 
Action: Mouse moved to (182, 311)
Screenshot: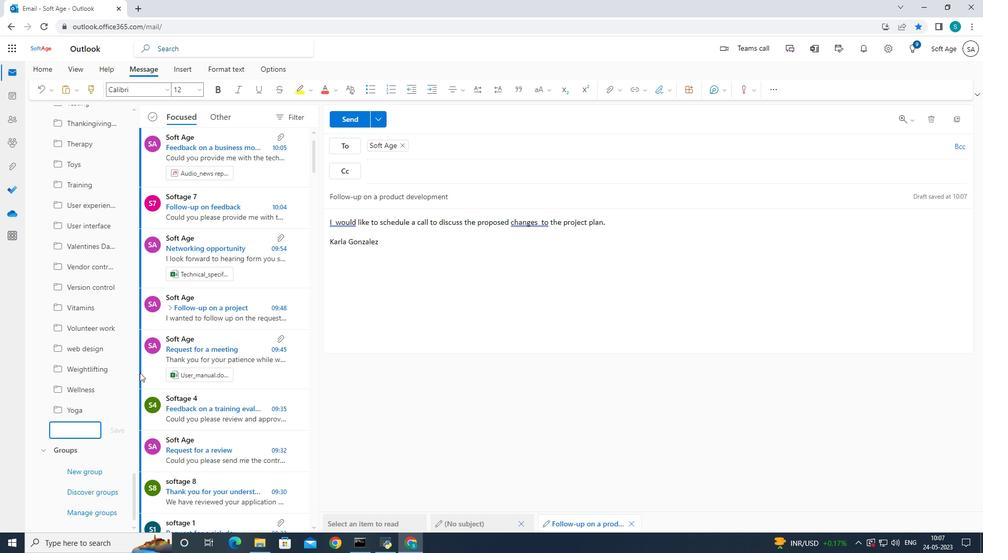
Action: Key pressed <Key.shift>re<Key.shift>cycling
Screenshot: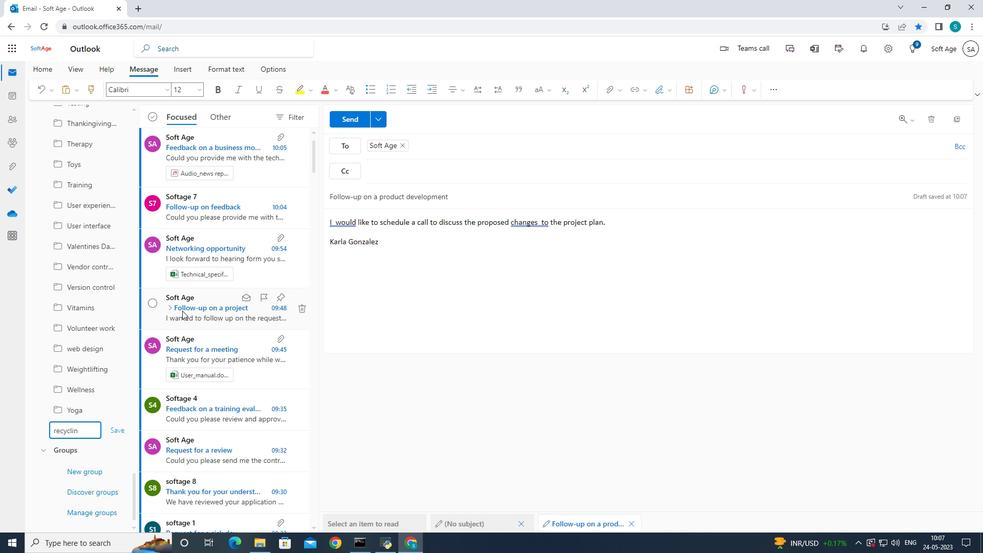 
Action: Mouse moved to (115, 432)
Screenshot: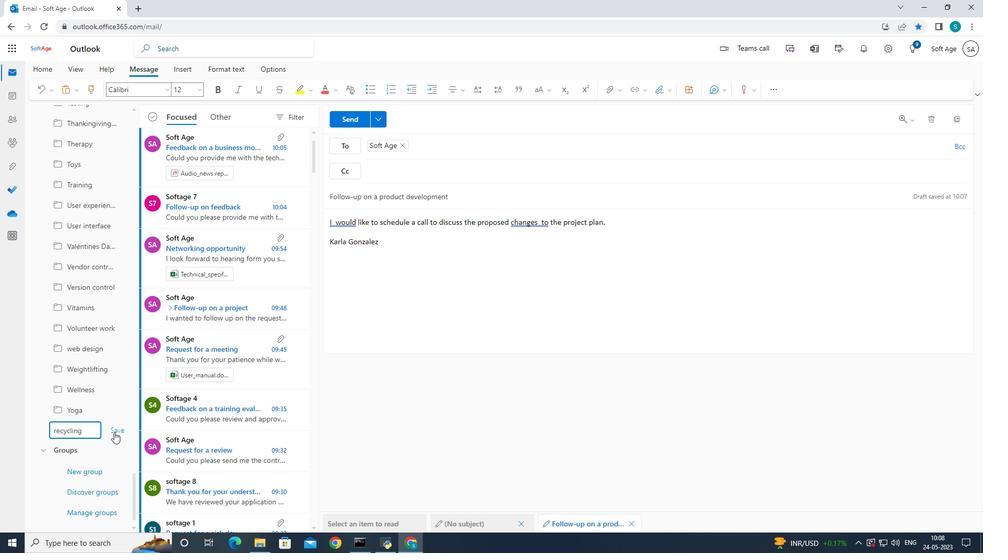 
Action: Mouse pressed left at (115, 432)
Screenshot: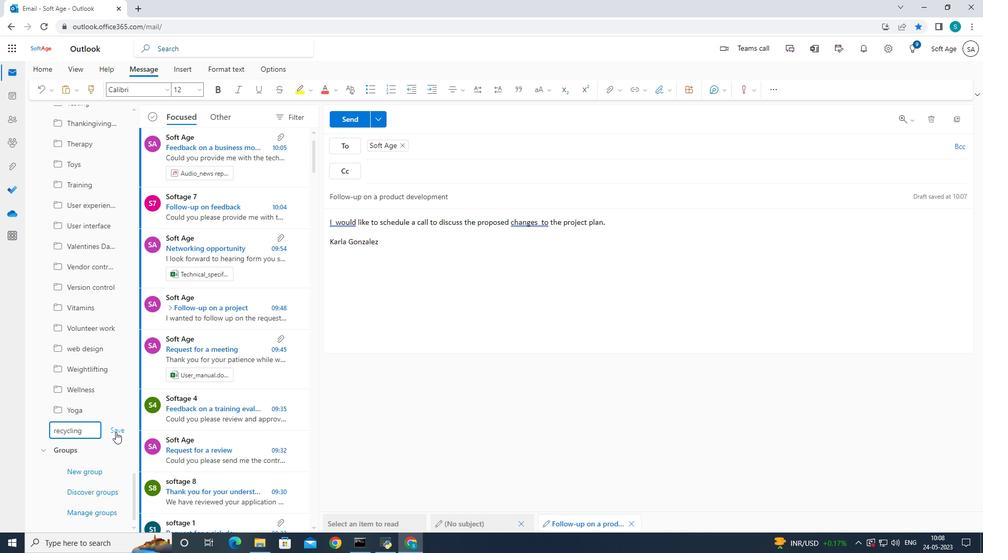 
Action: Mouse moved to (347, 121)
Screenshot: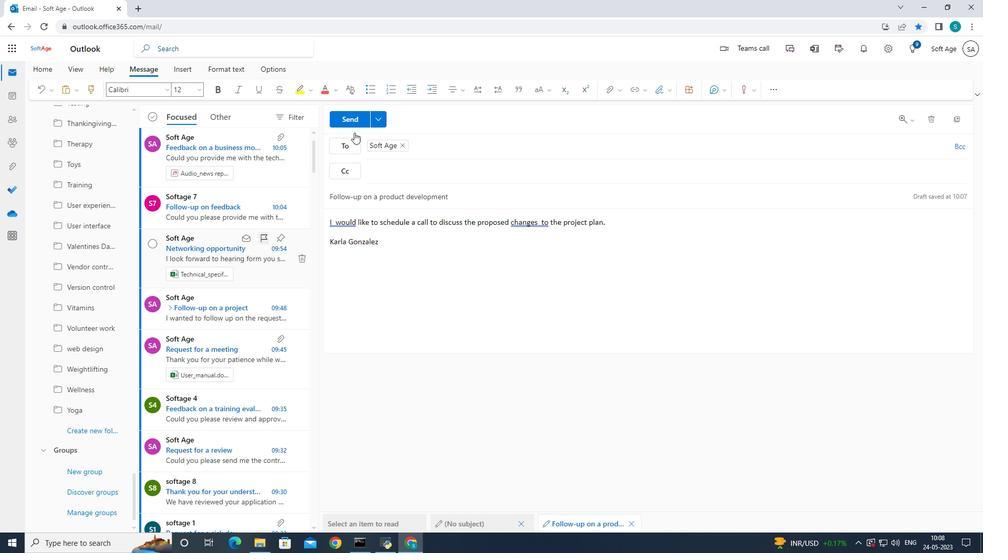 
Action: Mouse pressed left at (347, 121)
Screenshot: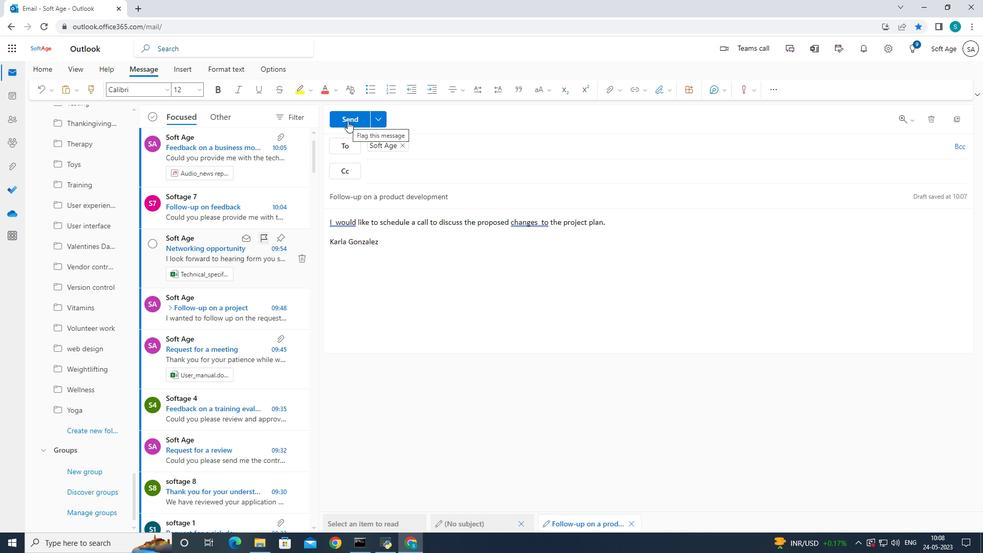 
Action: Mouse moved to (346, 120)
Screenshot: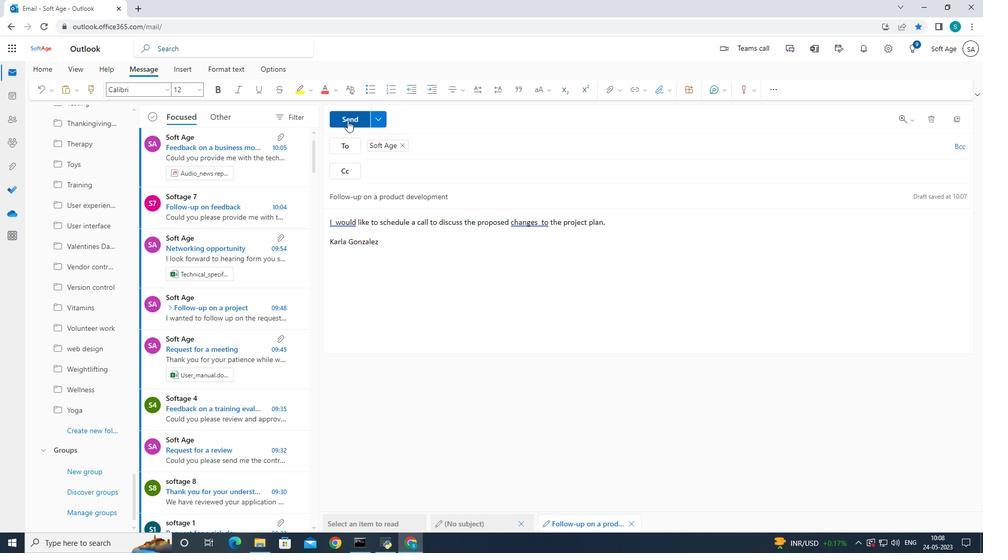 
